 Task: Design an algorithm for matrix inversion.
Action: Mouse moved to (84, 66)
Screenshot: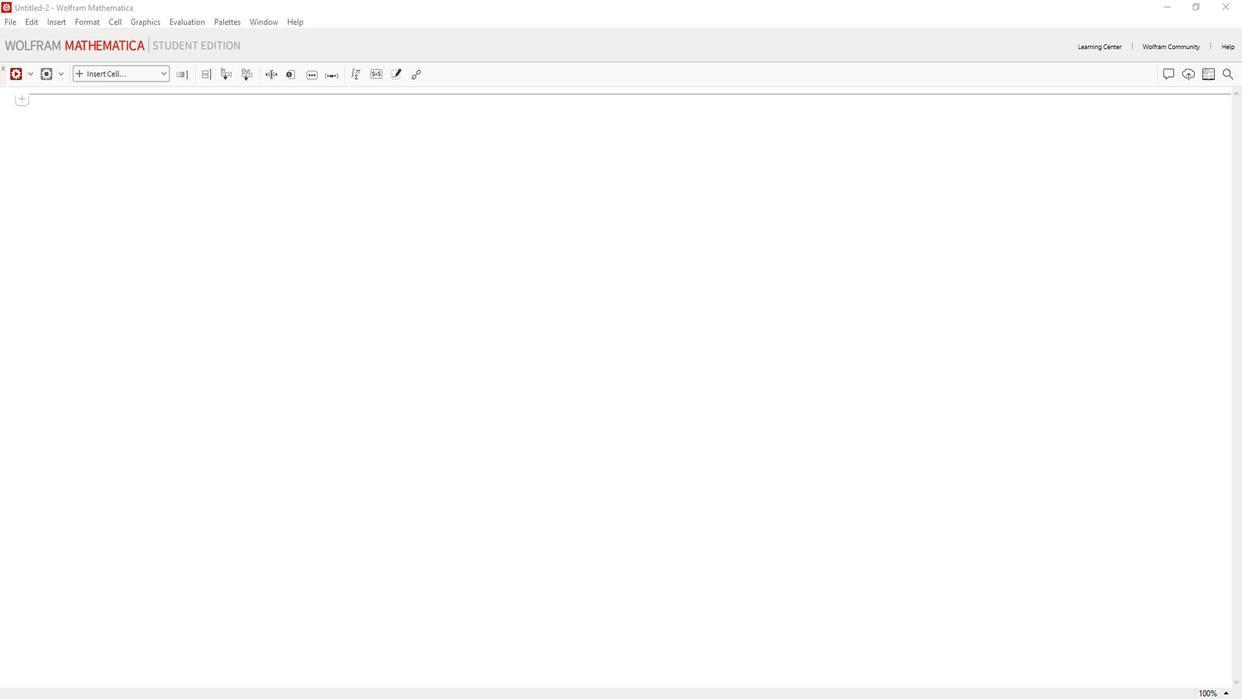 
Action: Mouse pressed left at (84, 66)
Screenshot: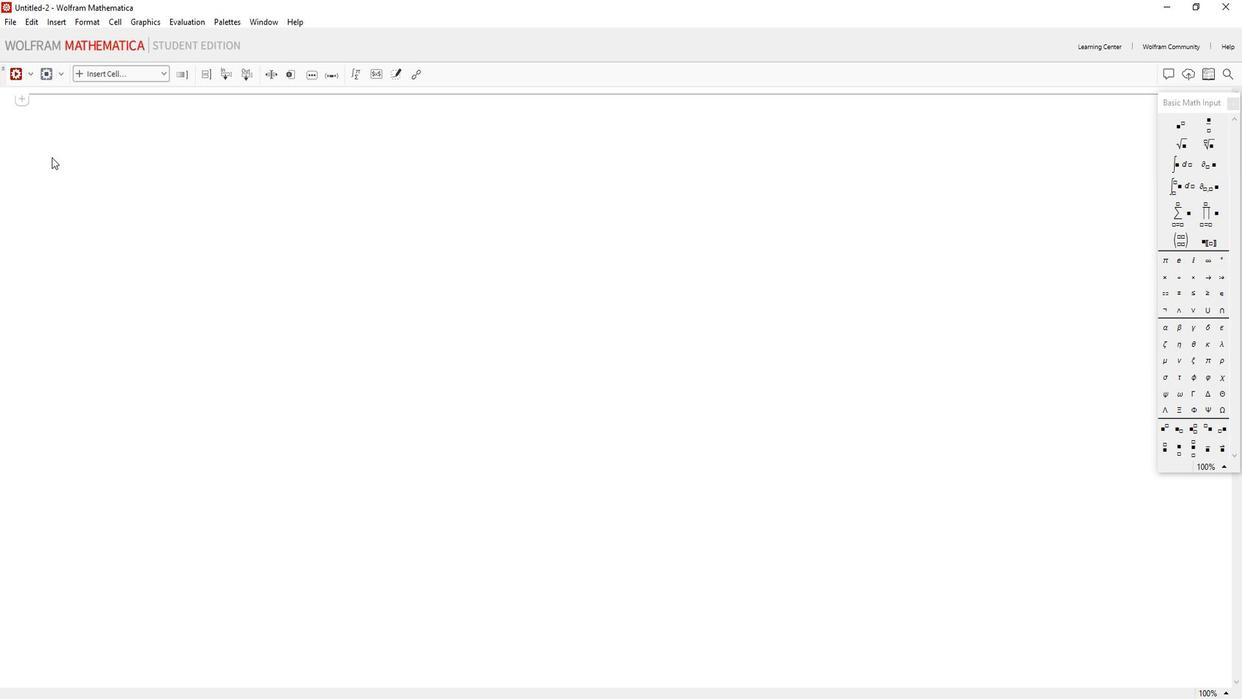 
Action: Mouse moved to (144, 121)
Screenshot: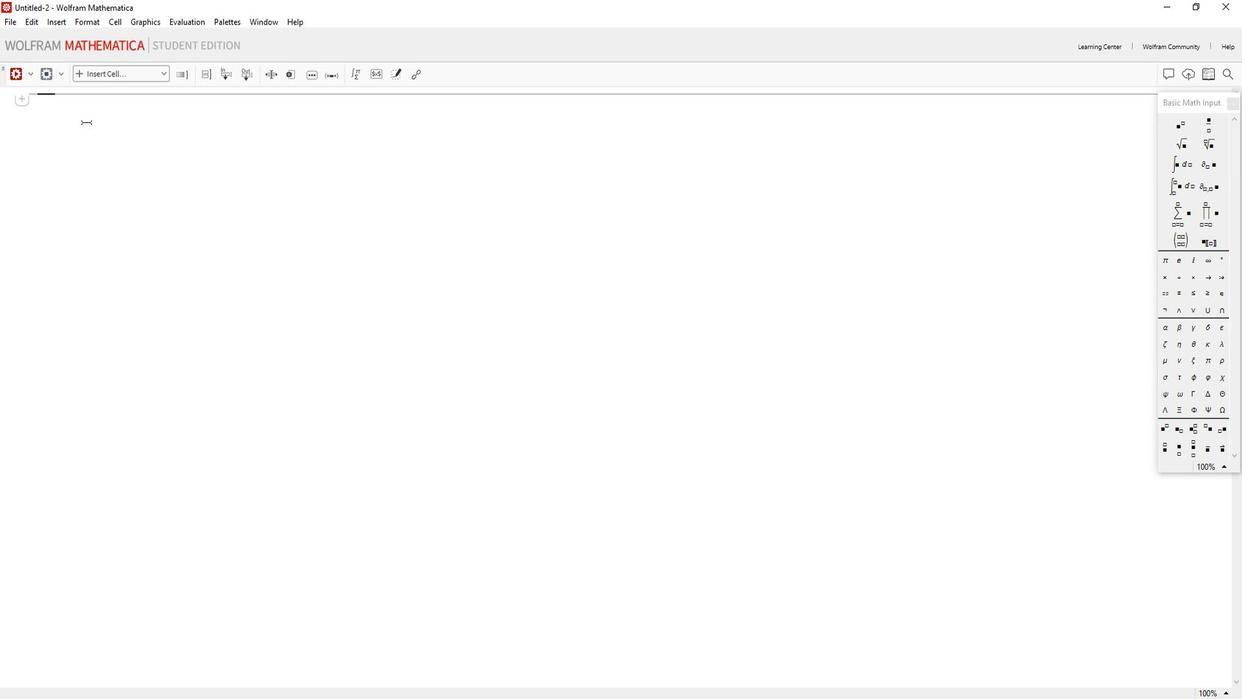 
Action: Mouse pressed left at (144, 121)
Screenshot: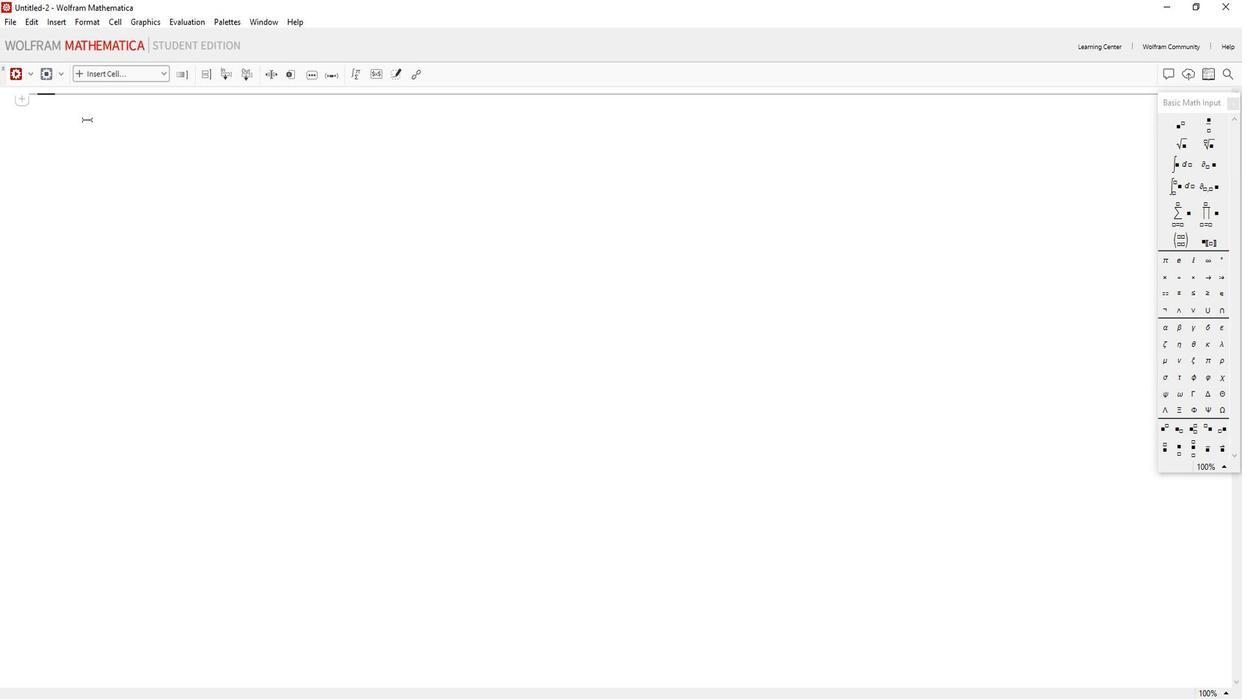 
Action: Mouse moved to (156, 79)
Screenshot: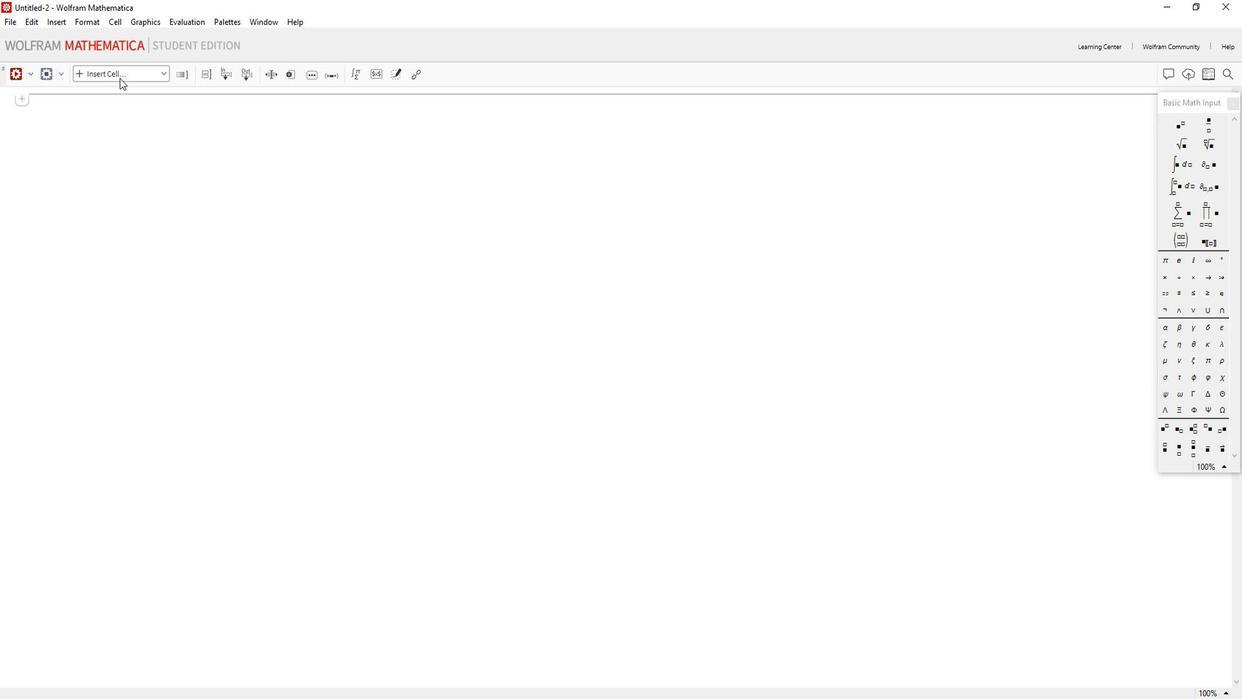 
Action: Mouse pressed left at (156, 79)
Screenshot: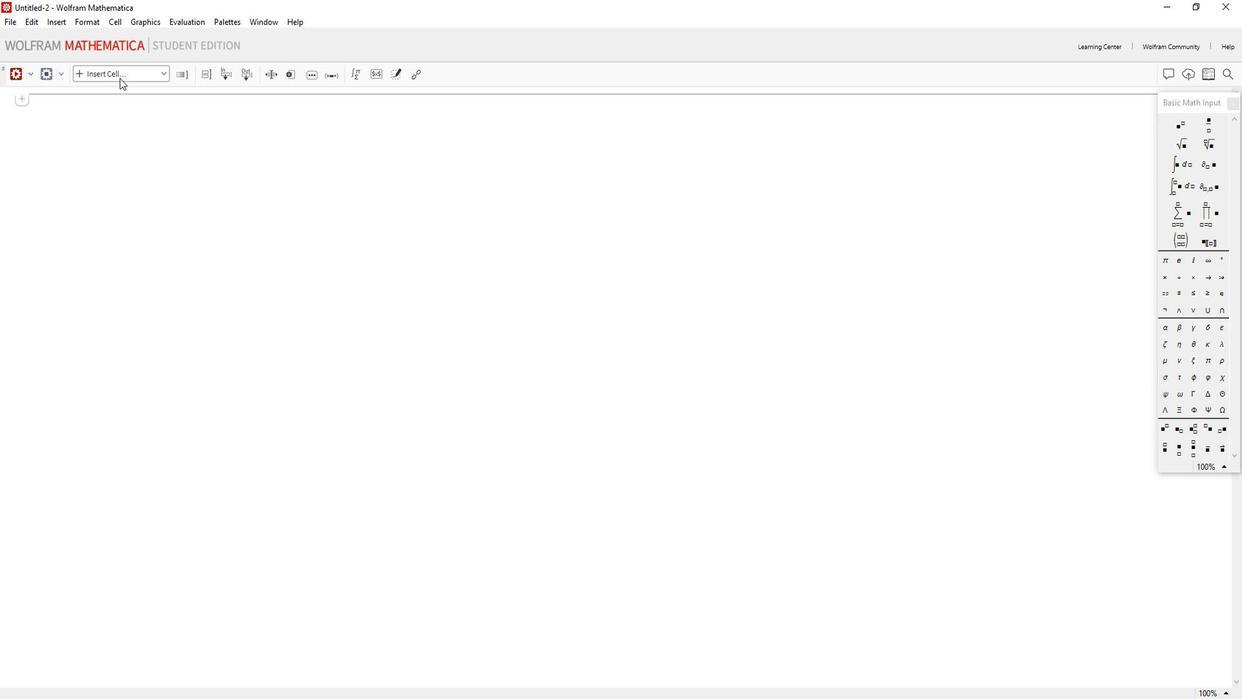
Action: Mouse moved to (154, 233)
Screenshot: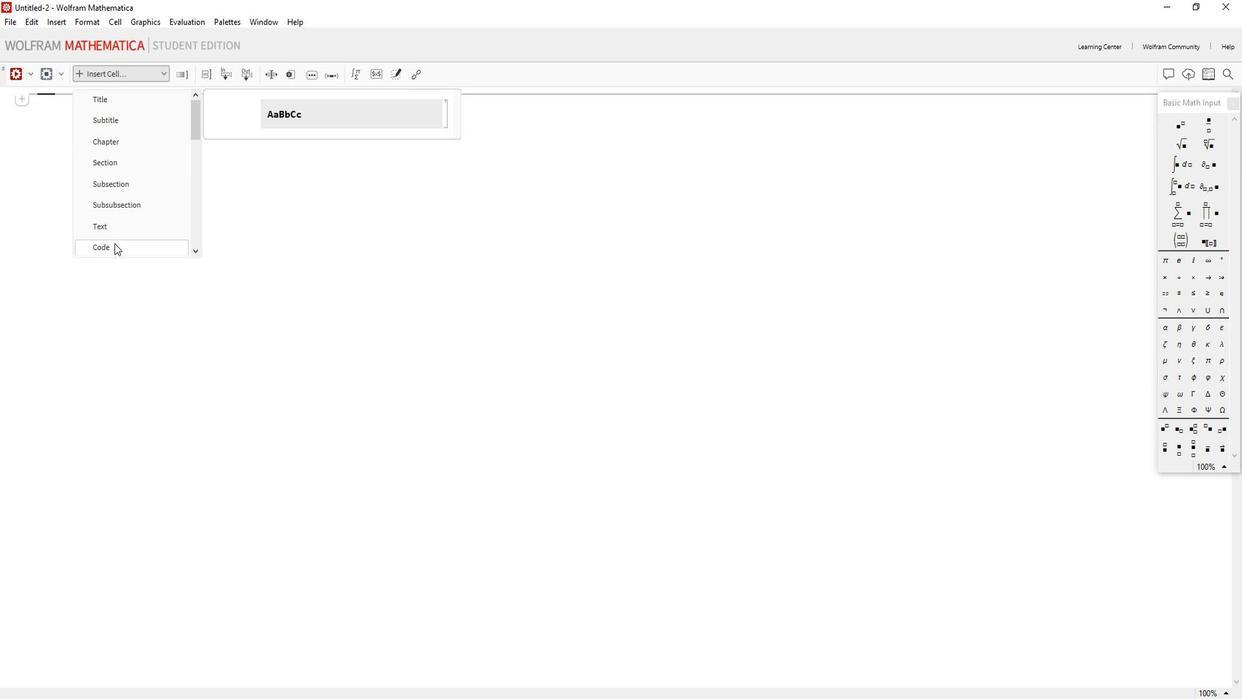 
Action: Mouse pressed left at (154, 233)
Screenshot: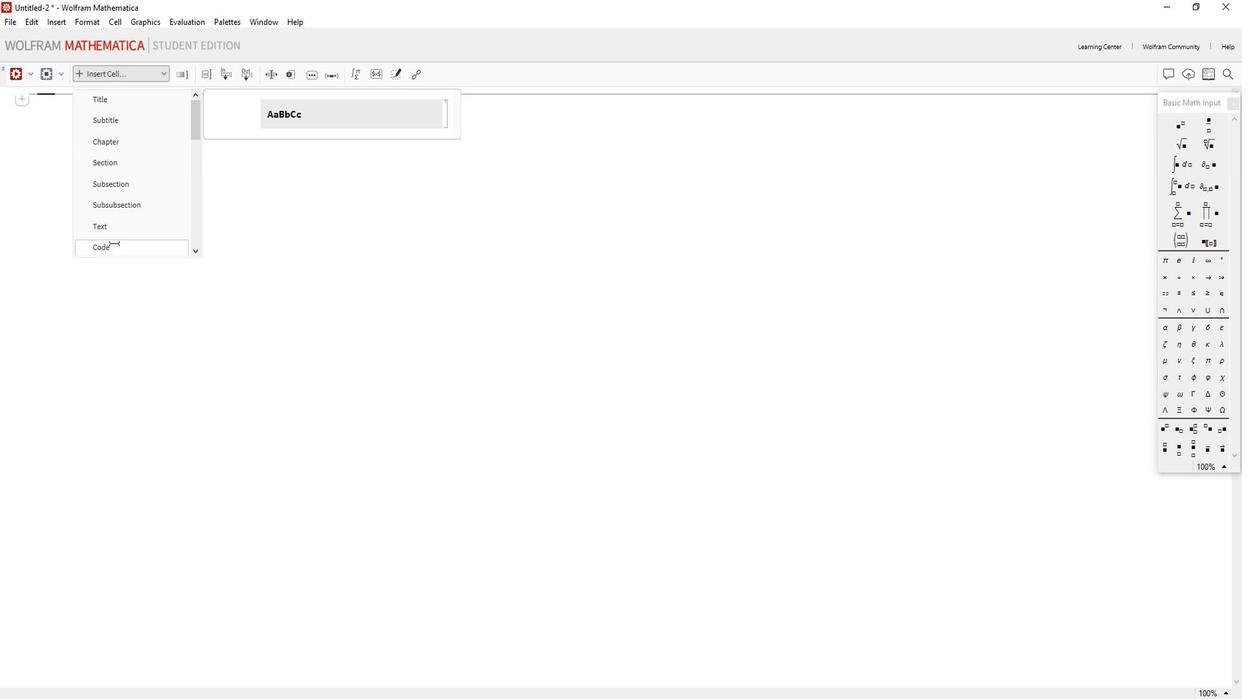 
Action: Key pressed matrix<Key.caps_lock>I<Key.caps_lock>nvrse[mat<Key.shift>_<Key.right><Key.space><Key.shift>:=<Key.caps_lock>M<Key.caps_lock>od<Key.down><Key.enter>[<Key.shift>{augmented<Key.enter>,<Key.space>n,<Key.space>pivo<Key.down><Key.enter><Key.right>,<Key.space>n=<Key.caps_lock>L<Key.caps_lock>ength]<Key.backspace>[mat];<Key.enter><Key.space><Key.space>ar<Key.backspace>ugmented<Key.enter><Key.space>=<Key.space><Key.caps_lock>J<Key.caps_lock>oim<Key.backspace><Key.shift>{<Key.backspace>n[mat,<Key.caps_lock>I<Key.caps_lock>dentit<Key.enter>[n],2];<Key.enter><Key.caps_lock>D<Key.caps_lock>o[pivot<Key.caps_lock>P<Key.caps_lock>os=<Key.caps_lock>F<Key.caps_lock>irst<Key.caps_lock>P<Key.caps_lock>os<Key.enter>[<Key.caps_lock>A<Key.caps_lock>bs[aug<Key.enter>[[l<Key.backspace>k;;<Key.left><Key.left><Key.space><Key.right><Key.right><Key.right><Key.left>n,<Key.space>k]]],<Key.caps_lock>M<Key.caps_lock>ax];<Key.enter><Key.space><Key.caps_lock>I<Key.caps_lock>f[<Key.caps_lock>M<Key.caps_lock>issing<Key.caps_lock>Q<Key.caps_lock>[pivi<Key.backspace>ot<Key.caps_lock>P<Key.caps_lock><Key.enter>],<Key.space><Key.caps_lock>P<Key.caps_lock>rint[<Key.shift>"<Key.caps_lock>M<Key.caps_lock>atrix<Key.space>s<Key.space>s<Key.backspace><Key.backspace><Key.backspace>is<Key.space>singular,<Key.space>inerse<Key.space><Key.backspace><Key.backspace><Key.backspace><Key.backspace><Key.backspace>verse<Key.space>does<Key.space>not<Key.space>exist<Key.shift>"[<Key.backspace>];<Key.enter><Key.space><Key.caps_lock>R<Key.caps_lock>eturn[];];<Key.enter>pivot=pivot<Key.caps_lock>P<Key.caps_lock>od<Key.backspace>s[[1]][<Key.backspace>+k-1;<Key.enter><Key.caps_lock>I<Key.caps_lock>f<Key.space>[<Key.backspace><Key.backspace>[pivt<Key.backspace>ot<Key.space>=<Key.space>pivot<Key.caps_lock>P<Key.caps_lock>os[[1]]<Key.backspace><Key.backspace><Key.backspace><Key.backspace><Key.backspace><Key.backspace><Key.backspace><Key.backspace><Key.backspace><Key.backspace><Key.backspace><Key.backspace><Key.backspace><Key.backspace><Key.backspace><Key.backspace><Key.space>
Screenshot: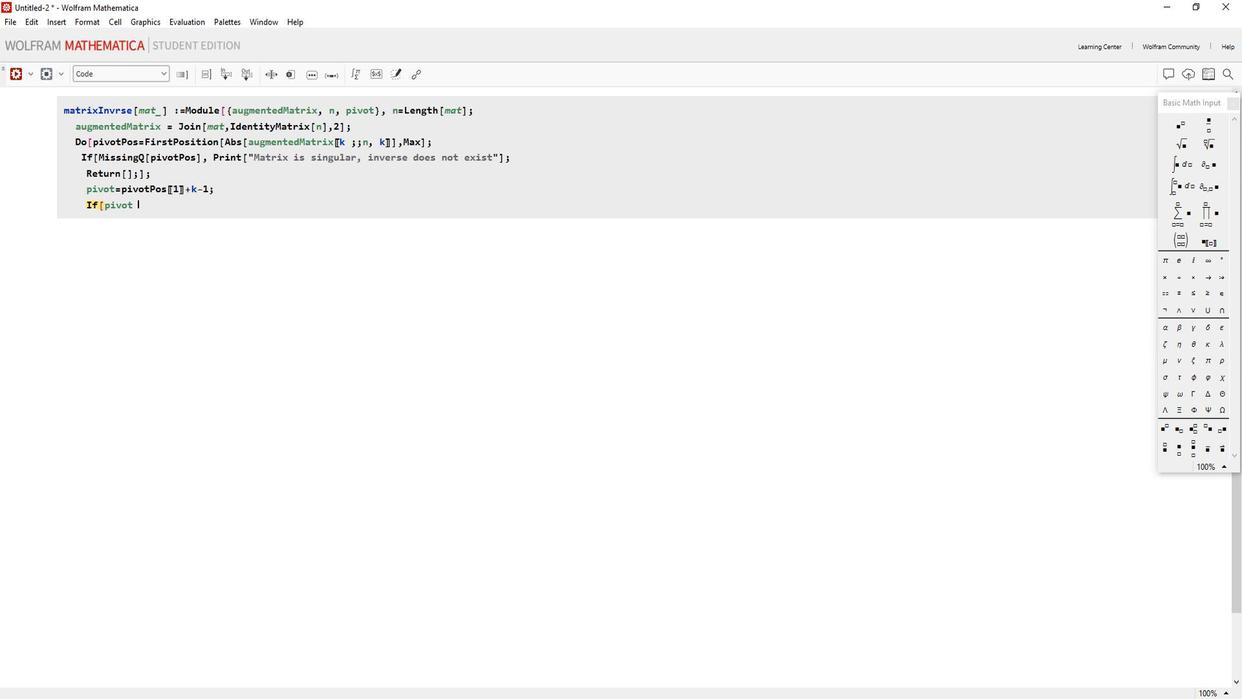 
Action: Mouse moved to (552, 277)
Screenshot: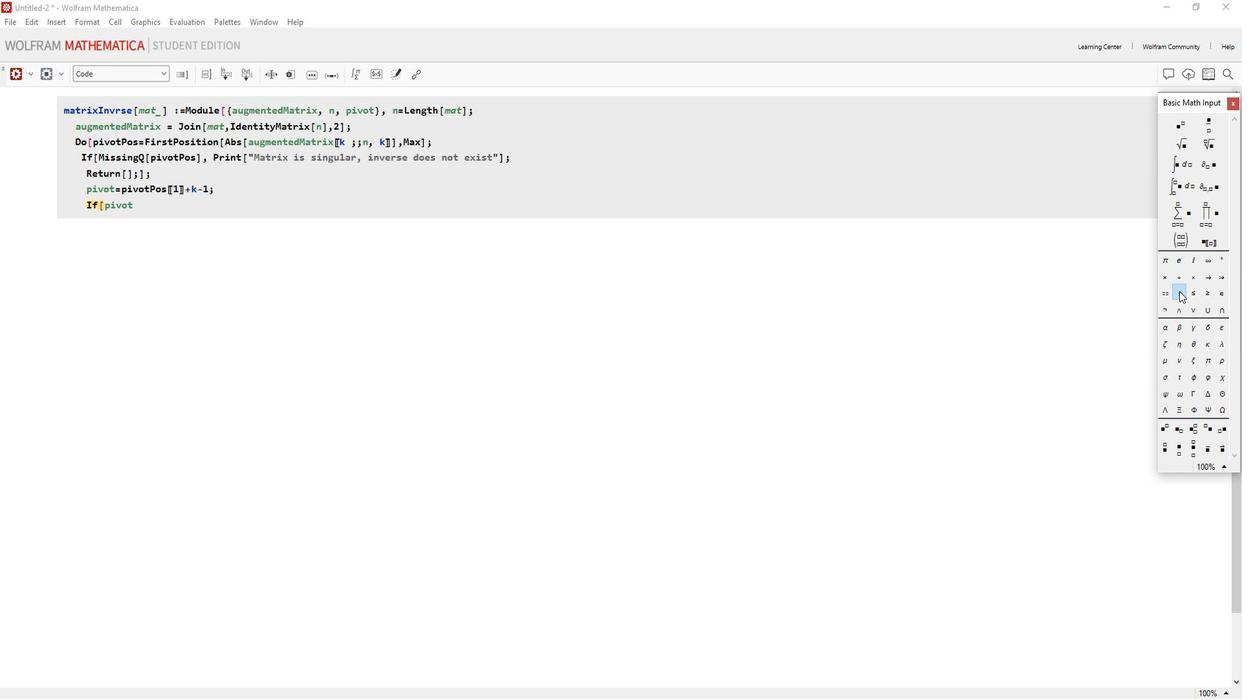
Action: Mouse pressed left at (552, 277)
Screenshot: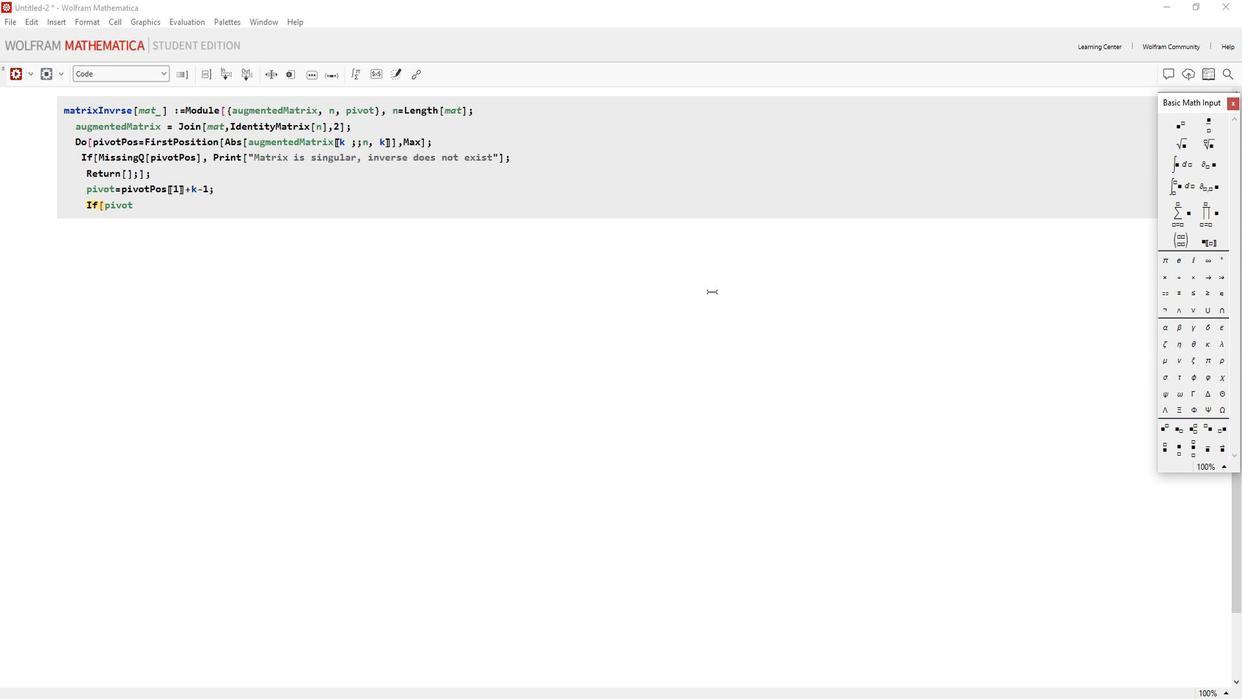 
Action: Mouse moved to (179, 198)
Screenshot: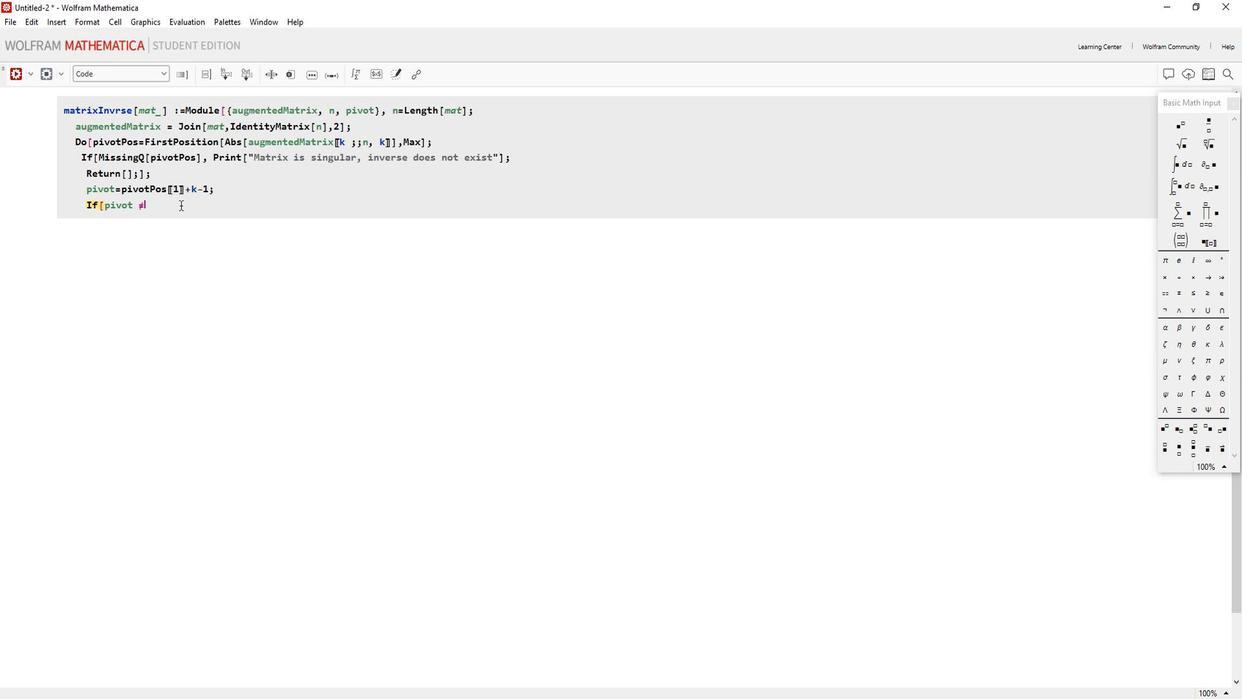 
Action: Mouse pressed left at (179, 198)
Screenshot: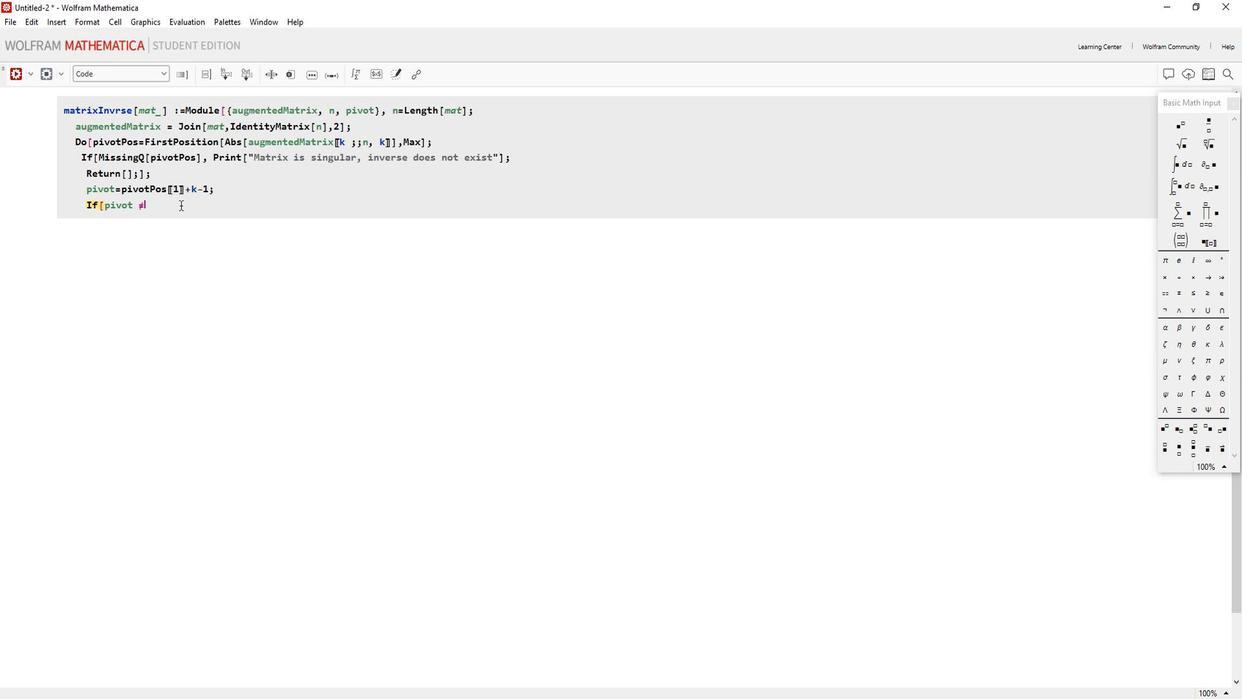
Action: Mouse moved to (179, 197)
Screenshot: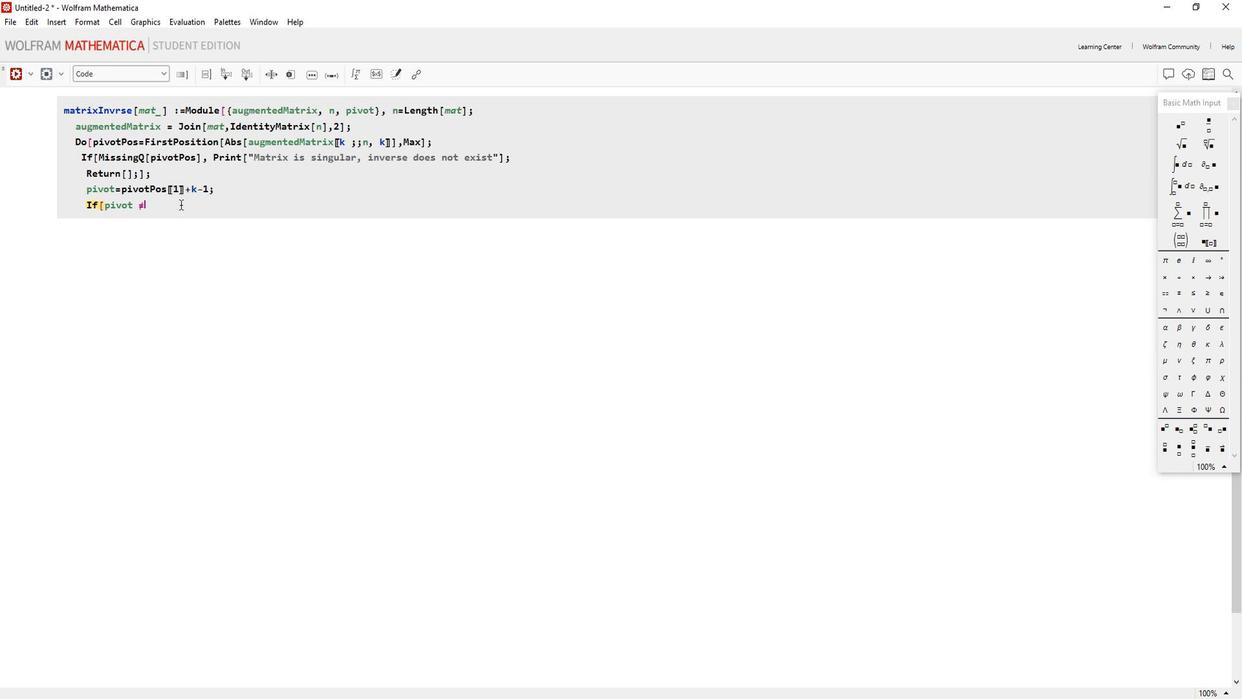 
Action: Key pressed <Key.space>k,<Key.space>augmented<Key.enter>[
Screenshot: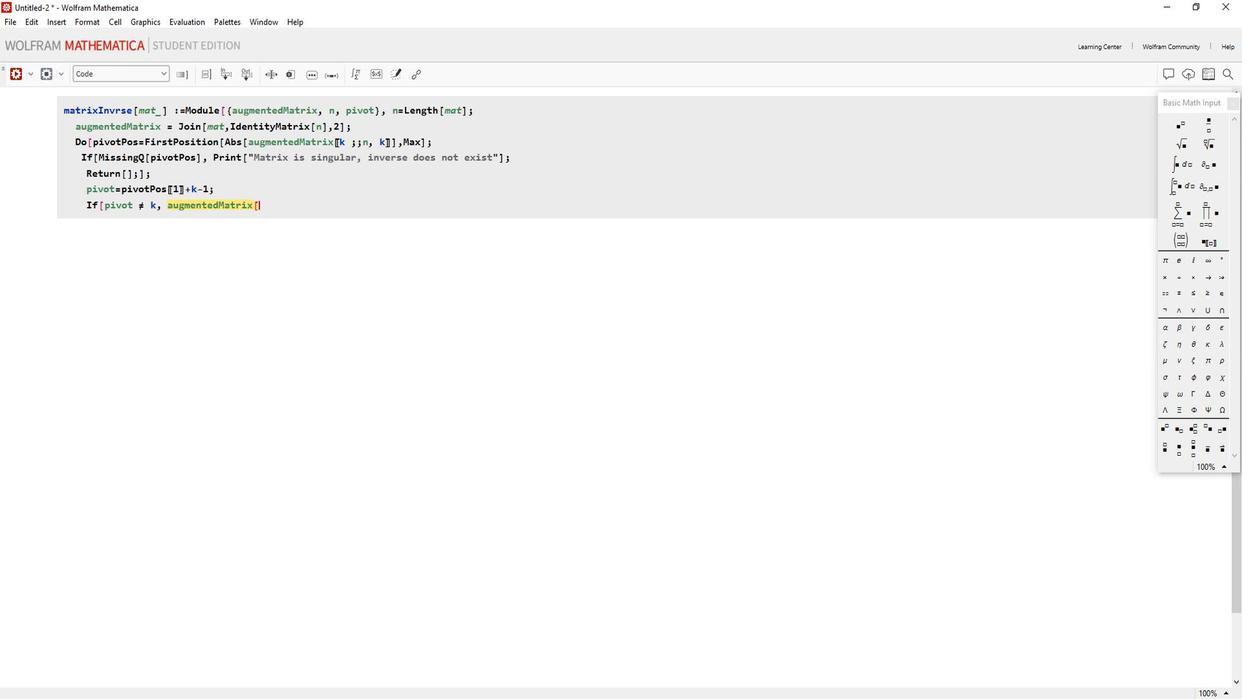 
Action: Mouse moved to (179, 197)
Screenshot: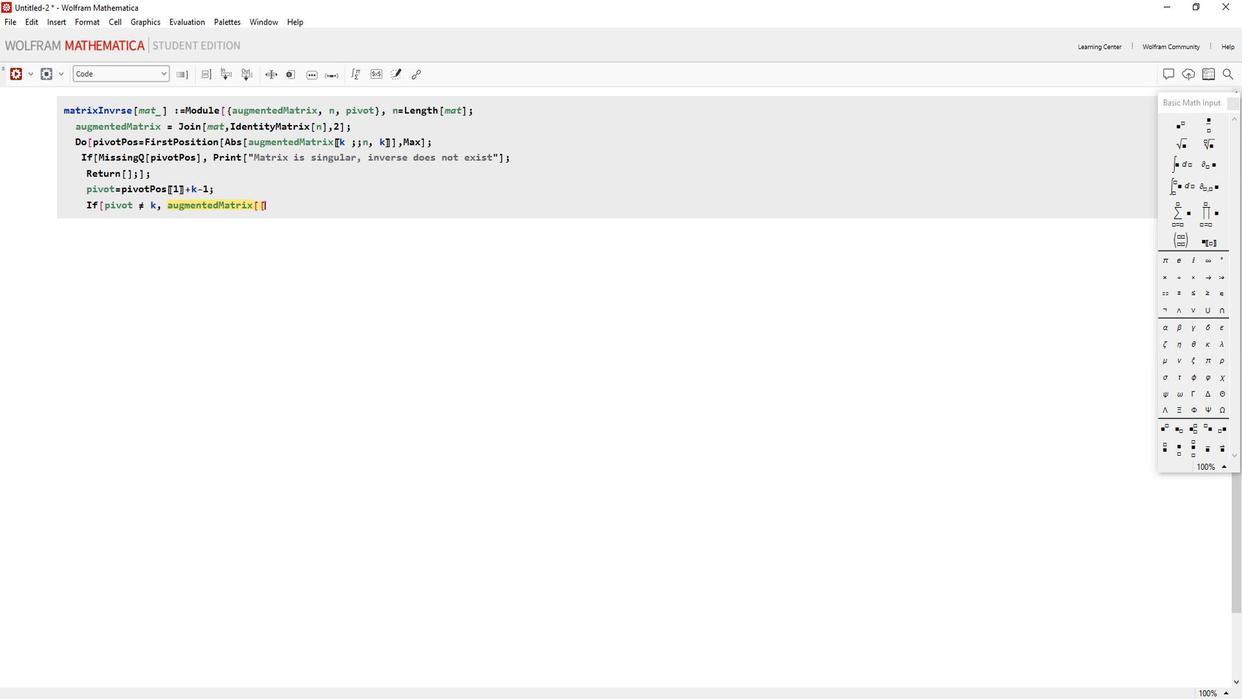 
Action: Key pressed [<Key.shift>{k,pivot<Key.shift>}]]=augemented<Key.caps_lock>M<Key.caps_lock>a<Key.backspace><Key.backspace><Key.backspace><Key.backspace><Key.backspace><Key.backspace><Key.backspace><Key.backspace><Key.backspace>met<Key.enter>[[<Key.shift>{pivot,k<Key.shift>}]];];<Key.enter>augmented<Key.caps_lock>M<Key.caps_lock>a<Key.enter>[[k]]/==<Key.backspace>augementedm<Key.backspace><Key.caps_lock>M<Key.caps_lock>atrix<Key.backspace><Key.backspace><Key.backspace><Key.backspace><Key.backspace><Key.backspace><Key.backspace><Key.backspace><Key.backspace><Key.backspace><Key.backspace><Key.backspace><Key.backspace><Key.backspace><Key.backspace>ugment<Key.caps_lock><Key.enter><Key.caps_lock>m<Key.caps_lock>ATR<Key.backspace><Key.backspace><Key.backspace><Key.backspace><Key.shift><Key.shift><Key.shift><Key.shift><Key.shift><Key.shift><Key.shift><Key.shift><Key.shift><Key.shift><Key.shift><Key.shift><Key.shift><Key.shift><Key.shift><Key.shift><Key.shift><Key.shift><Key.shift><Key.shift><Key.shift><Key.shift><Key.shift><Key.shift><Key.shift><Key.shift><Key.shift><Key.shift><Key.shift><Key.shift><Key.shift><Key.shift><Key.shift><Key.shift><Key.shift><Key.shift><Key.shift><Key.shift><Key.shift><Key.shift><Key.shift><Key.shift><Key.shift><Key.shift><Key.shift><Key.shift><Key.shift><Key.shift><Key.shift><Key.shift><Key.shift><Key.shift><Key.shift><Key.shift><Key.shift><Key.shift><Key.shift><Key.shift><Key.shift><Key.shift><Key.shift><Key.shift><Key.shift><Key.shift><Key.shift><Key.shift><Key.shift><Key.shift><Key.shift><Key.shift><Key.shift><Key.shift><Key.shift><Key.shift><Key.shift><Key.shift><Key.shift><Key.shift><Key.shift><Key.shift><Key.shift><Key.shift><Key.shift><Key.shift><Key.shift><Key.shift><Key.shift><Key.shift><Key.shift><Key.shift><Key.shift><Key.shift><Key.shift><Key.shift><Key.shift><Key.shift><Key.shift><Key.shift><Key.shift><Key.shift><Key.shift><Key.shift><Key.shift><Key.shift><Key.shift><Key.shift><Key.shift><Key.shift><Key.shift><Key.shift><Key.shift><Key.shift><Key.shift><Key.shift><Key.shift><Key.shift><Key.shift><Key.shift><Key.shift><Key.shift><Key.shift><Key.shift><Key.shift><Key.shift><Key.shift><Key.shift><Key.shift><Key.shift><Key.shift><Key.shift><Key.shift><Key.shift><Key.shift><Key.shift><Key.shift><Key.shift><Key.shift><Key.shift><Key.shift><Key.shift><Key.shift><Key.shift><Key.shift><Key.shift><Key.shift><Key.shift><Key.shift><Key.shift><Key.shift><Key.shift><Key.shift><Key.shift><Key.shift><Key.shift><Key.shift><Key.shift><Key.shift><Key.shift><Key.shift><Key.shift><Key.shift><Key.shift><Key.shift><Key.shift><Key.shift><Key.shift><Key.shift><Key.shift><Key.shift><Key.shift><Key.shift><Key.shift><Key.shift><Key.shift>{{K,<Key.space>K<Key.shift>]];<Key.left><Key.left><Key.left><Key.left><Key.left><Key.left><Key.left><Key.backspace><Key.backspace>[[<Key.right><Key.right><Key.right><Key.right><Key.right><Key.right><Key.right><Key.right><Key.right><Key.right><Key.left><Key.enter><Key.caps_lock>d<Key.caps_lock>O[<Key.backspace><Key.backspace><Key.caps_lock><Key.backspace><Key.caps_lock><Key.caps_lock><Key.caps_lock>D<Key.caps_lock>o[augmen<Key.enter>[[j]]-<Key.shift>+<Key.backspace>=augem<Key.enter><Key.shift><Key.shift>{{<Key.backspace><Key.backspace>[[j,<Key.space>k]]*su<Key.backspace><Key.backspace>augmen<Key.enter>[[k]],<Key.shift>{j,<Key.caps_lock>D<Key.caps_lock>eltete<Key.caps_lock>C<Key.caps_lock>a<Key.backspace><Key.backspace><Key.backspace><Key.backspace><Key.backspace><Key.backspace>ete<Key.caps_lock>C<Key.caps_lock>a<Key.enter>[<Key.caps_lock>R<Key.caps_lock>ange[n],k]<Key.shift>}],<Key.space><Key.shift>{k,<Key.space>n<Key.shift>}];<Key.enter><Key.caps_lock>I<Key.caps_lock>n<Key.enter><Key.backspace>nver<Key.enter><Key.space><Key.backspace>=<Key.space>aug<Key.enter>[<Key.caps_lock>A<Key.caps_lock>llm<Key.backspace>,<Key.space>n+1;;<Key.space>-1]];<Key.enter><Key.caps_lock>I<Key.caps_lock>nverse<Key.caps_lock>M<Key.caps_lock>atrix]<Key.enter><Key.enter>mt<Key.backspace>t<Key.backspace>at<Key.space>=<Key.space><Key.shift>{{1,2,m3<Key.shift>},<Key.space><Key.shift>{4,5,6<Key.shift><Key.shift><Key.shift><Key.shift><Key.shift><Key.shift><Key.shift><Key.shift><Key.shift><Key.shift><Key.shift><Key.shift><Key.shift><Key.shift><Key.shift>},<Key.shift>{7,8,10<Key.shift>}}]<Key.backspace>;
Screenshot: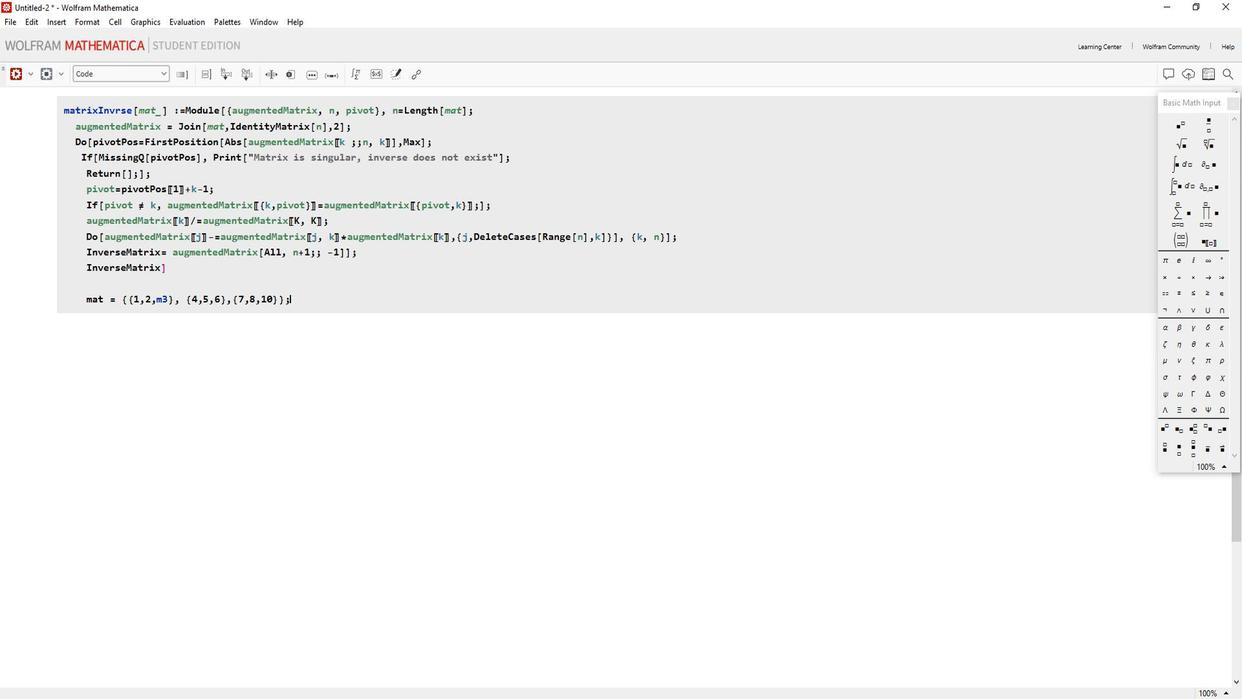 
Action: Mouse moved to (172, 280)
Screenshot: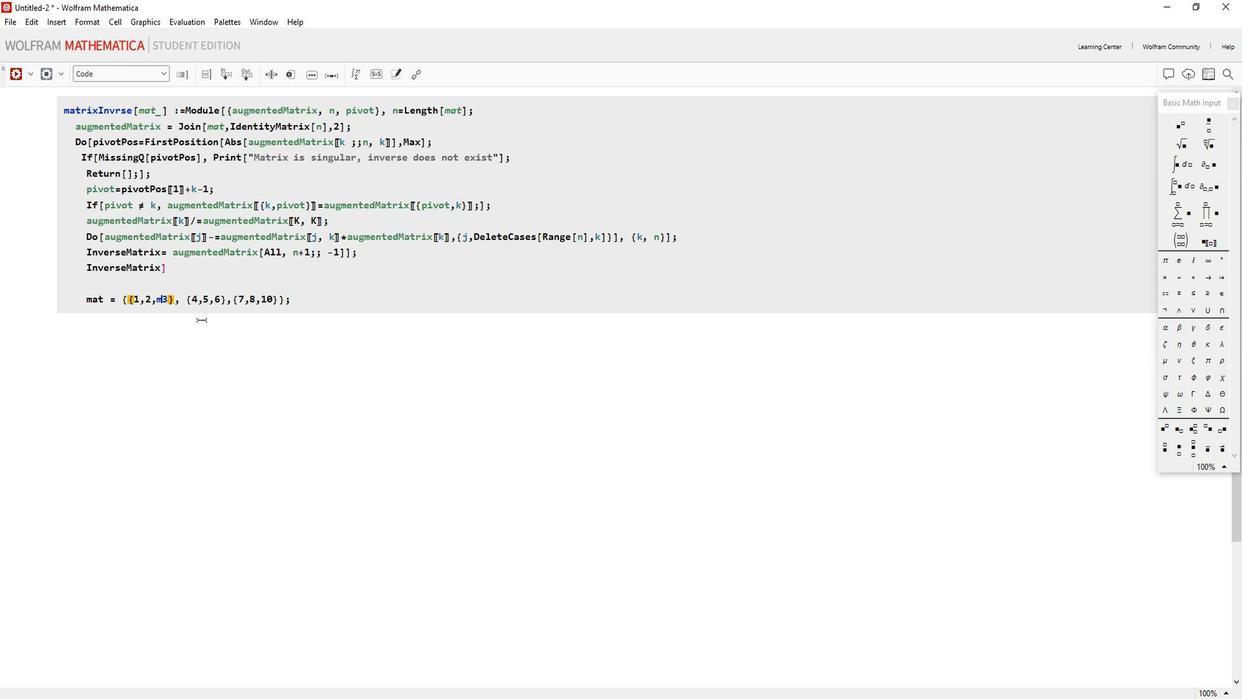
Action: Mouse pressed left at (172, 280)
Screenshot: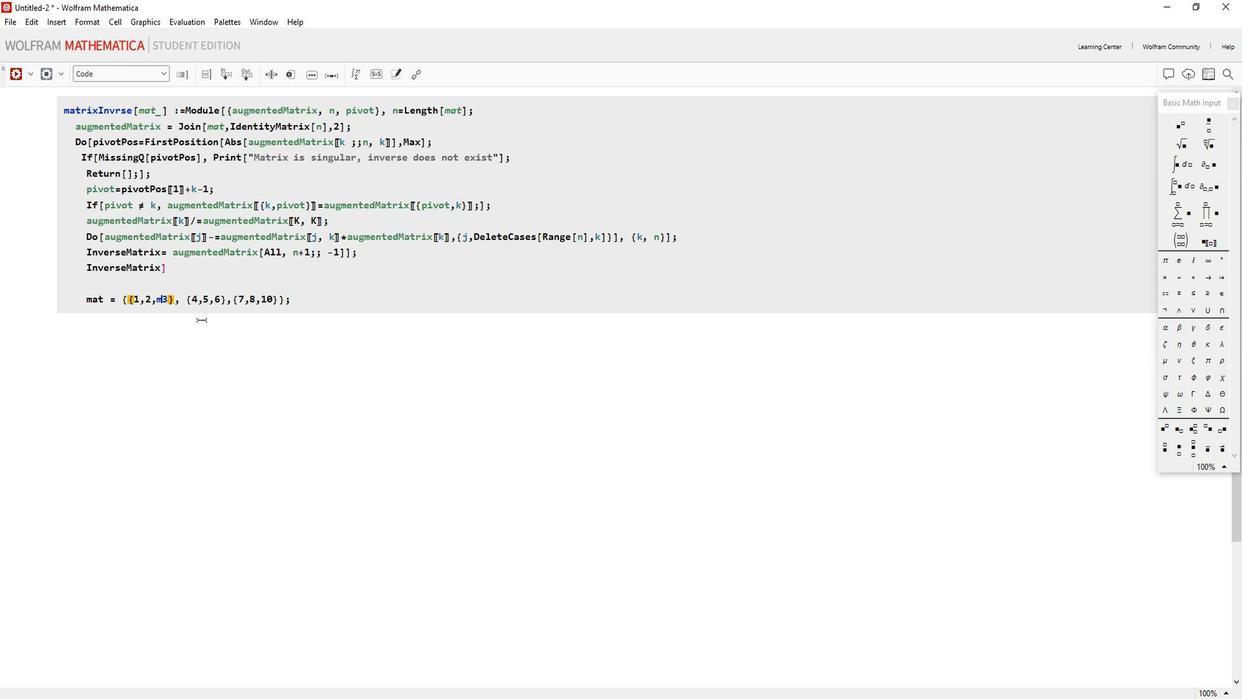 
Action: Mouse moved to (190, 297)
Screenshot: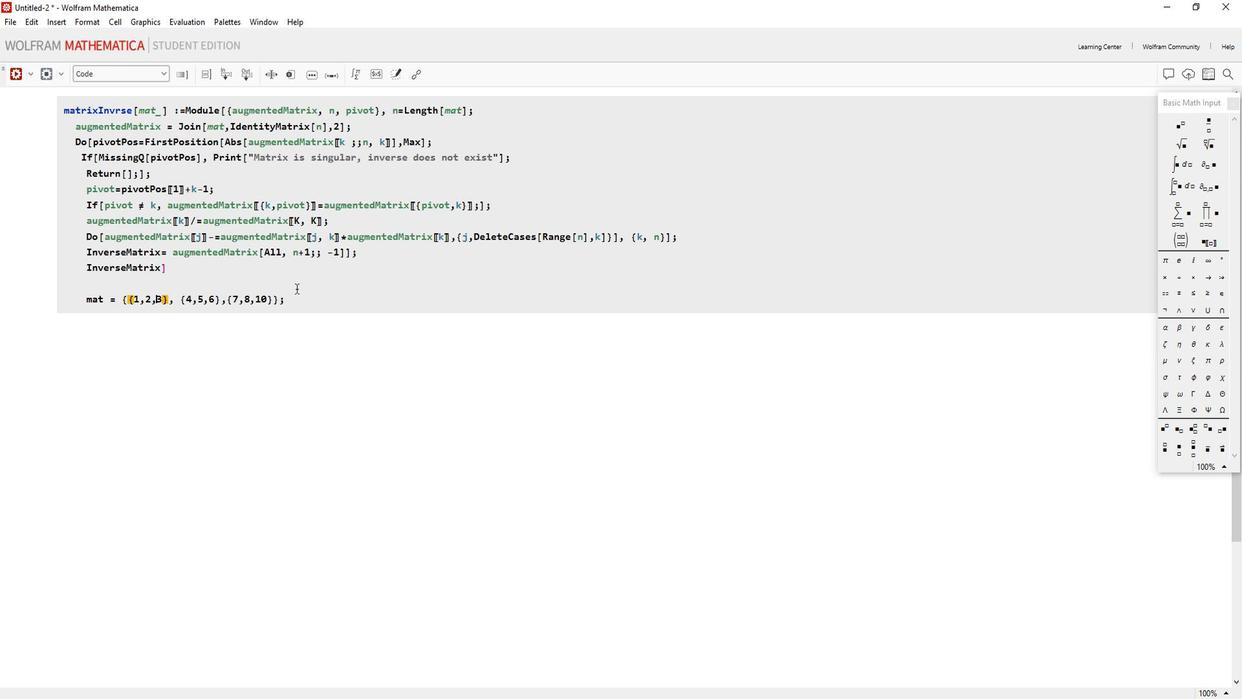 
Action: Key pressed <Key.backspace>
Screenshot: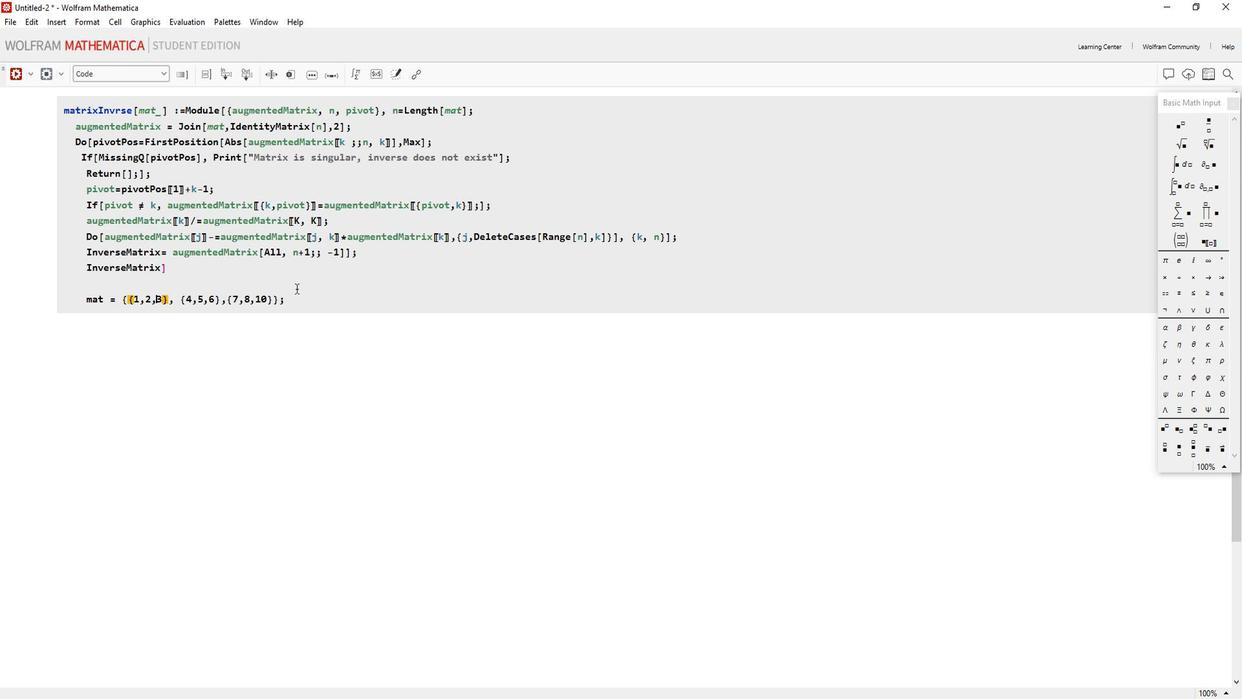 
Action: Mouse moved to (233, 274)
Screenshot: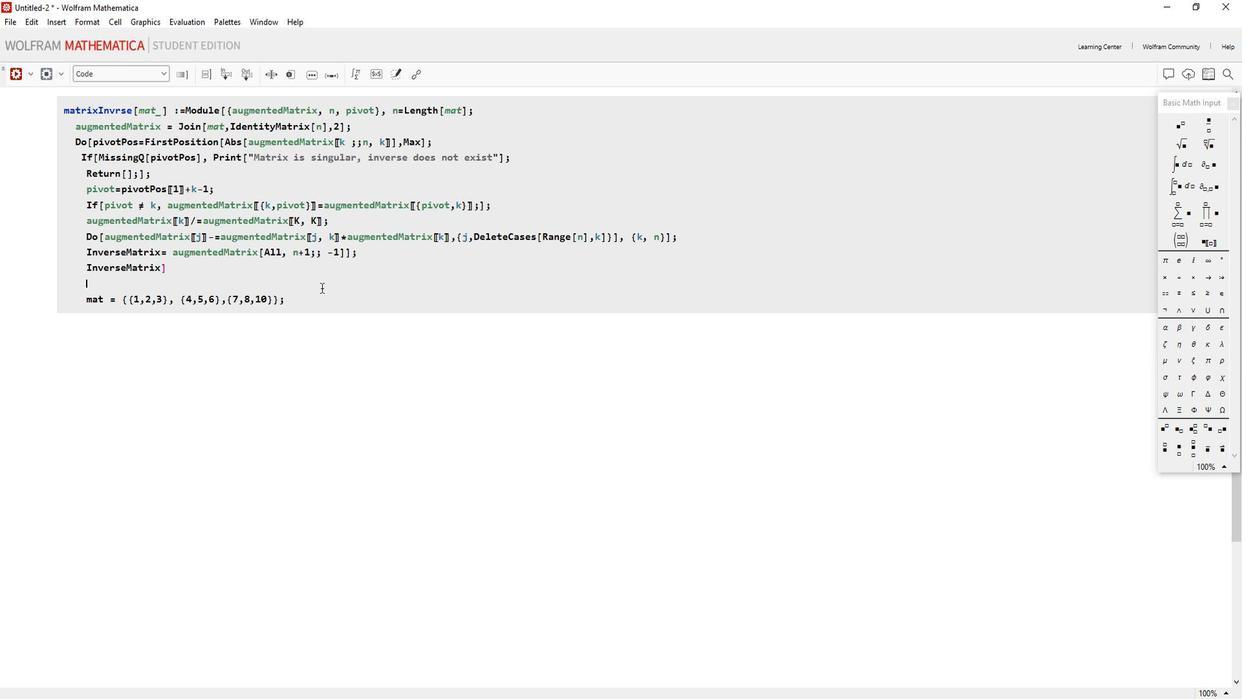 
Action: Mouse pressed left at (233, 274)
Screenshot: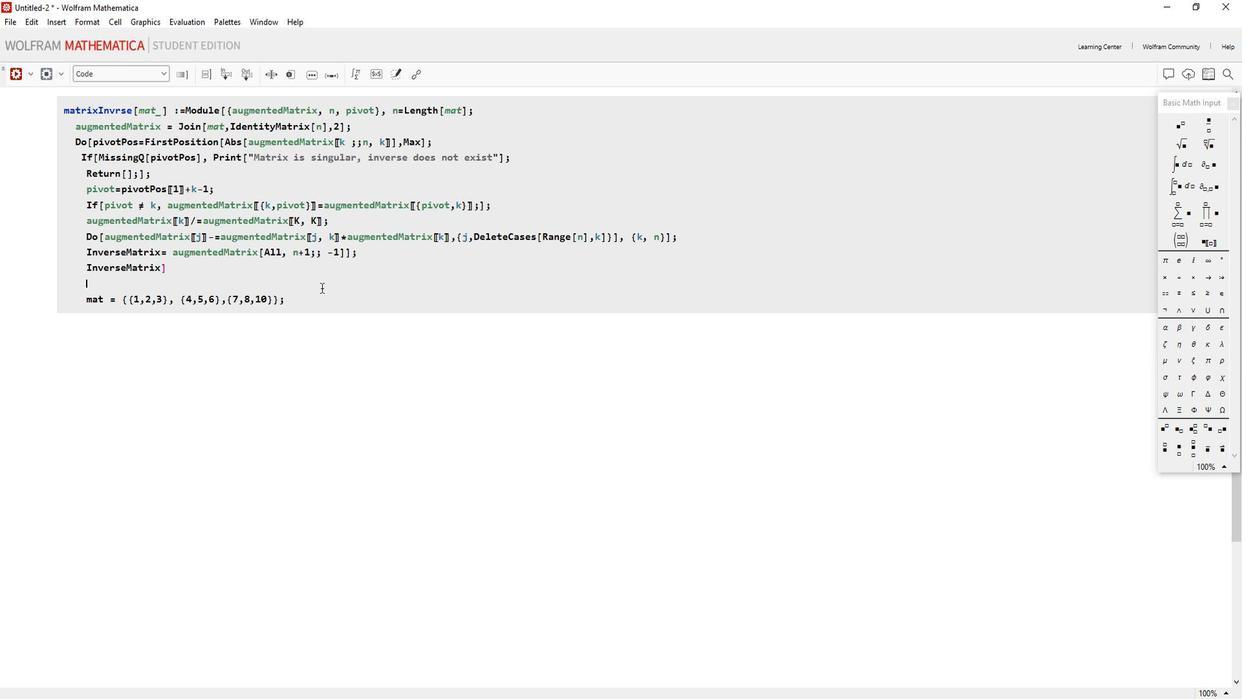 
Action: Mouse moved to (230, 282)
Screenshot: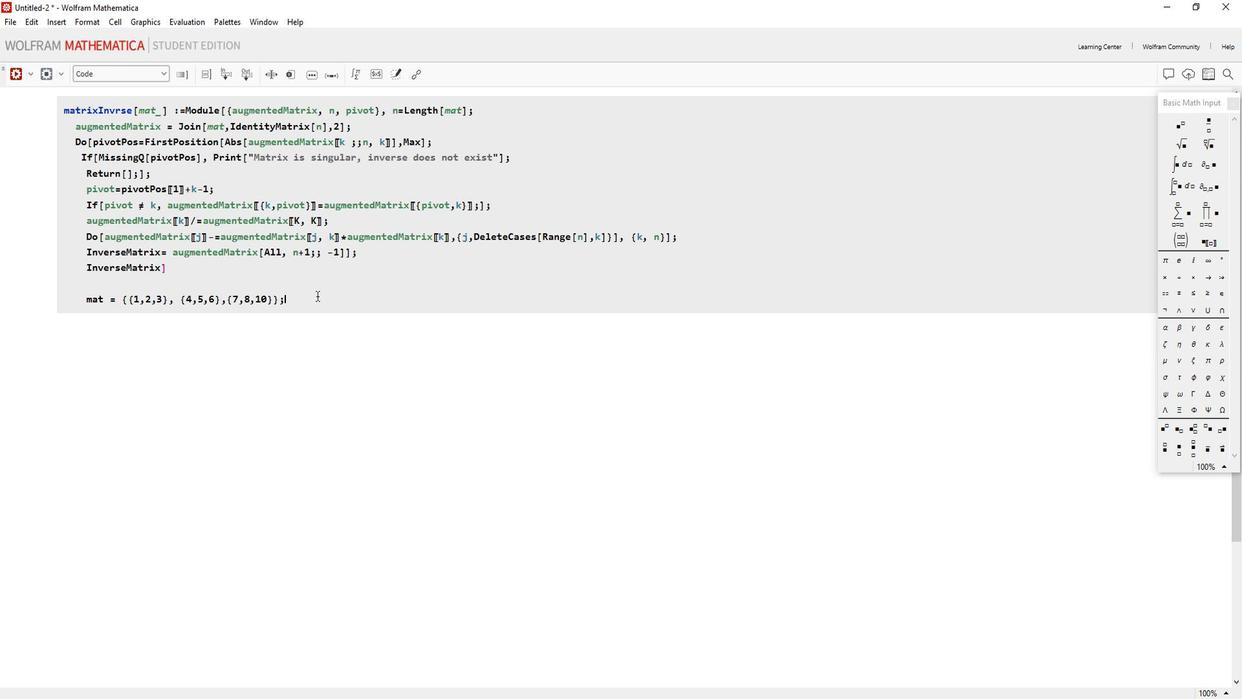 
Action: Mouse pressed left at (230, 282)
Screenshot: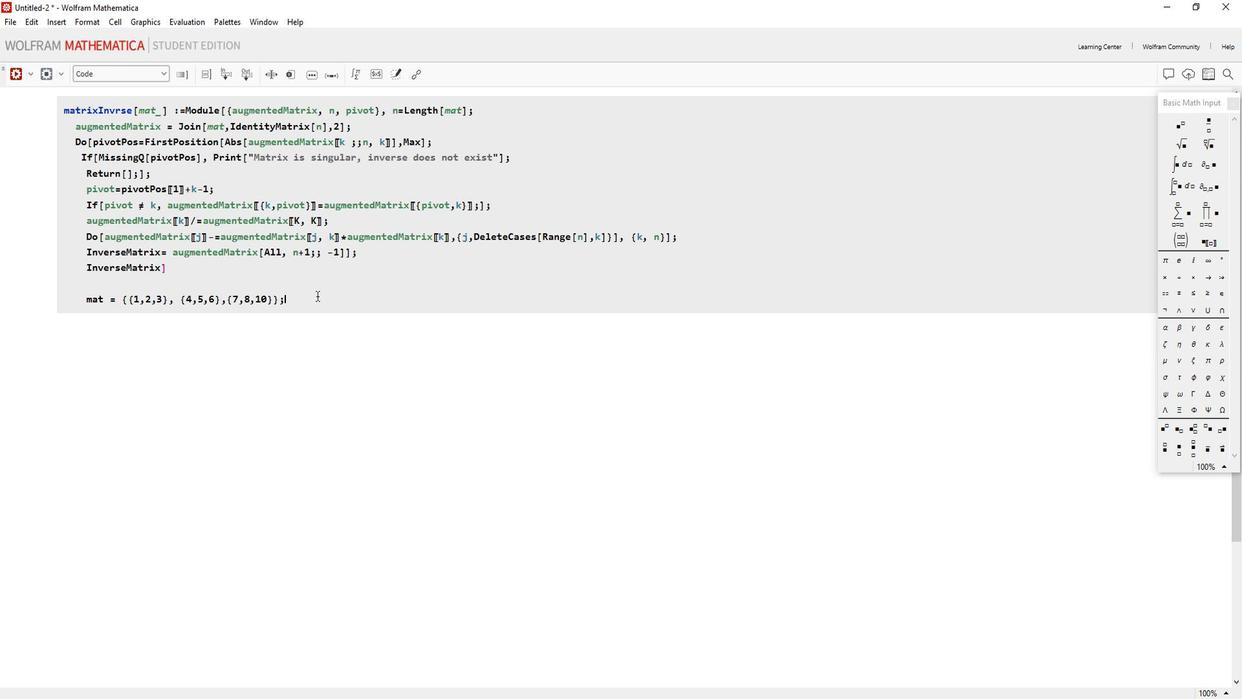 
Action: Key pressed <Key.enter>inverse<Key.caps_lock>M<Key.caps_lock>at<Key.space>=<Key.space>matr<Key.enter>[mat];<Key.enter><Key.caps_lock>P<Key.caps_lock>rint[<Key.shift>"<Key.caps_lock>O<Key.caps_lock>riginal<Key.space><Key.caps_lock>M<Key.caps_lock>atrix<Key.shift>:<Key.space><Key.shift>",<Key.caps_lock>,<Key.backspace><Key.shift><Key.caps_lock><Key.caps_lock>M<Key.caps_lock>atrix<Key.caps_lock>F<Key.caps_lock>orm[mat]];<Key.enter><Key.caps_lock>P<Key.caps_lock>rint[<Key.shift>"<Key.caps_lock>I<Key.caps_lock>nverse<Key.space><Key.caps_lock>M<Key.caps_lock>atrix;<Key.backspace><Key.shift>:<Key.space><Key.shift>:<Key.backspace><Key.shift>",<Key.caps_lock>M<Key.caps_lock>atrix<Key.caps_lock>F<Key.caps_lock>orm[inverse<Key.caps_lock>M<Key.caps_lock>a<Key.enter><Key.backspace><Key.backspace><Key.backspace><Key.backspace><Key.backspace><Key.backspace><Key.backspace>e<Key.backspace><Key.backspace><Key.backspace><Key.backspace><Key.backspace><Key.backspace><Key.backspace><Key.caps_lock><Key.caps_lock>inverse<Key.caps_lock>M<Key.caps_lock>at]];
Screenshot: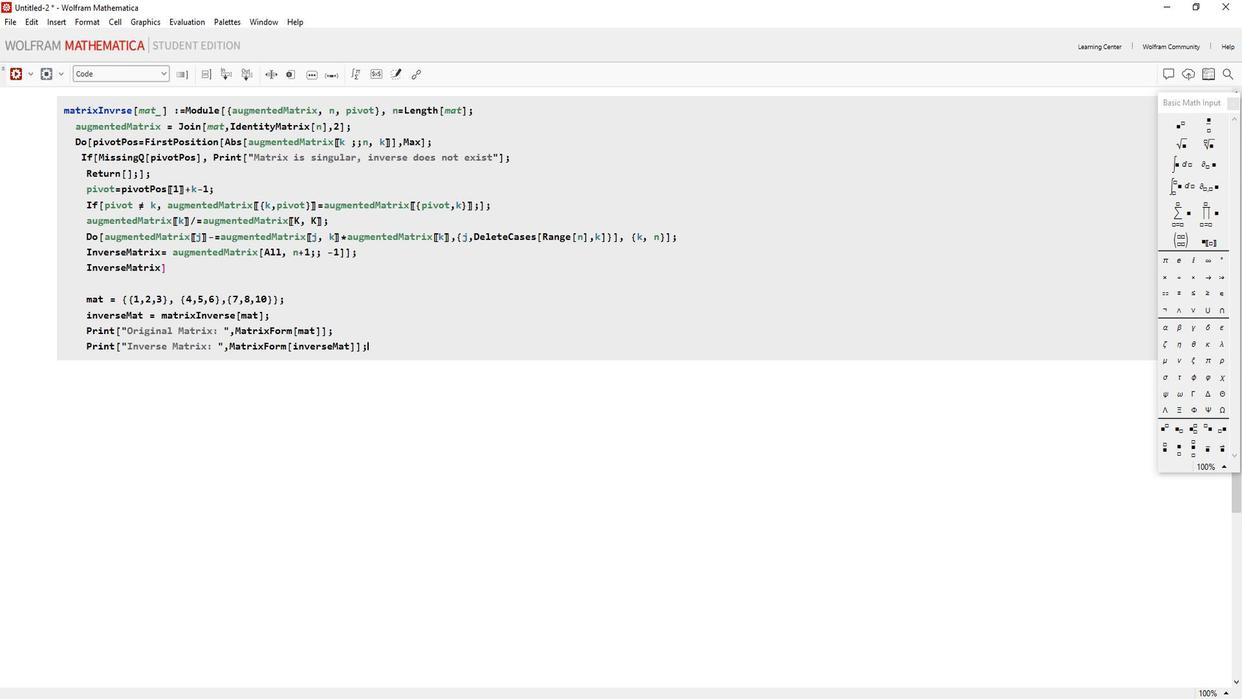 
Action: Mouse moved to (271, 324)
Screenshot: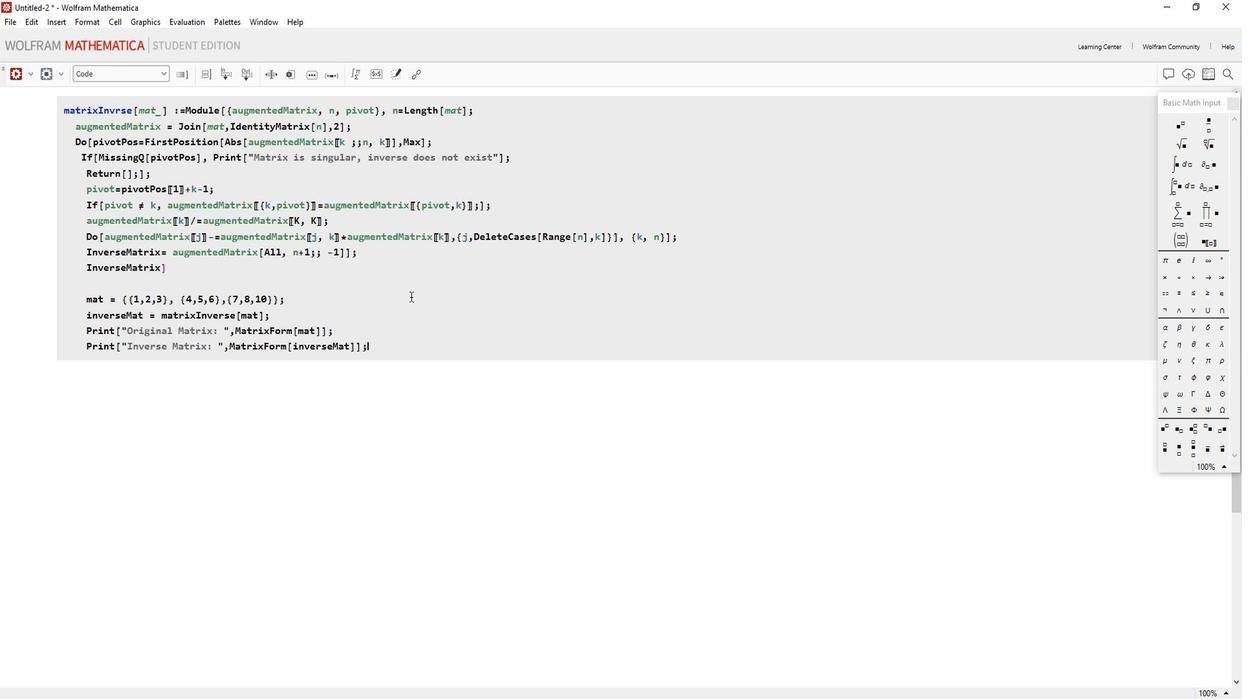 
Action: Mouse pressed left at (271, 324)
Screenshot: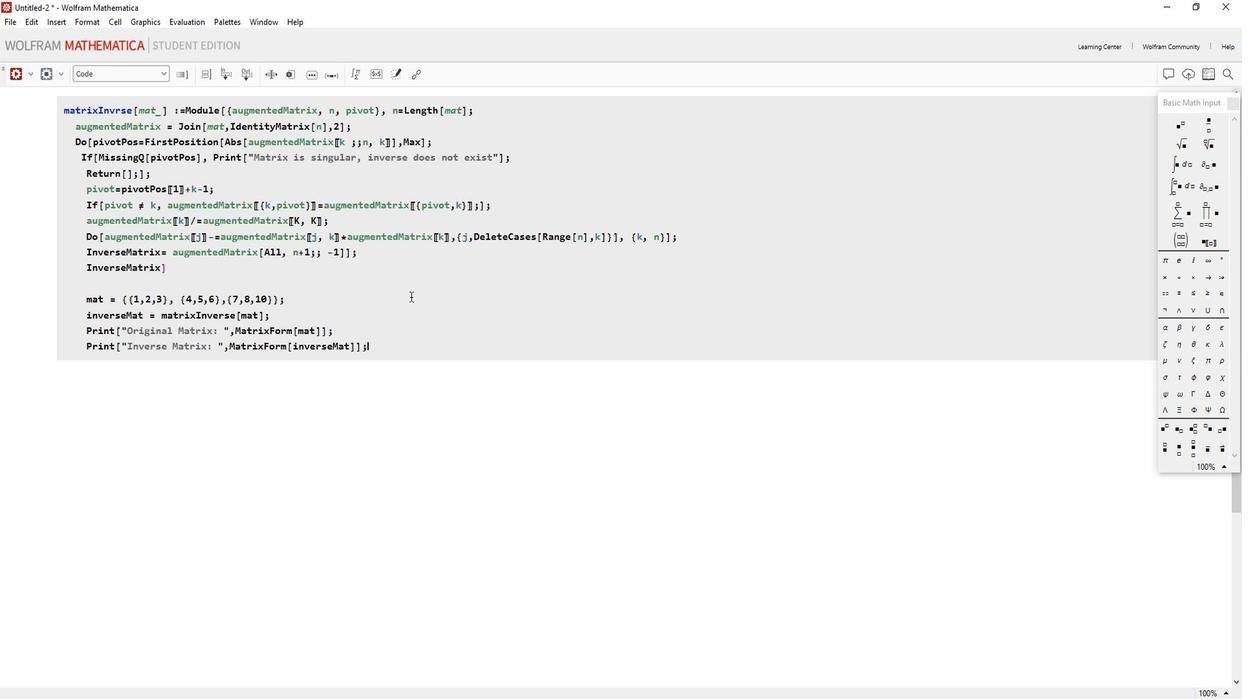 
Action: Mouse moved to (181, 107)
Screenshot: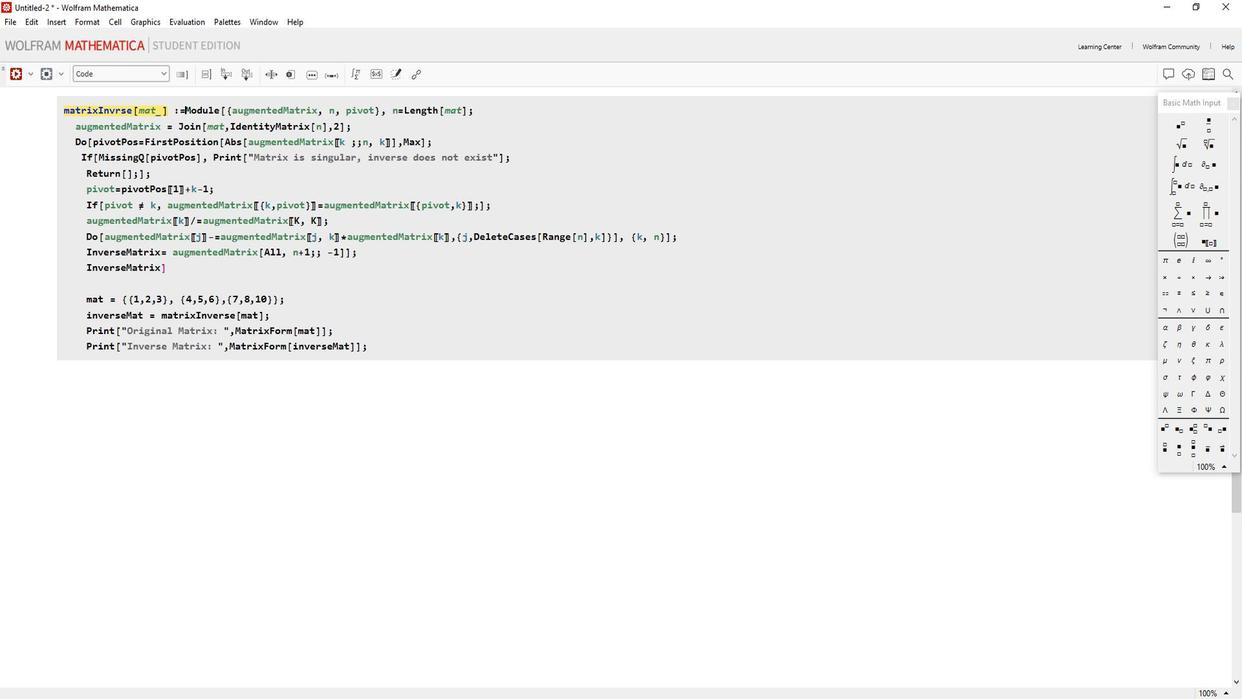 
Action: Mouse pressed left at (181, 107)
Screenshot: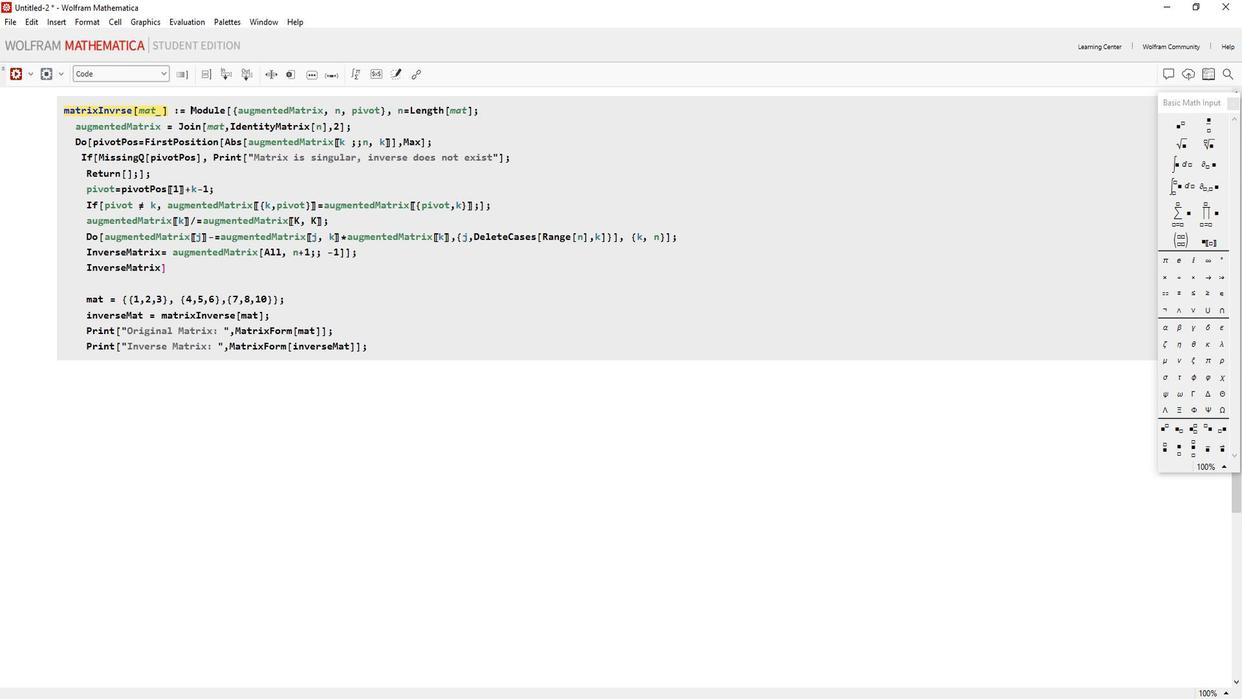 
Action: Mouse moved to (185, 121)
Screenshot: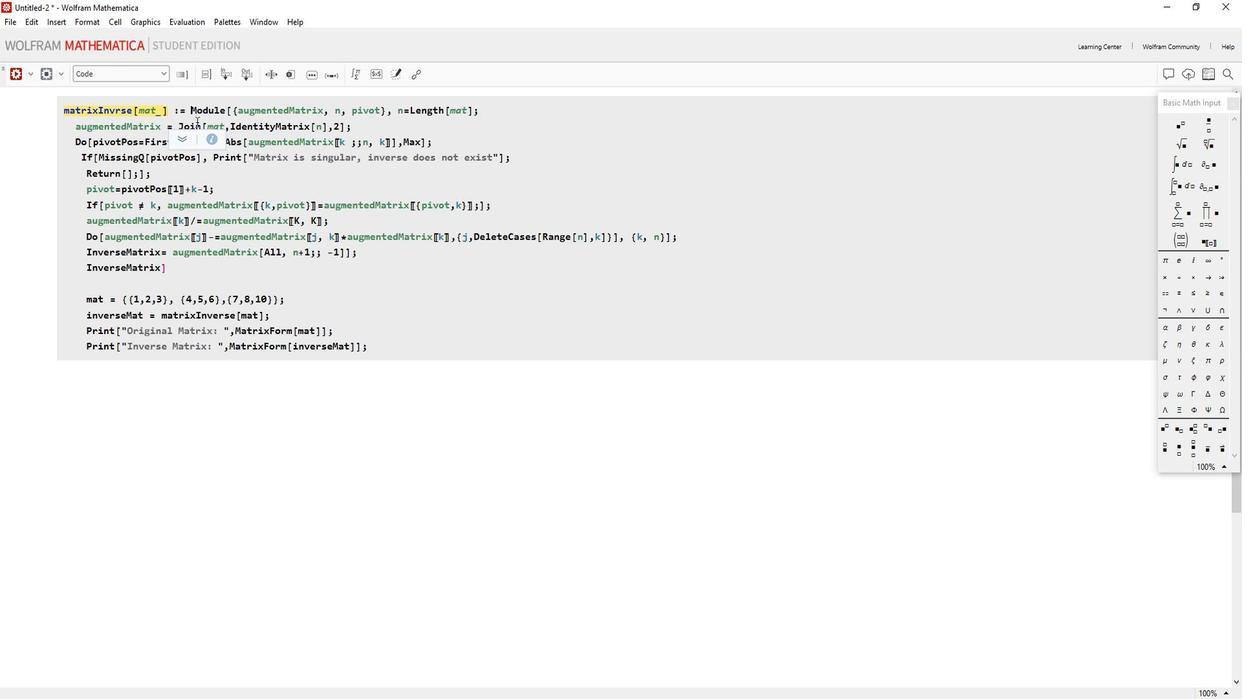 
Action: Key pressed <Key.space>
Screenshot: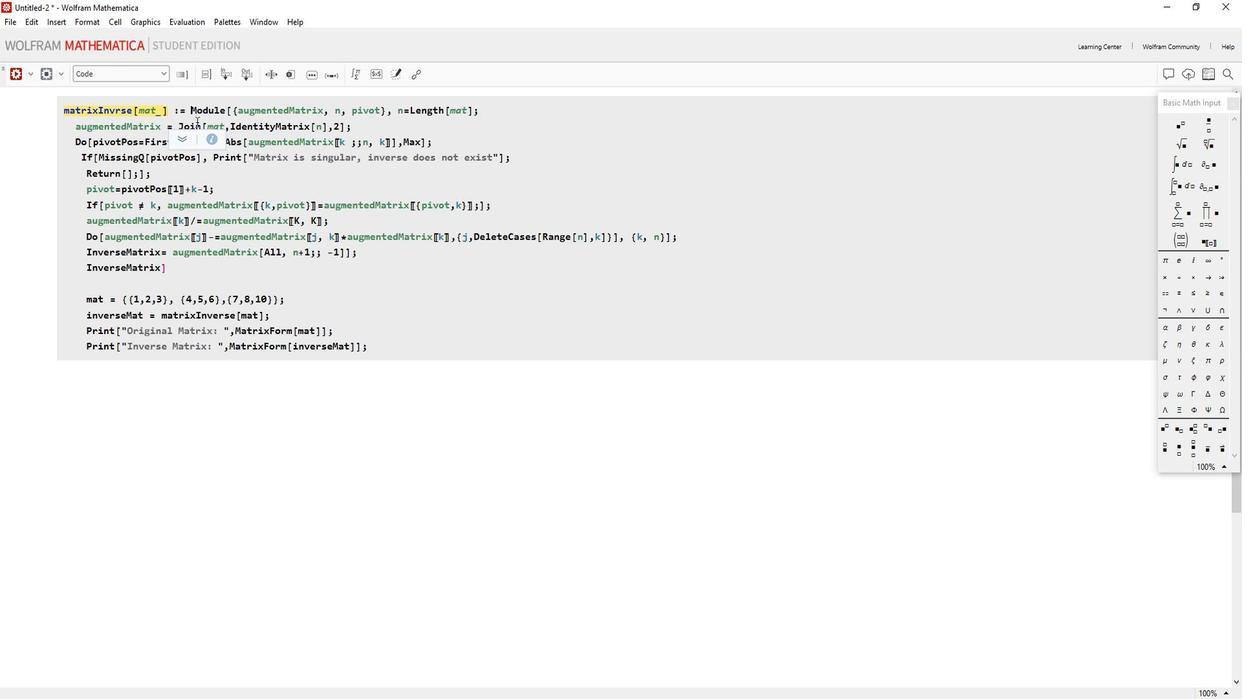 
Action: Mouse moved to (306, 117)
Screenshot: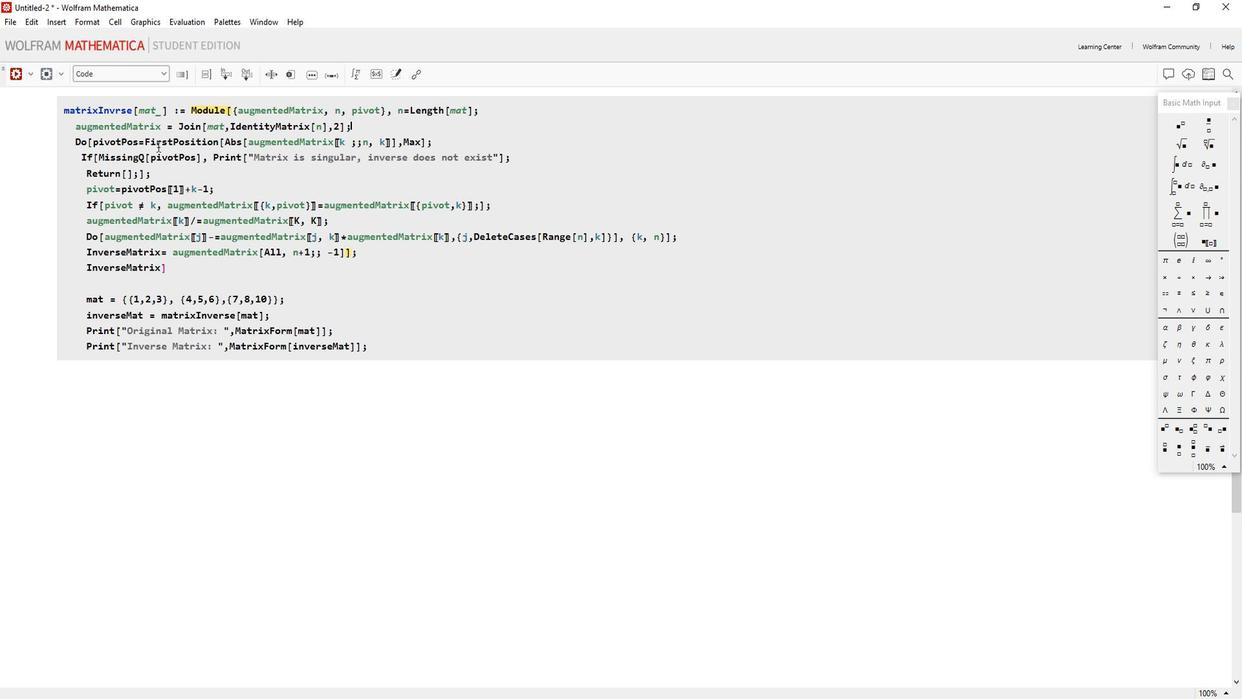 
Action: Mouse pressed left at (306, 117)
Screenshot: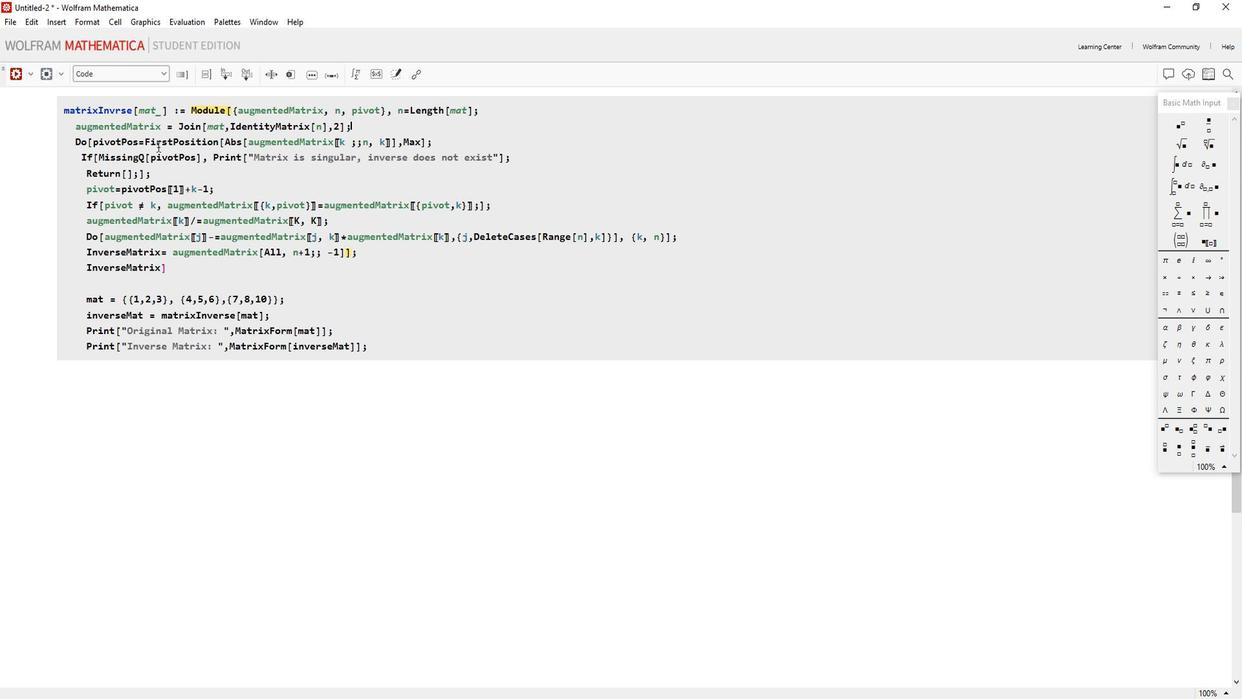 
Action: Mouse moved to (161, 121)
Screenshot: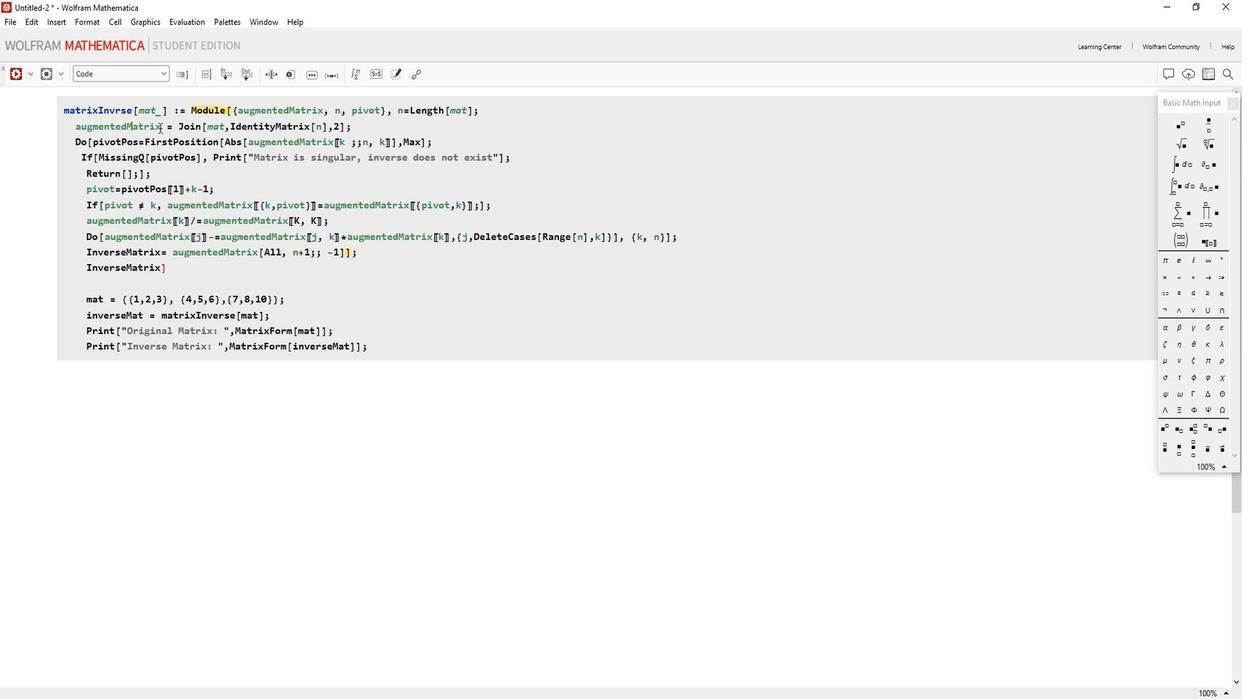 
Action: Mouse pressed left at (161, 121)
Screenshot: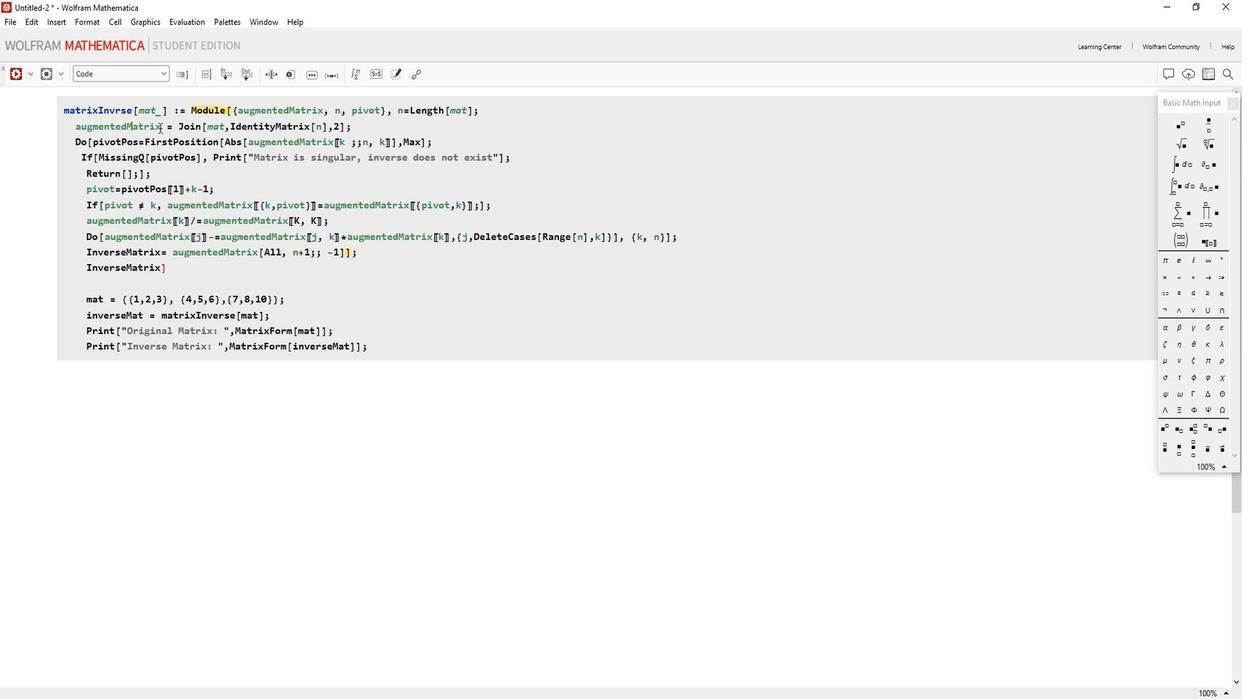 
Action: Mouse moved to (253, 126)
Screenshot: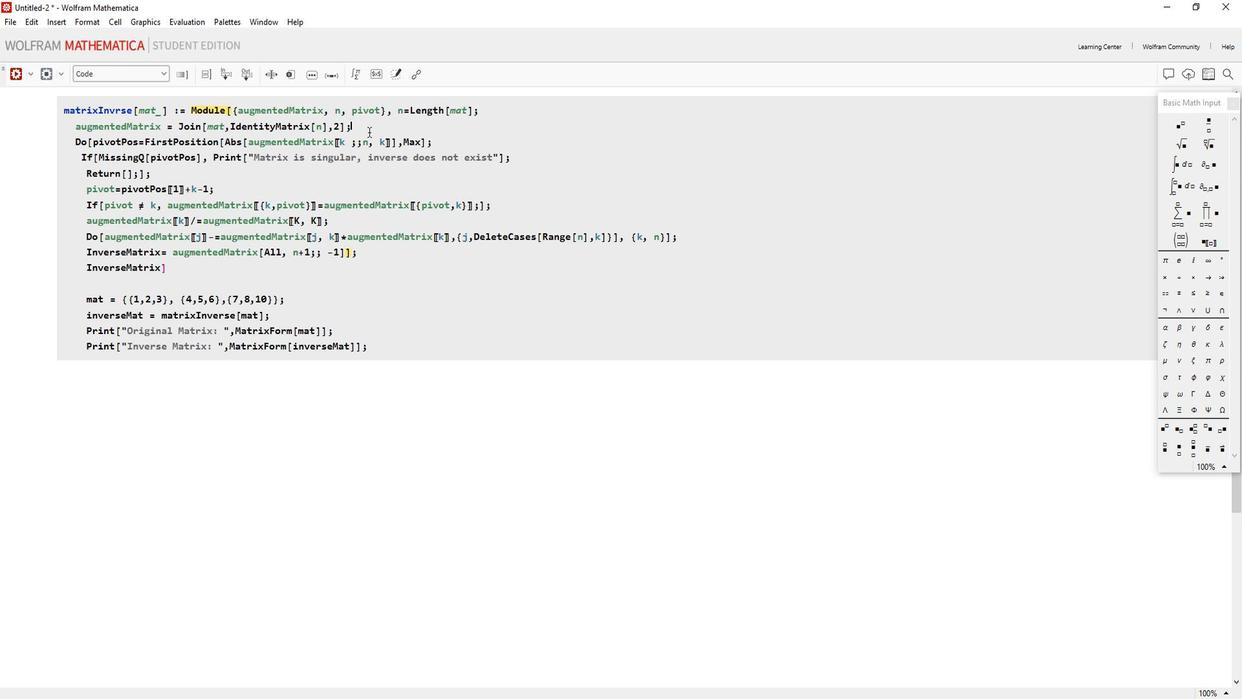 
Action: Mouse pressed left at (253, 126)
Screenshot: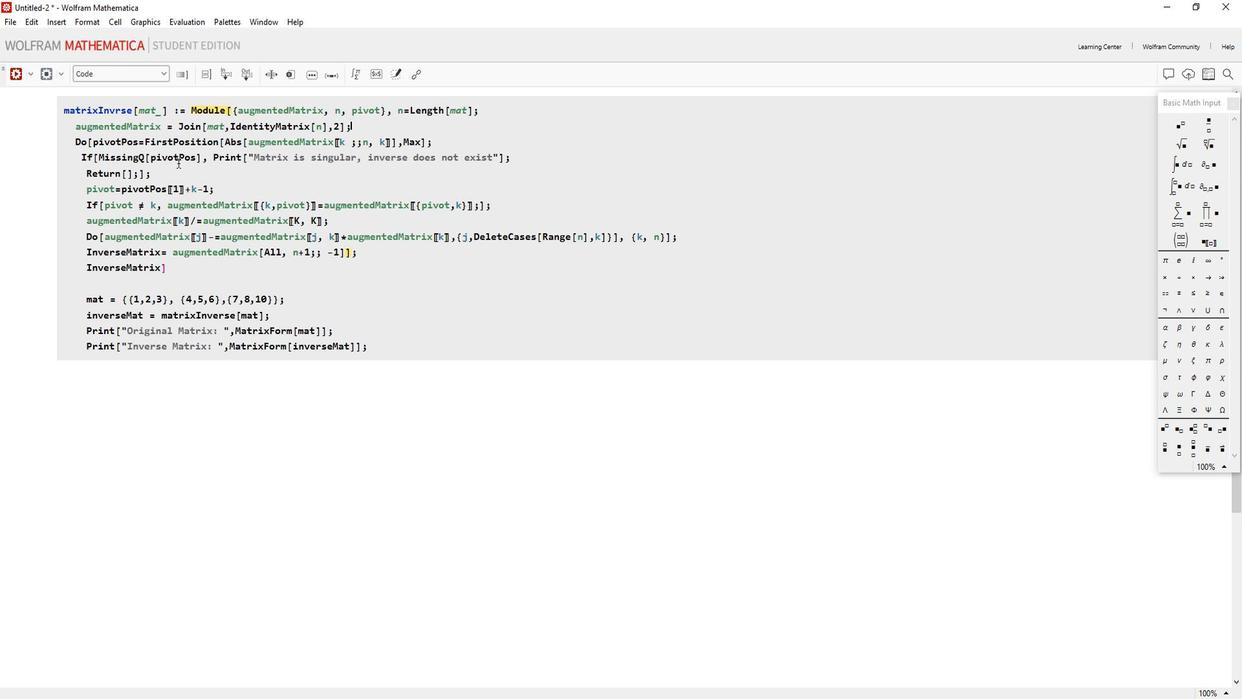 
Action: Mouse moved to (256, 139)
Screenshot: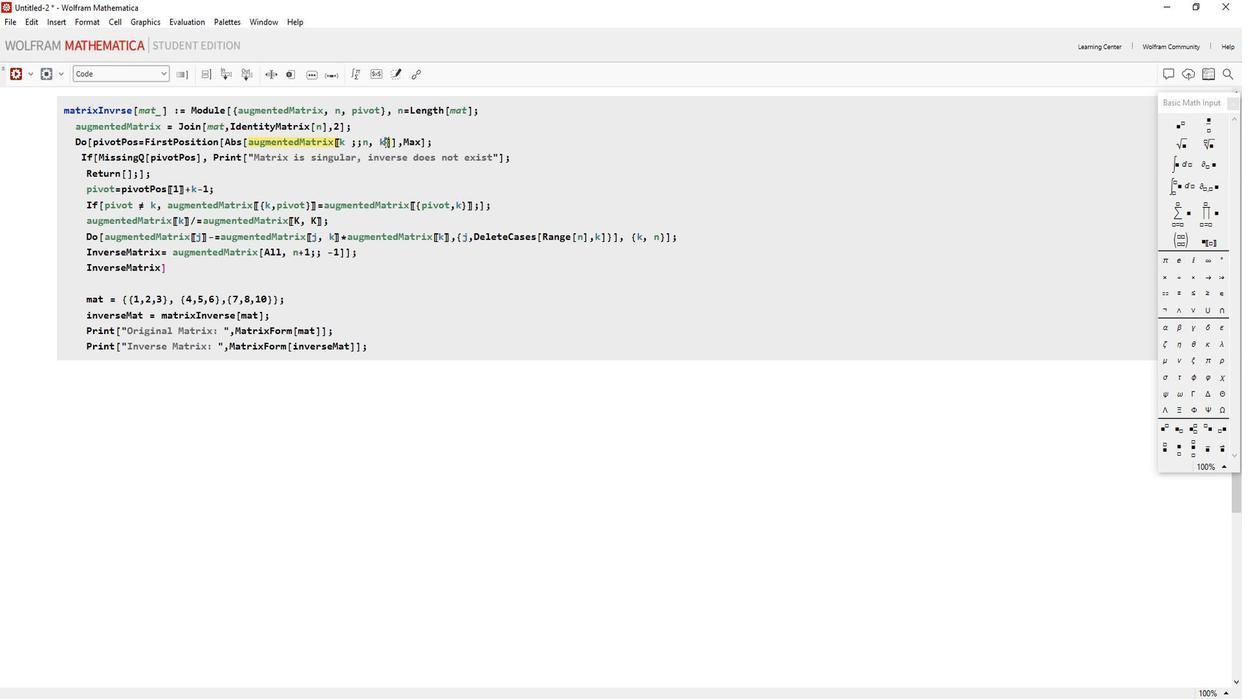 
Action: Mouse pressed left at (256, 139)
Screenshot: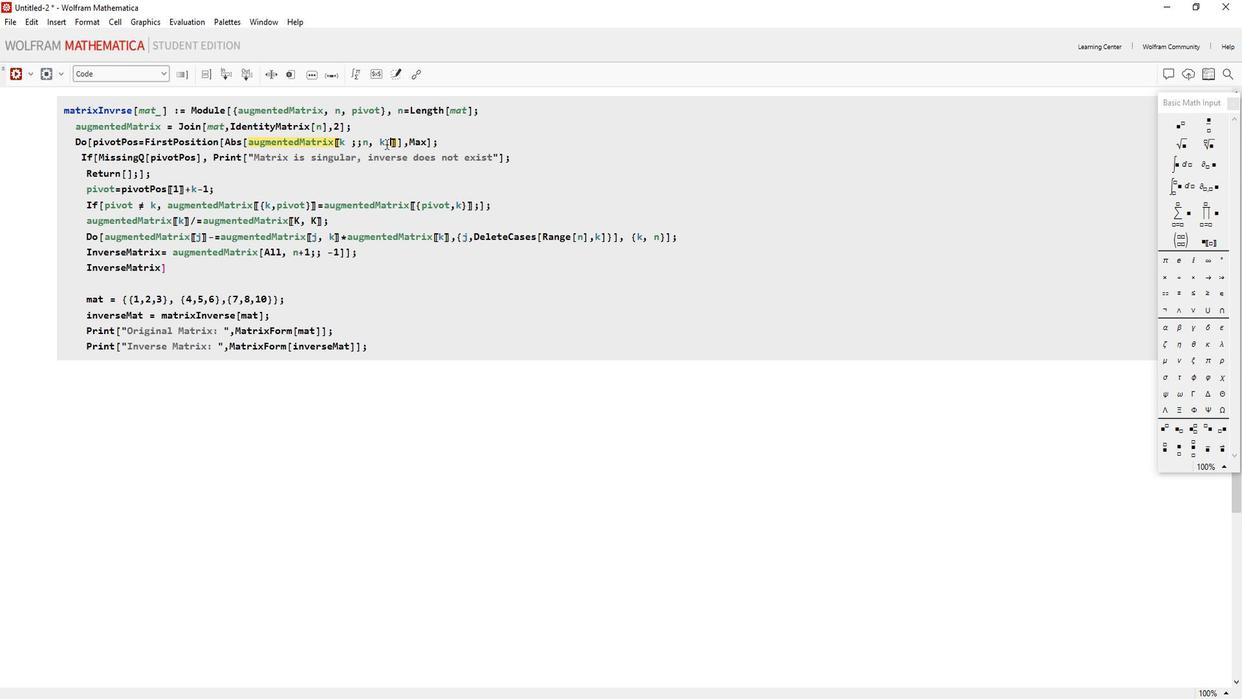 
Action: Key pressed <Key.space>
Screenshot: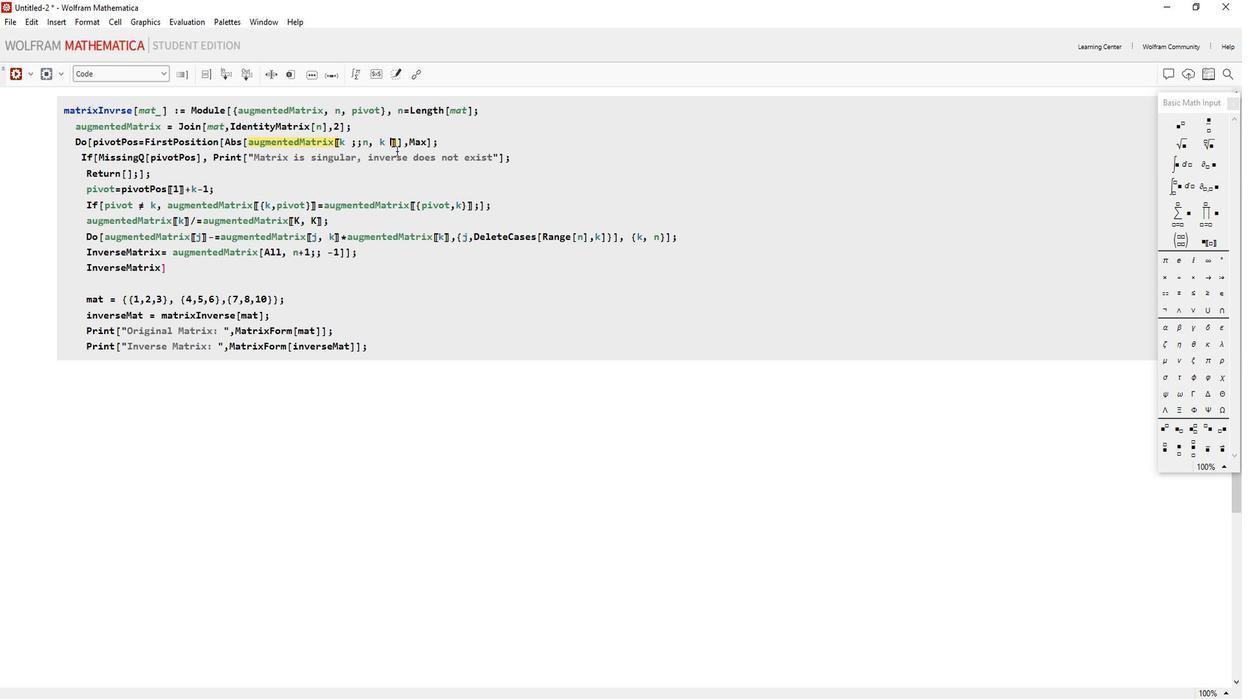 
Action: Mouse moved to (285, 137)
Screenshot: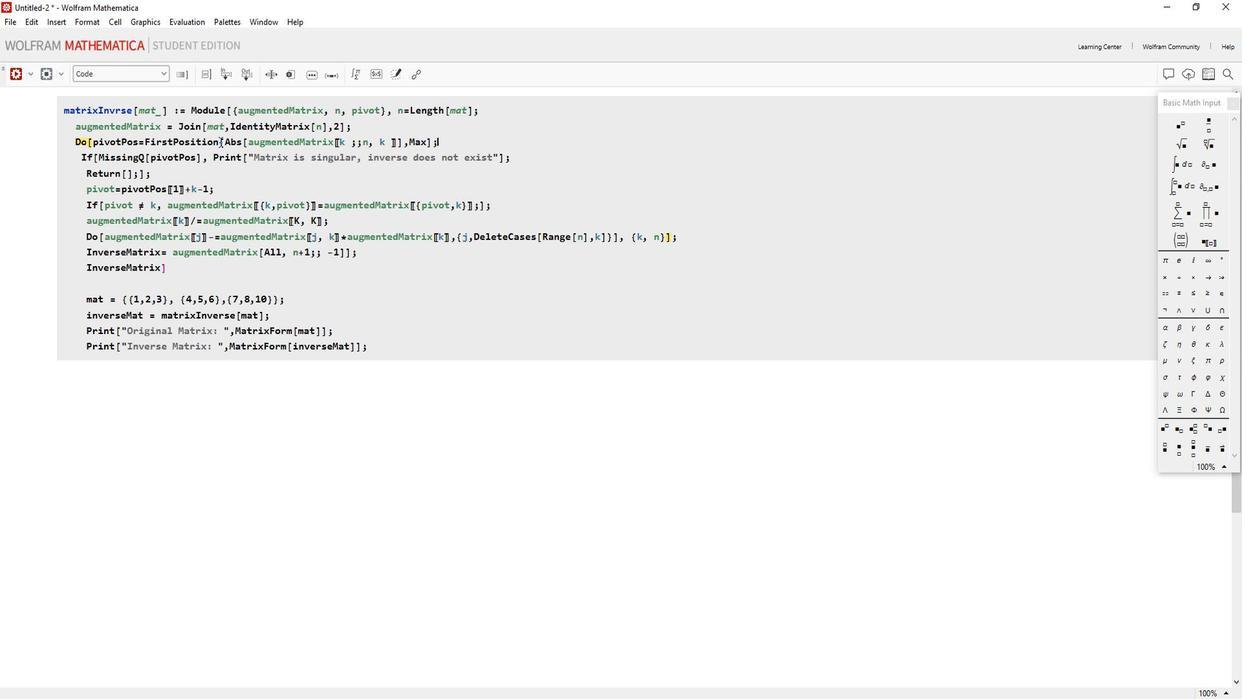 
Action: Mouse pressed left at (285, 137)
Screenshot: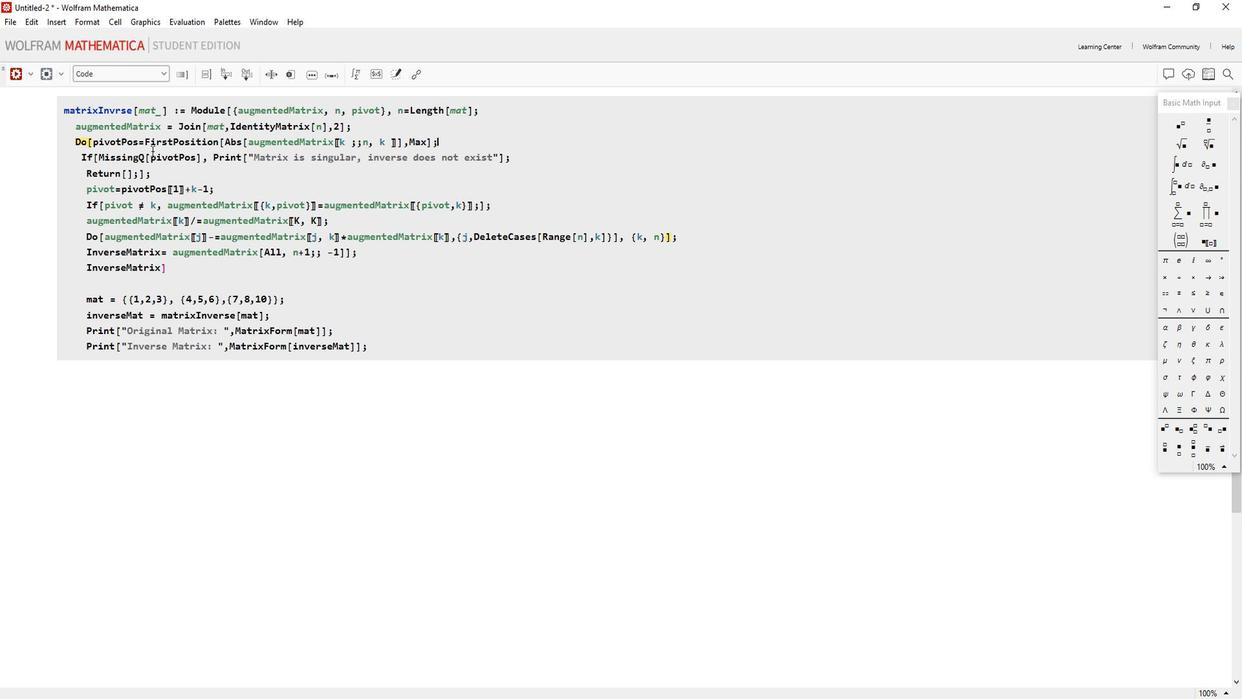 
Action: Mouse moved to (314, 153)
Screenshot: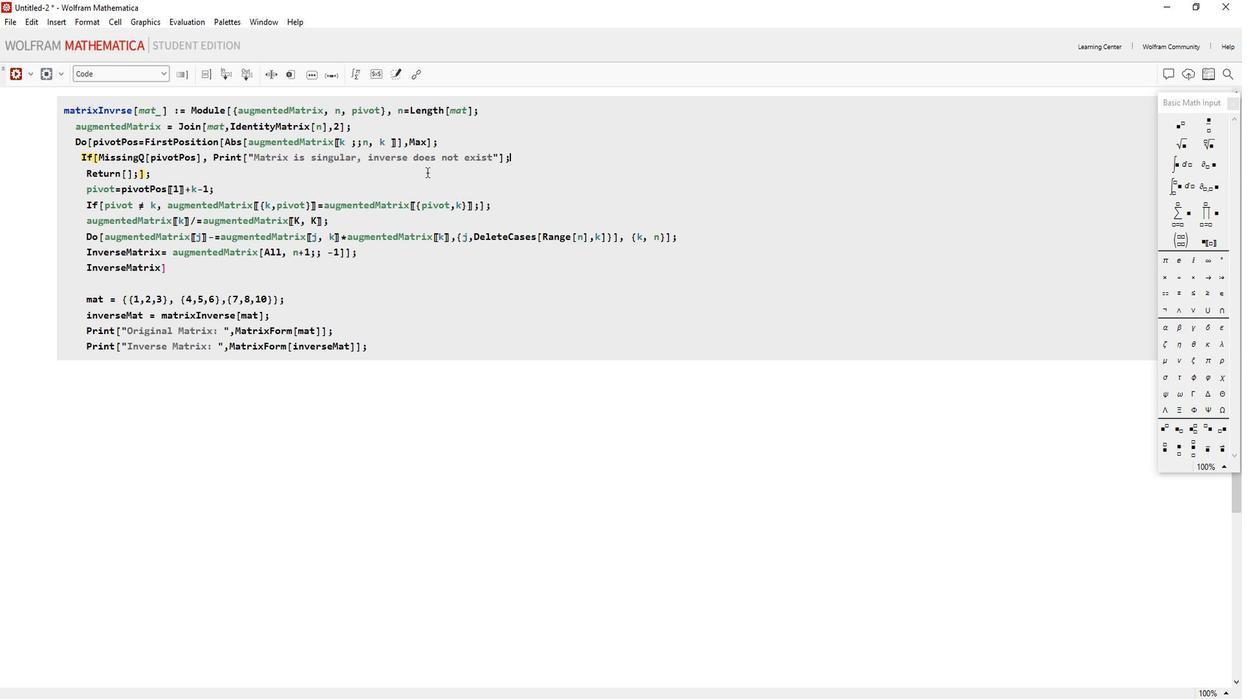 
Action: Mouse pressed left at (314, 153)
Screenshot: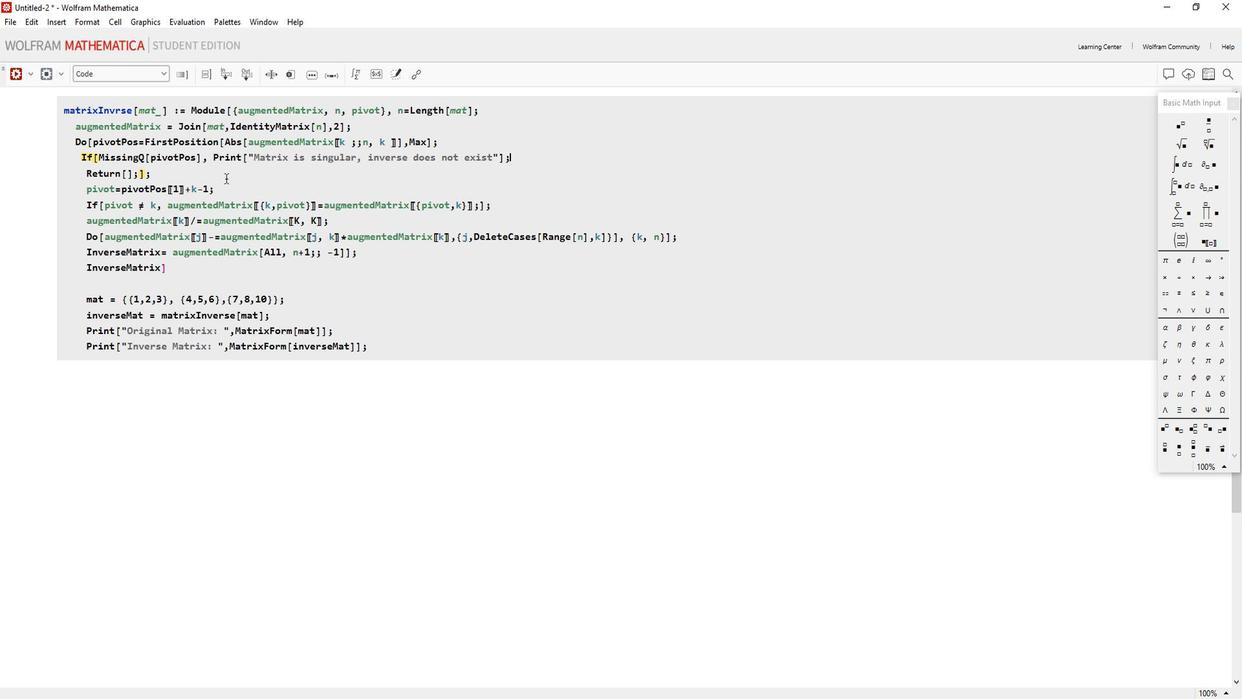 
Action: Mouse moved to (185, 176)
Screenshot: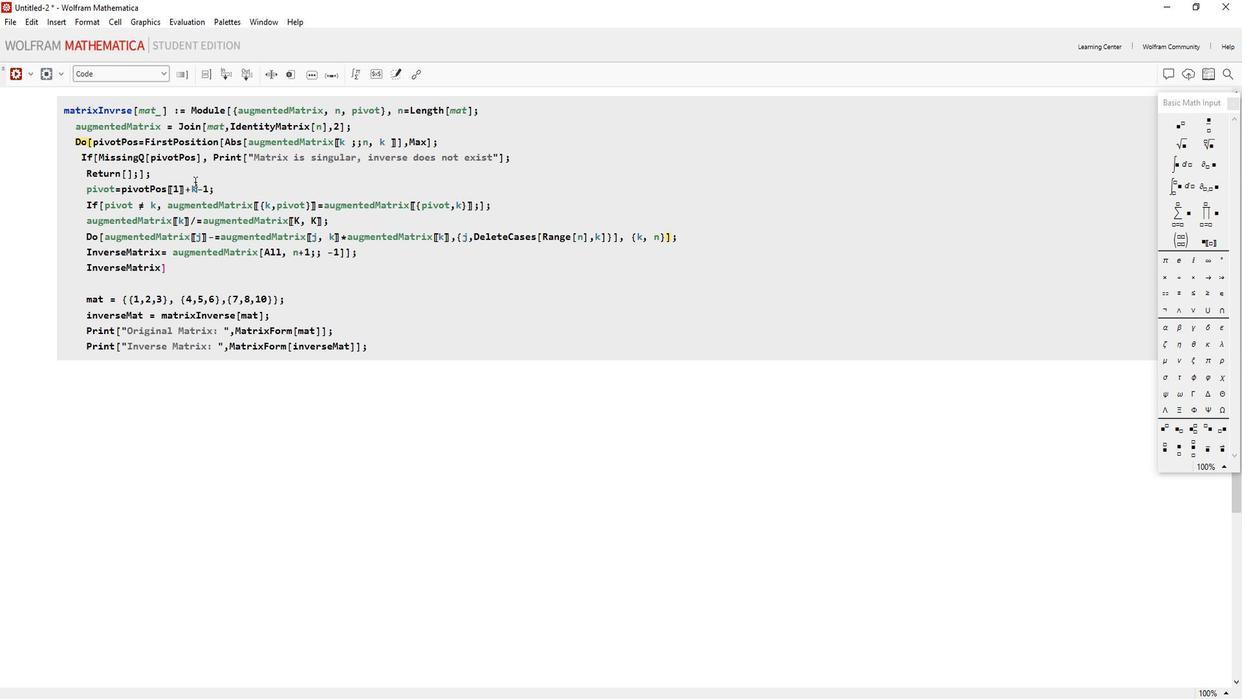 
Action: Mouse pressed left at (185, 176)
Screenshot: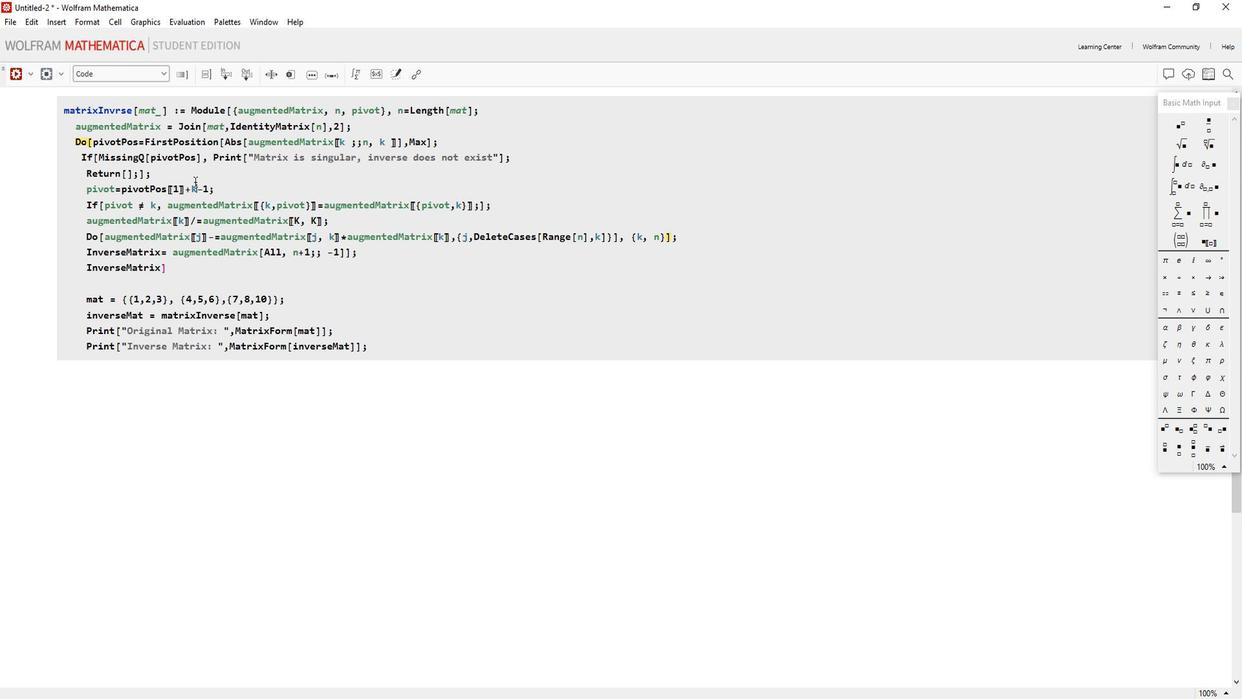 
Action: Mouse moved to (182, 181)
Screenshot: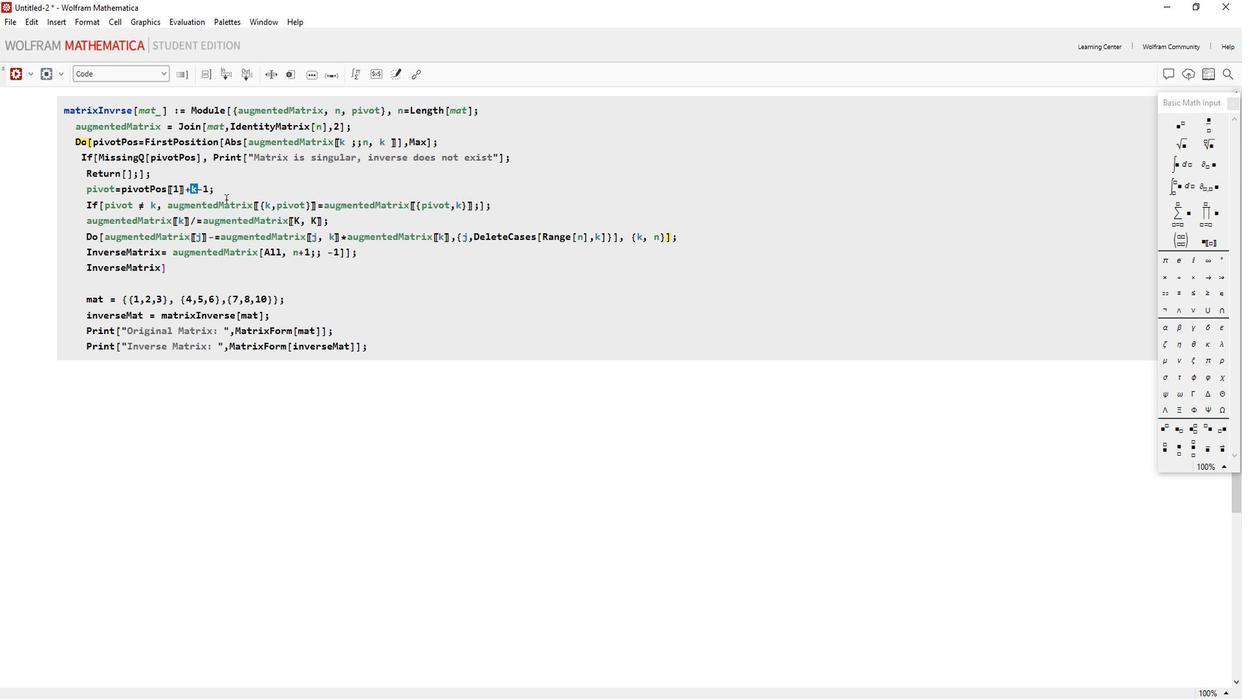 
Action: Mouse pressed left at (182, 181)
Screenshot: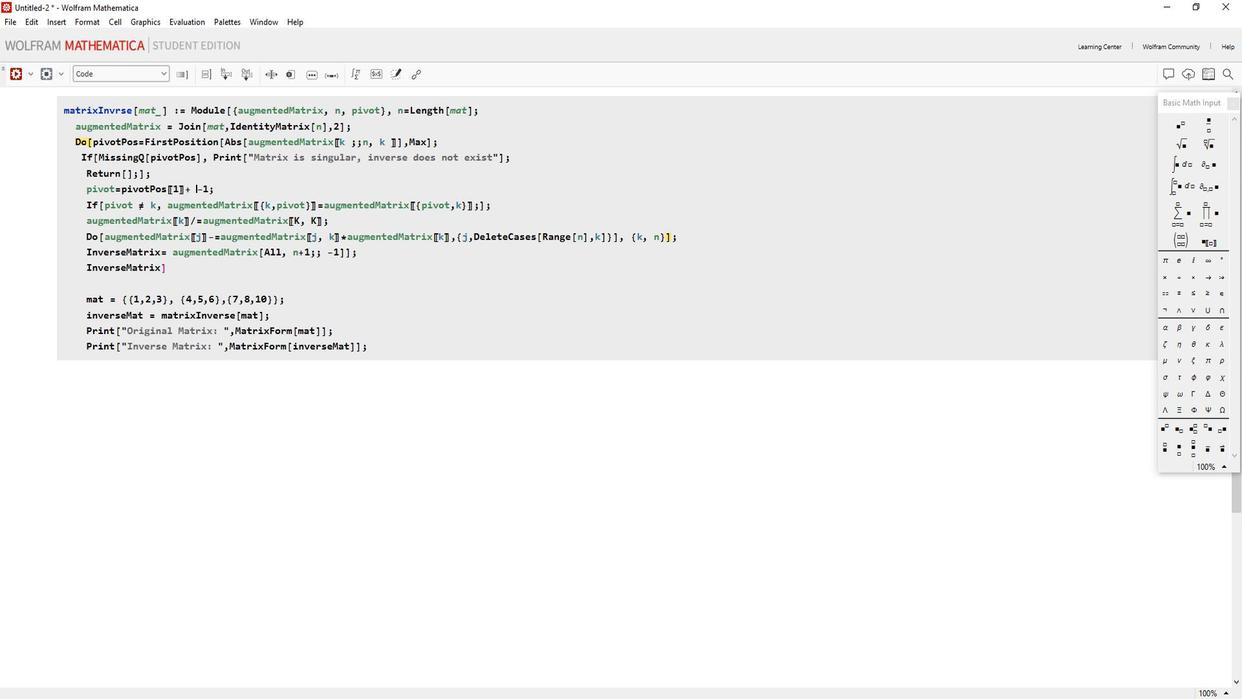 
Action: Mouse moved to (192, 190)
Screenshot: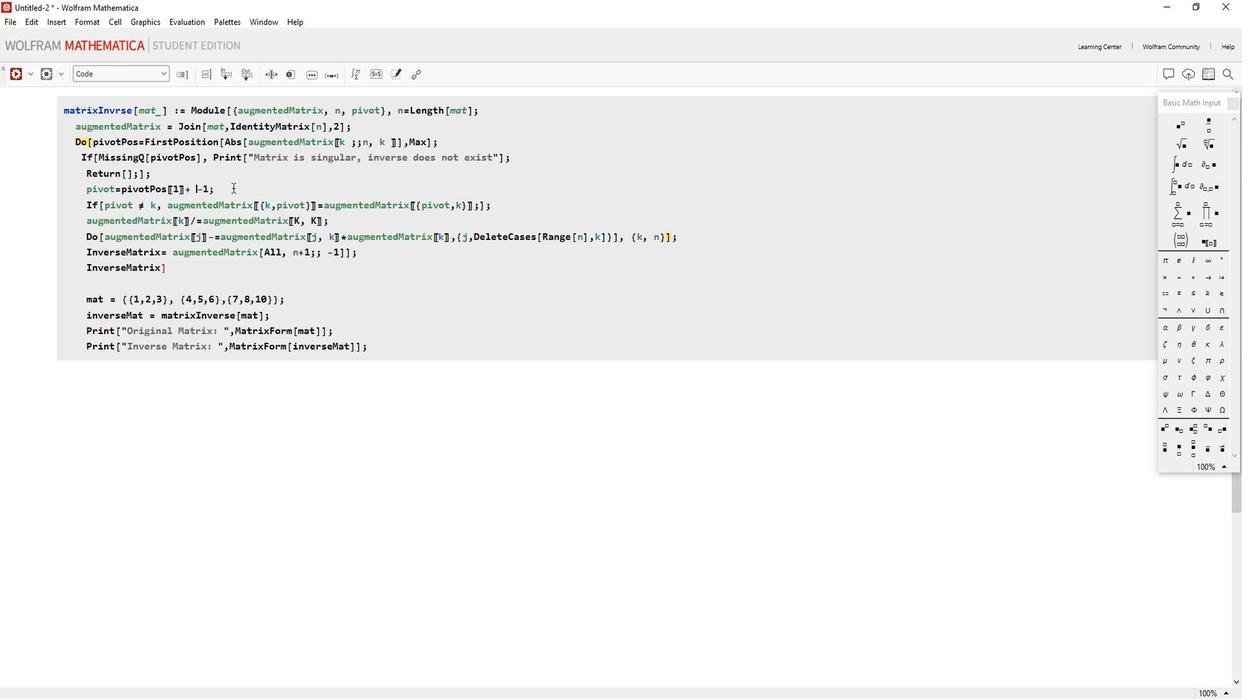 
Action: Key pressed <Key.space>
Screenshot: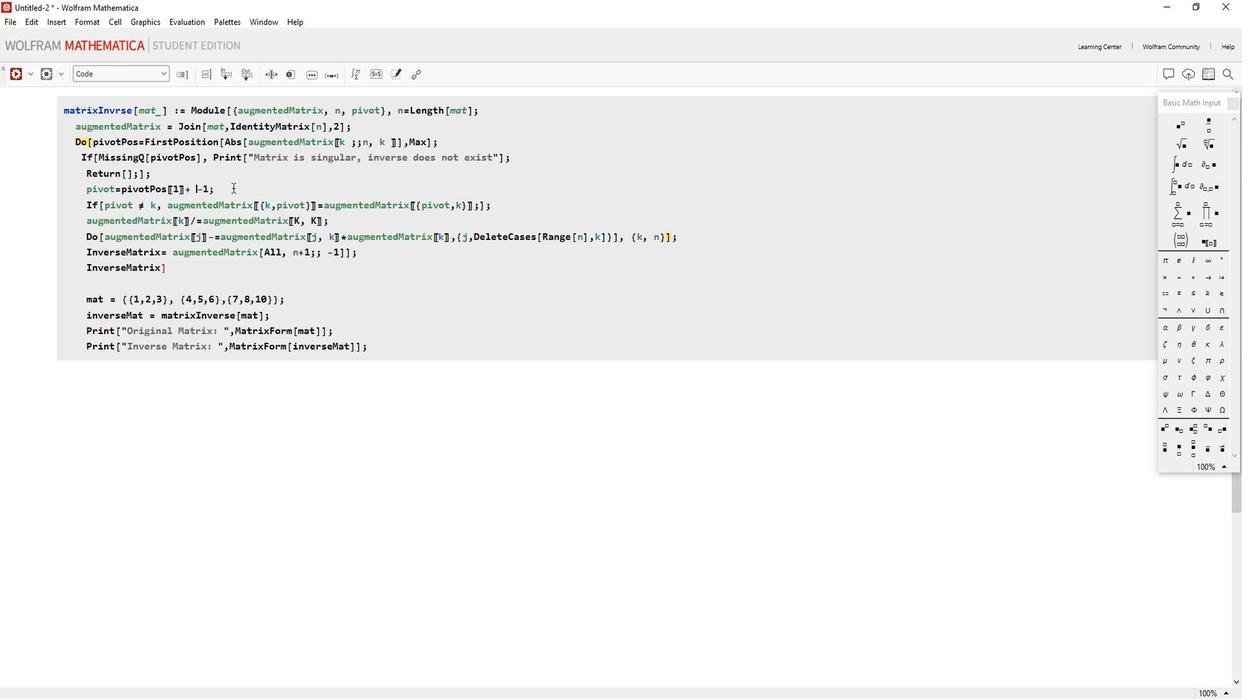 
Action: Mouse moved to (199, 181)
Screenshot: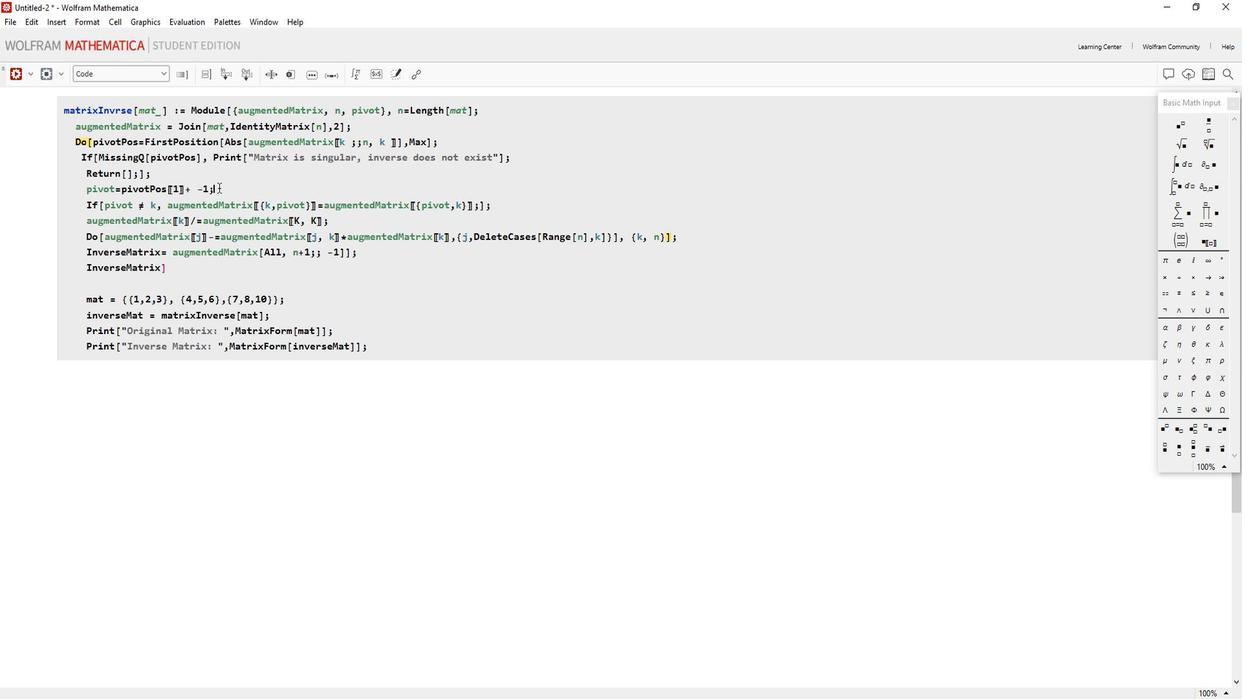 
Action: Mouse pressed left at (199, 181)
Screenshot: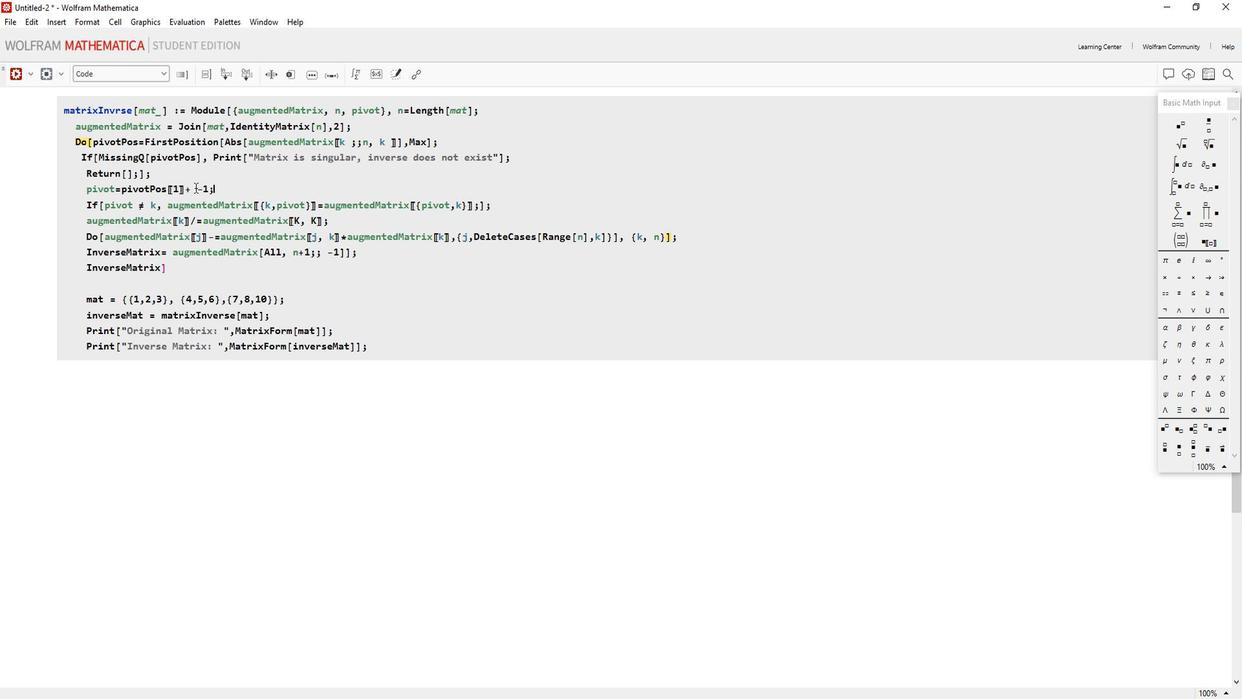 
Action: Mouse moved to (185, 181)
Screenshot: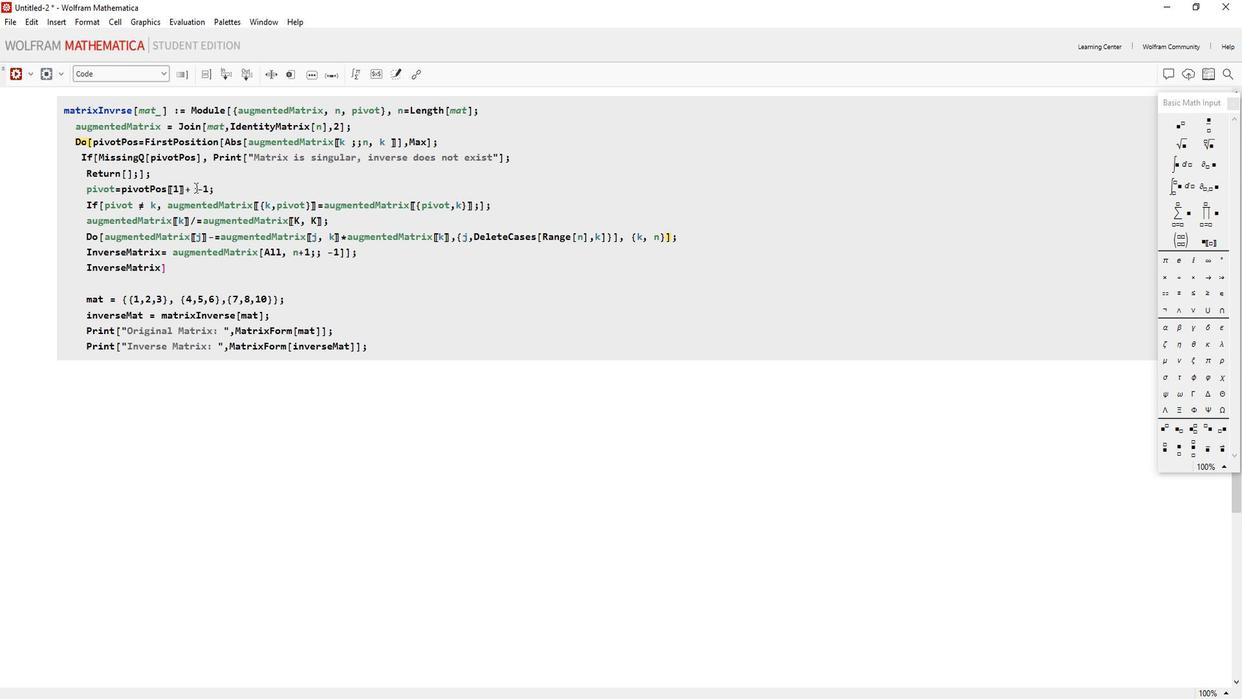 
Action: Mouse pressed left at (185, 181)
Screenshot: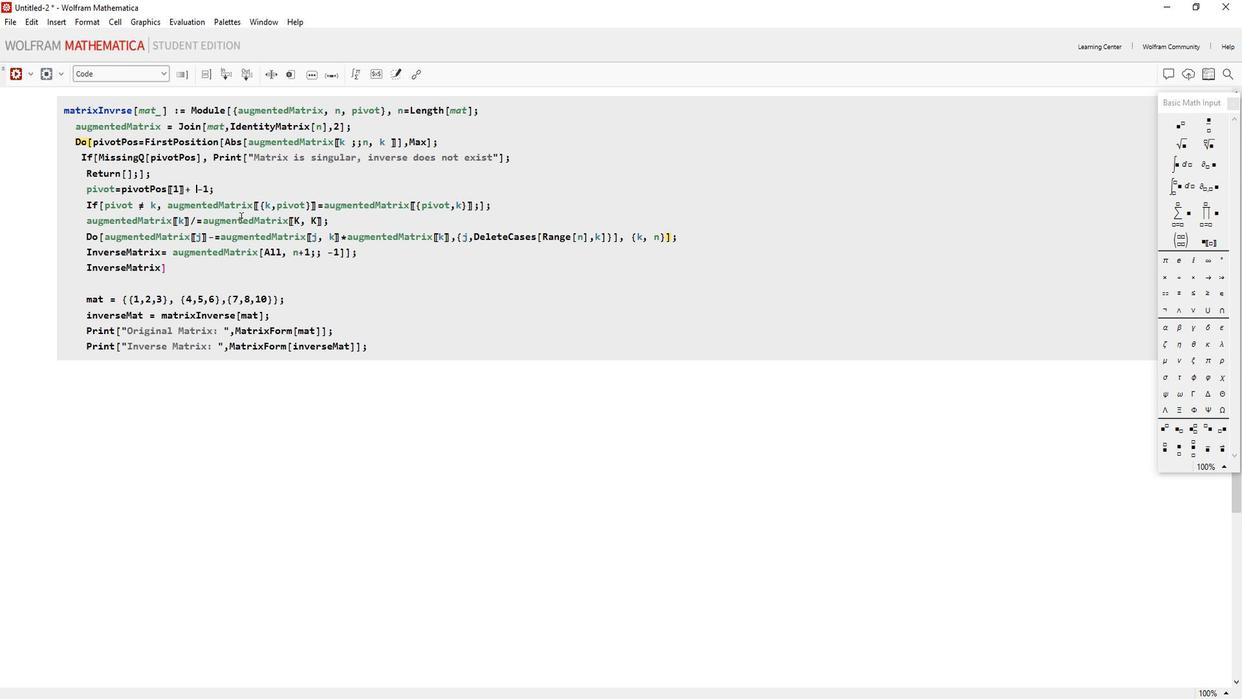 
Action: Mouse moved to (201, 209)
Screenshot: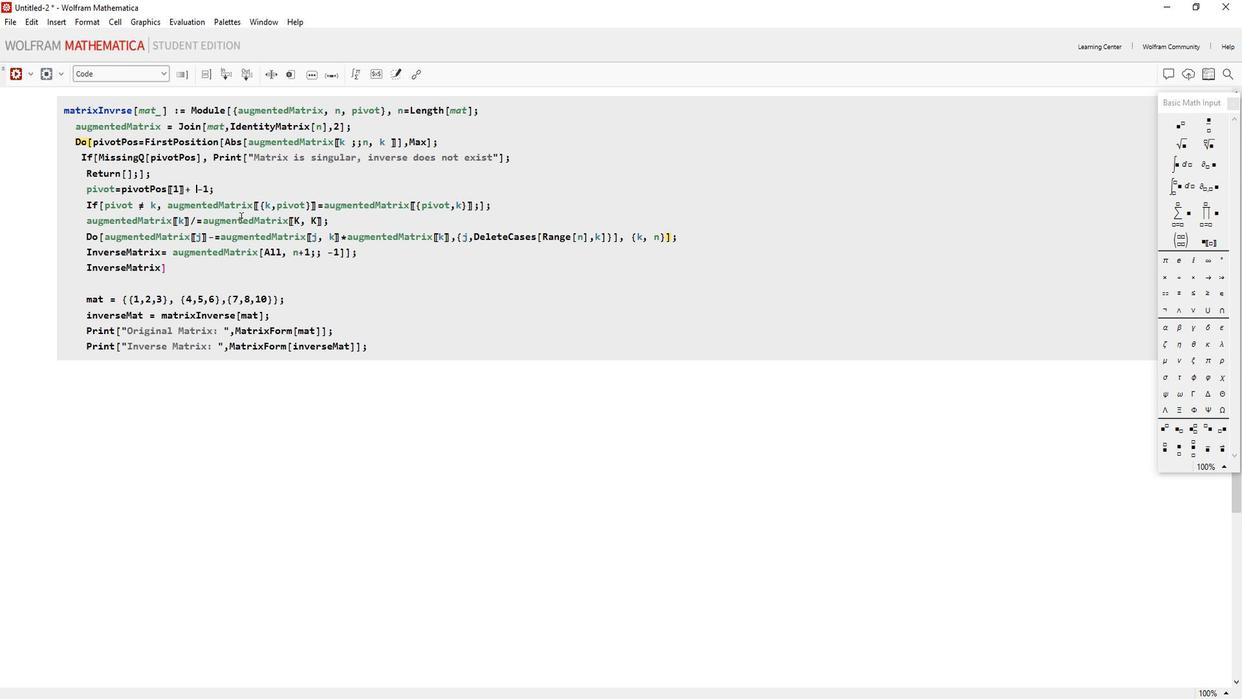 
Action: Key pressed k
Screenshot: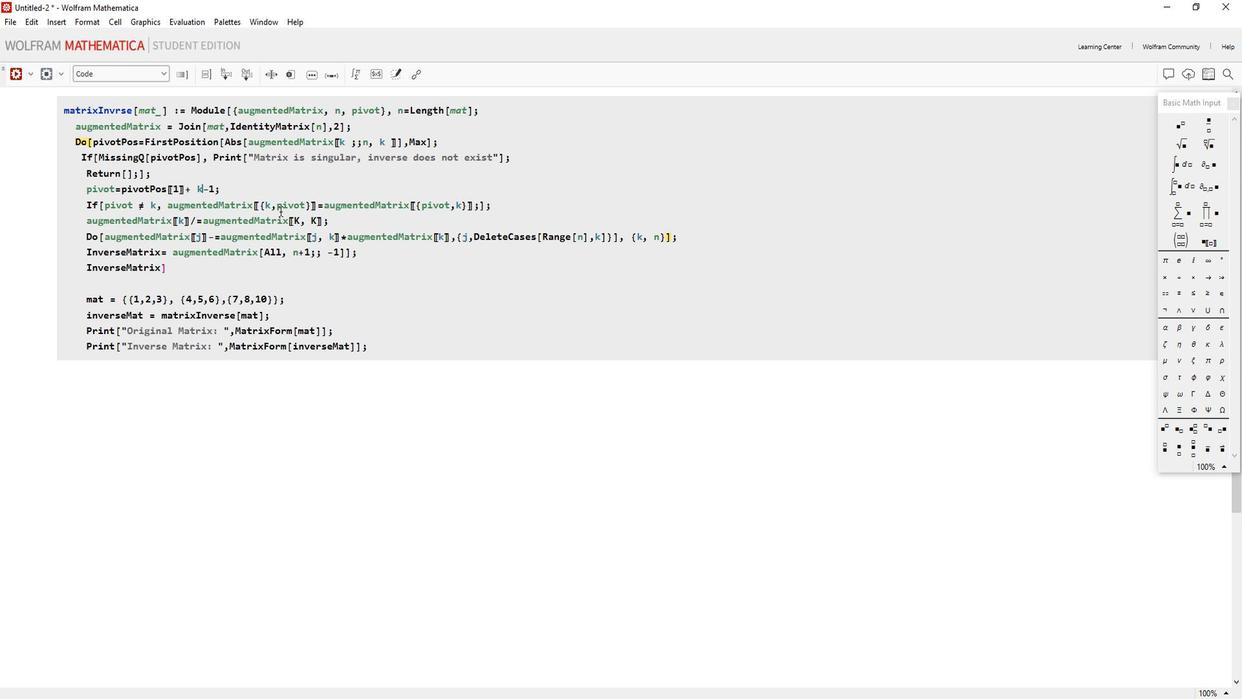 
Action: Mouse moved to (214, 179)
Screenshot: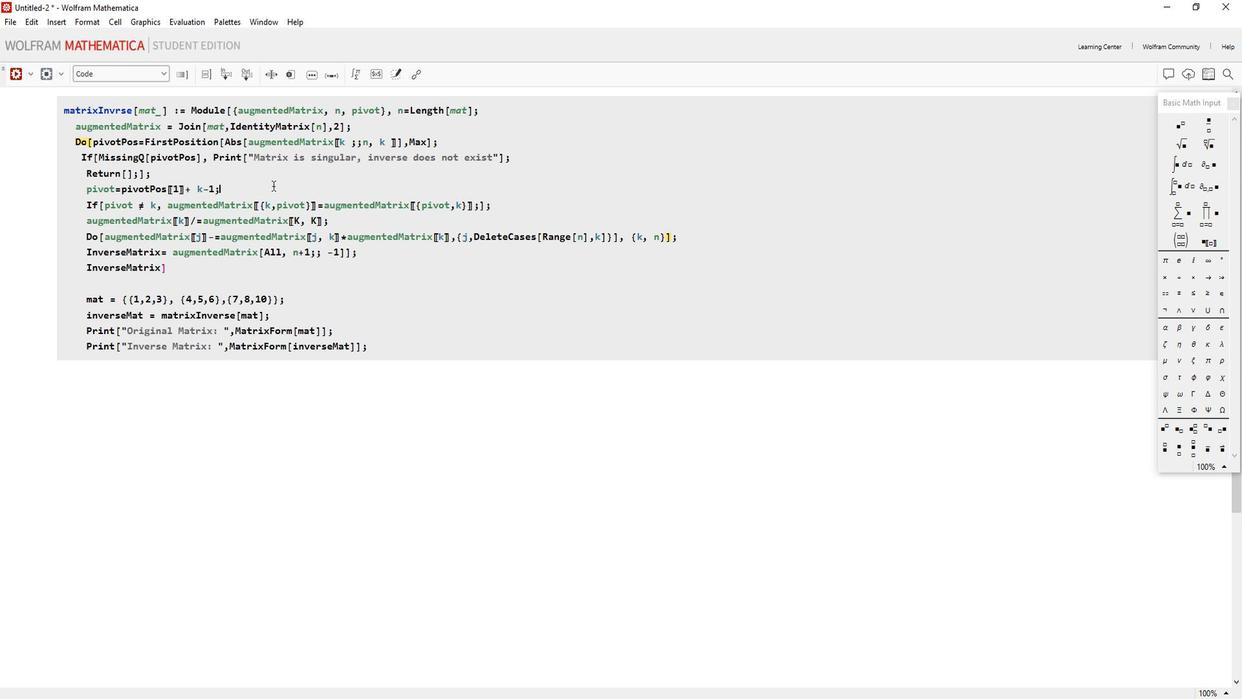 
Action: Mouse pressed left at (214, 179)
Screenshot: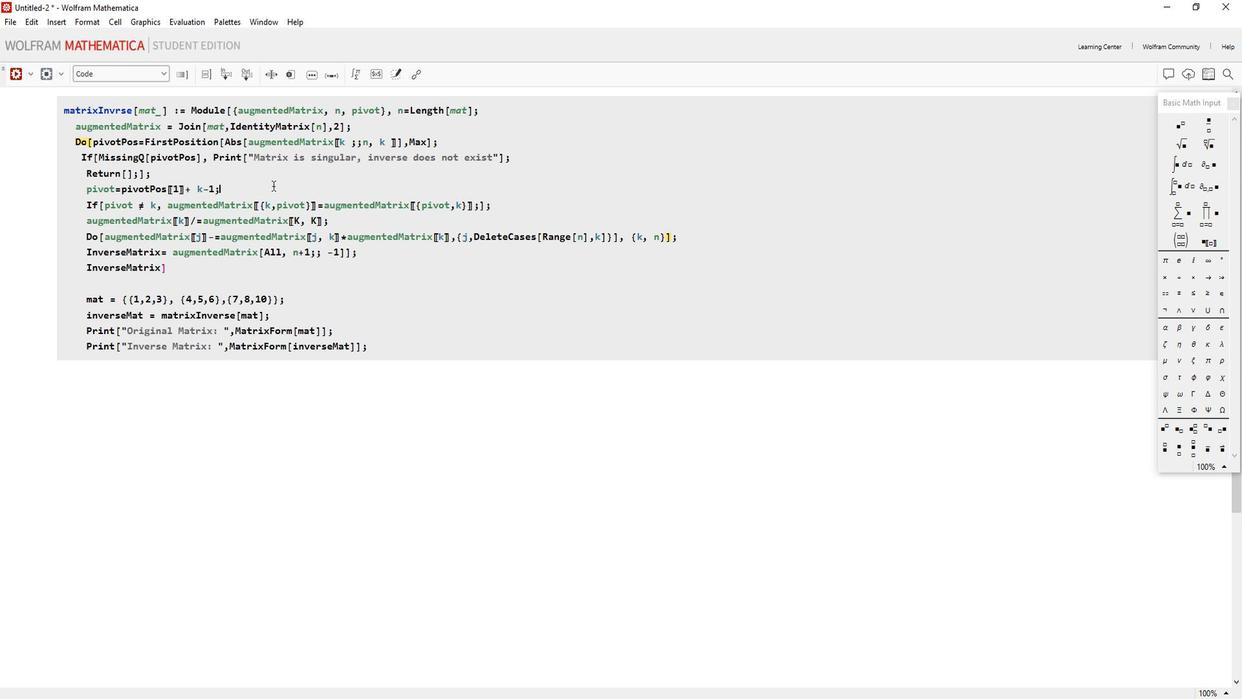
Action: Mouse moved to (296, 198)
Screenshot: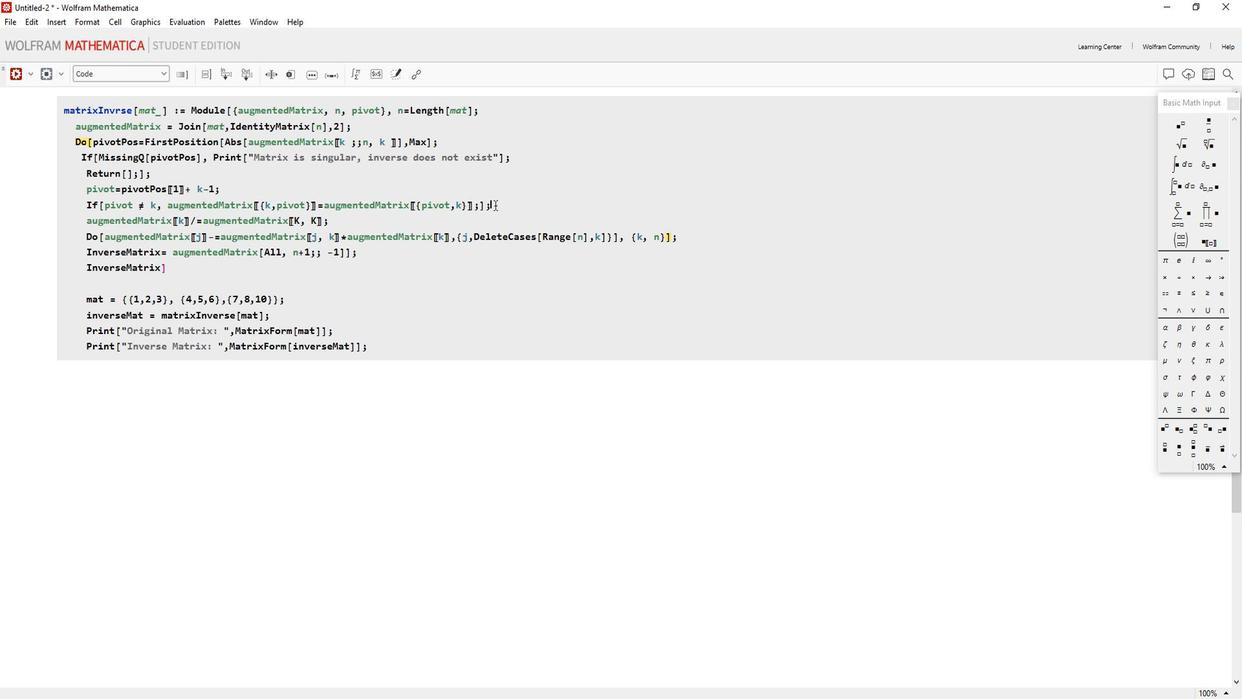 
Action: Mouse pressed left at (296, 198)
Screenshot: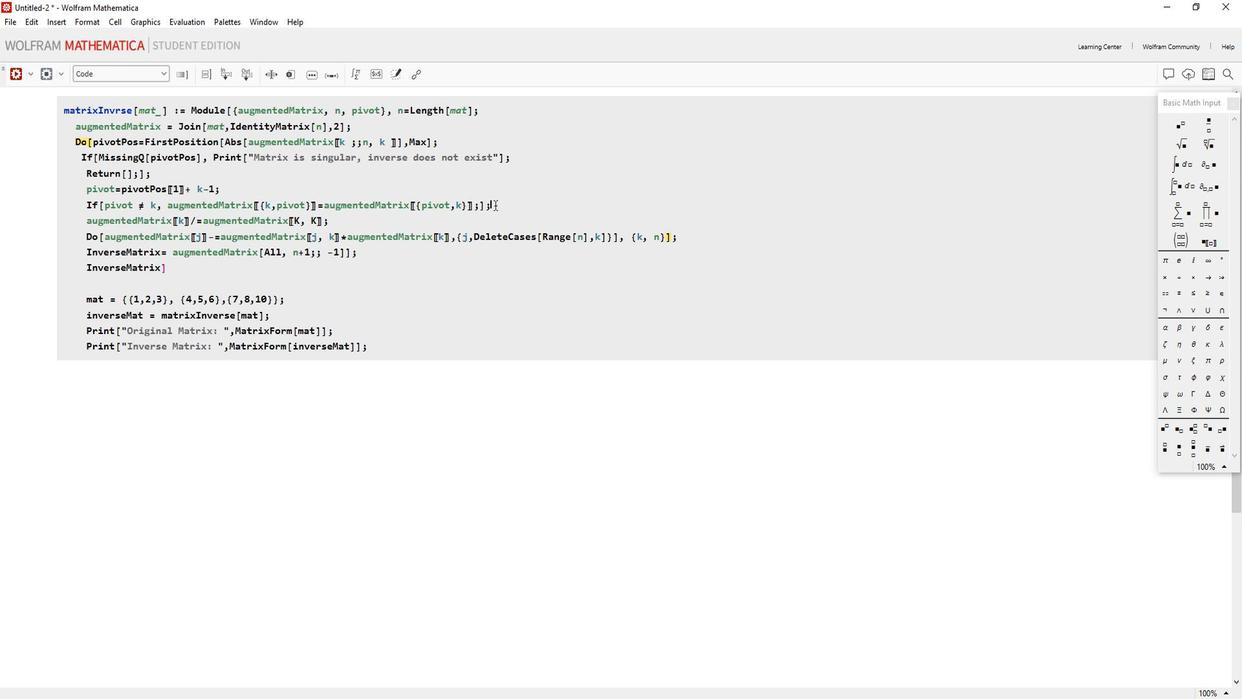 
Action: Mouse moved to (218, 224)
Screenshot: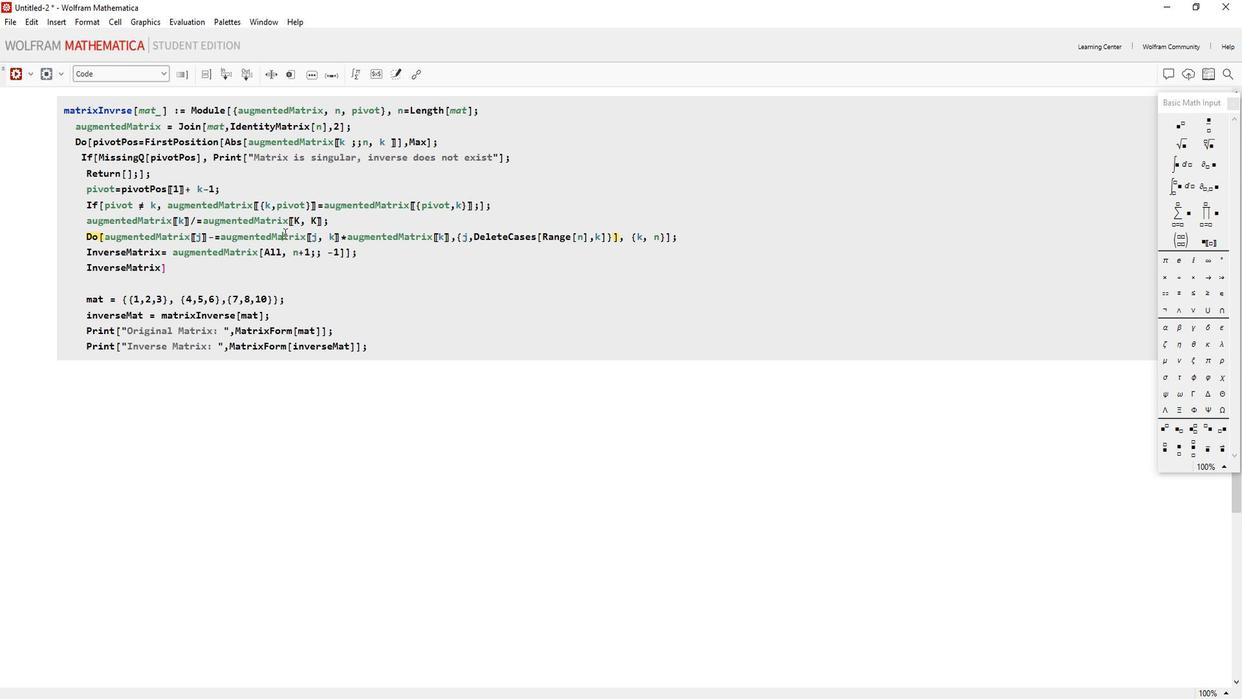 
Action: Mouse pressed left at (218, 224)
Screenshot: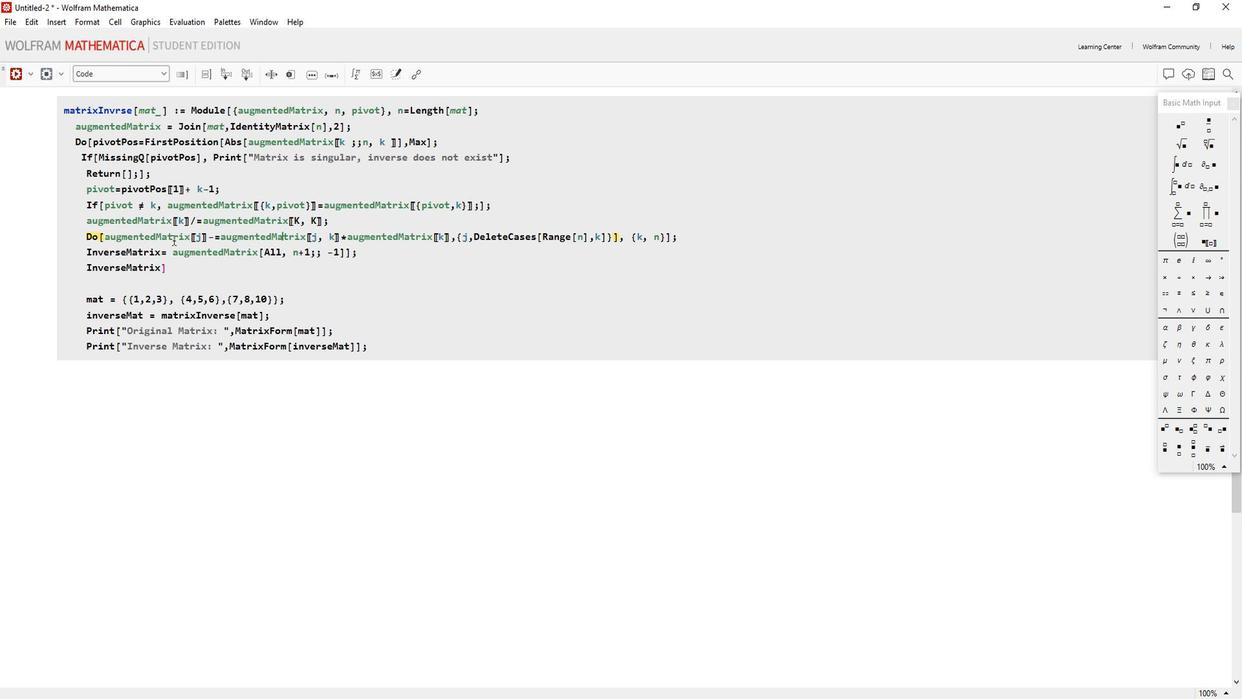 
Action: Mouse moved to (157, 214)
Screenshot: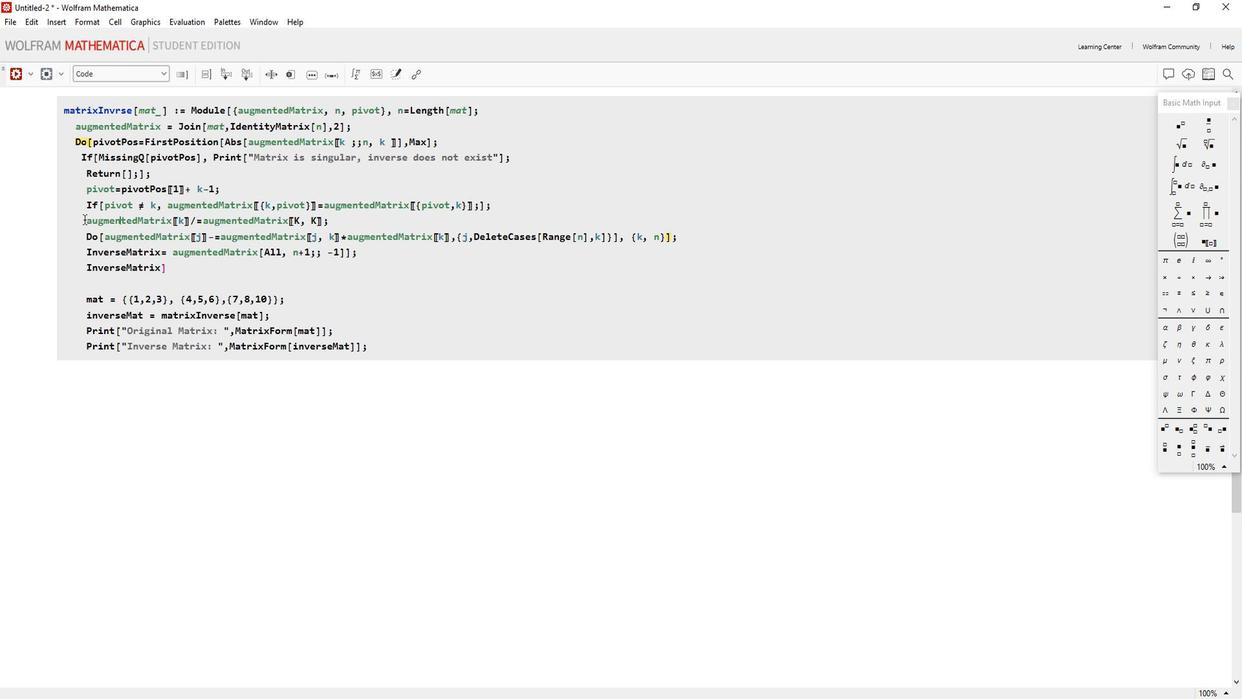 
Action: Mouse pressed left at (157, 214)
Screenshot: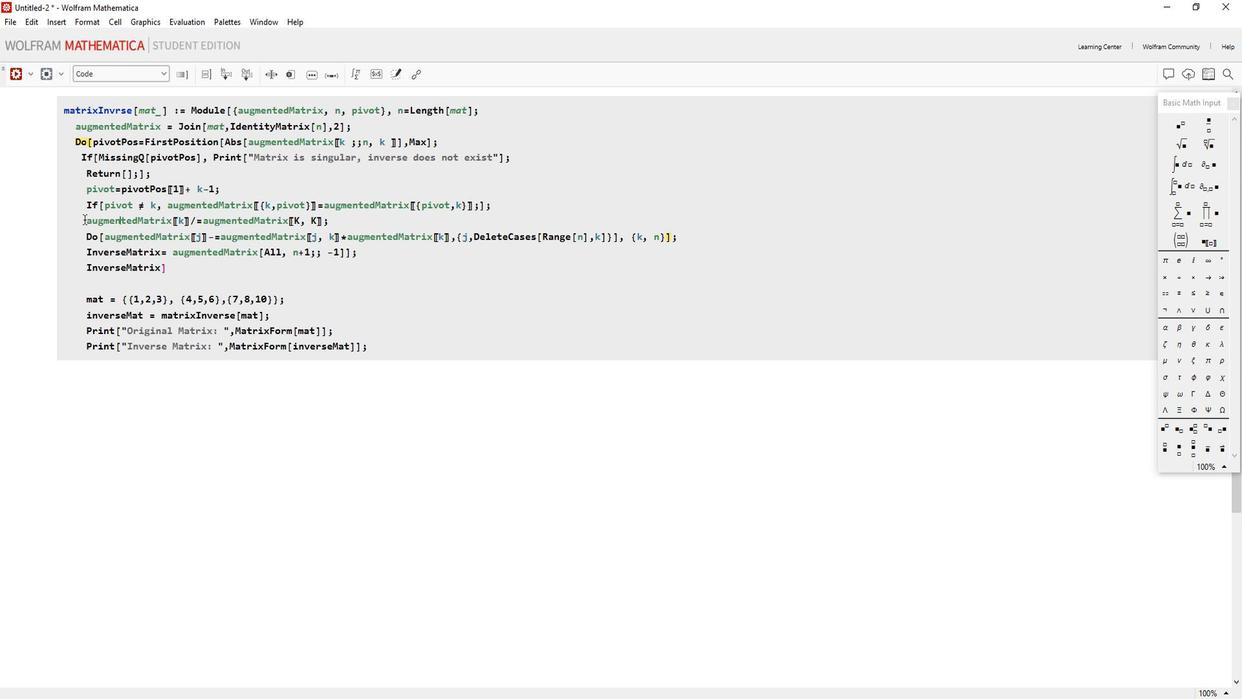 
Action: Mouse moved to (245, 215)
Screenshot: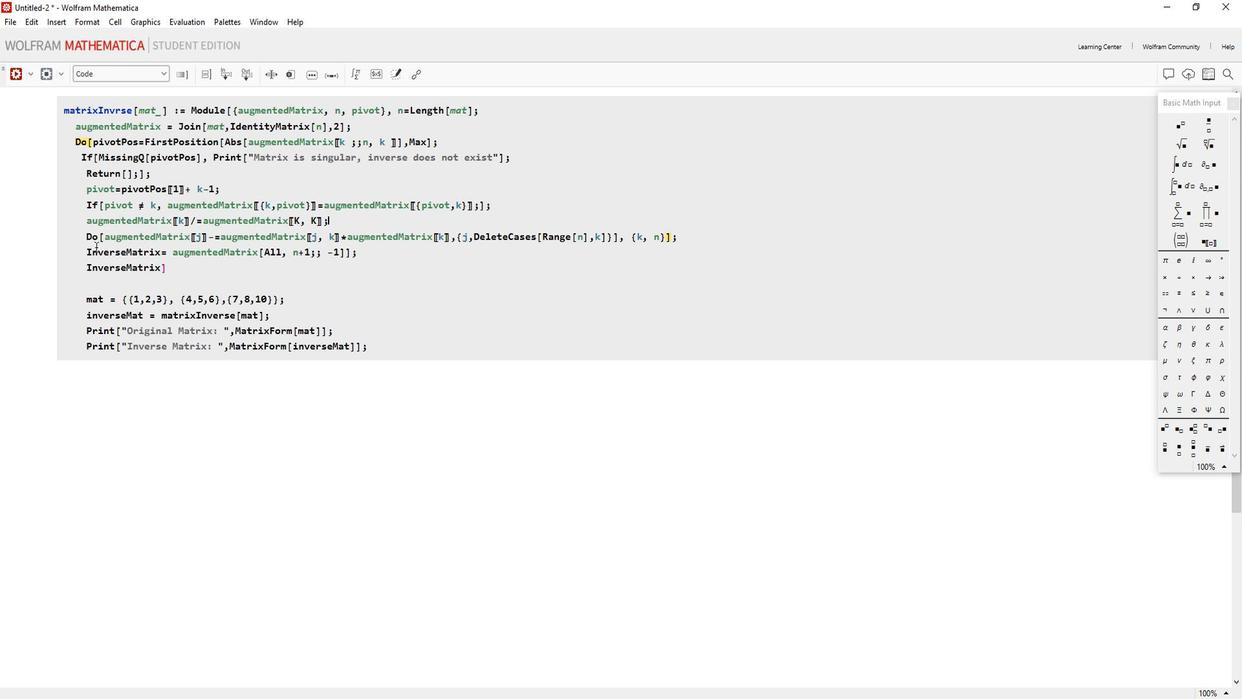 
Action: Mouse pressed left at (245, 215)
Screenshot: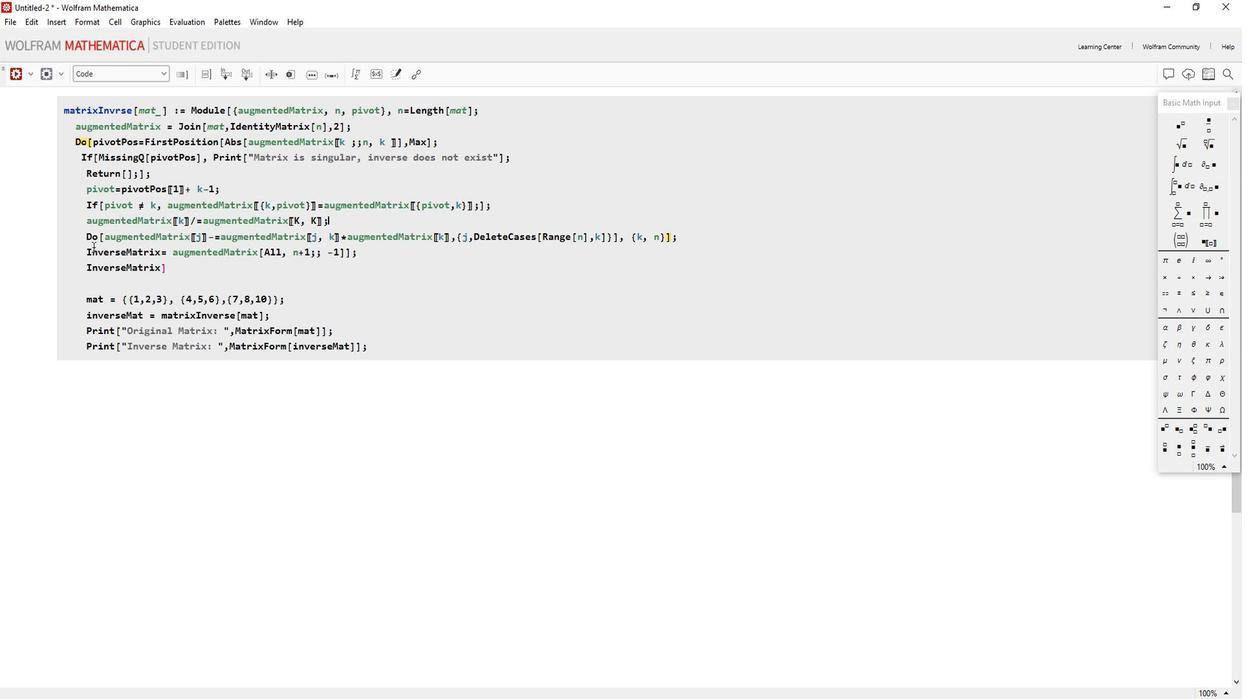 
Action: Mouse moved to (369, 226)
Screenshot: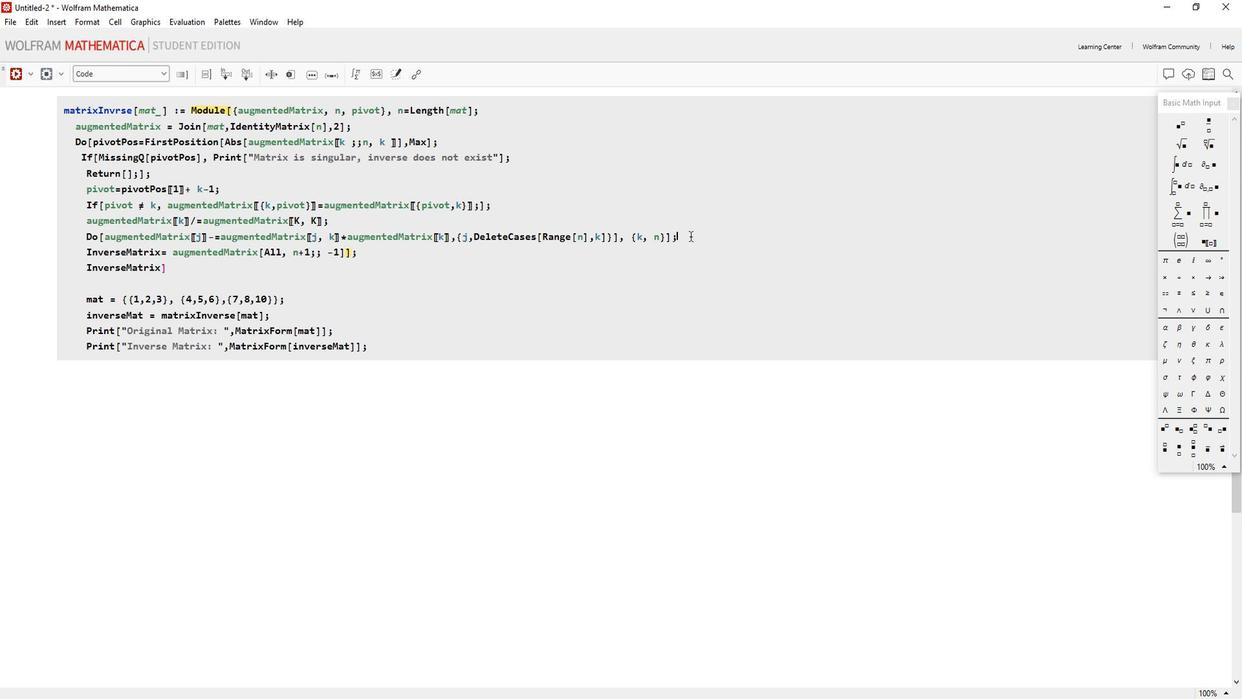 
Action: Mouse pressed left at (369, 226)
Screenshot: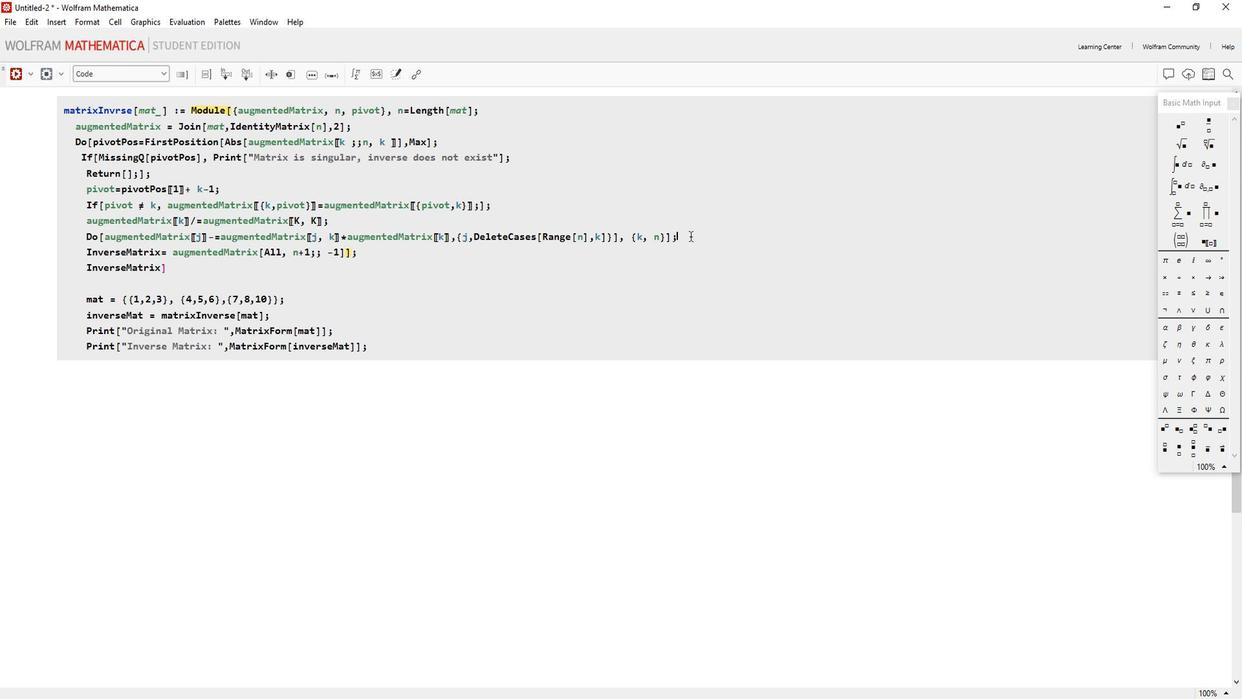 
Action: Mouse moved to (211, 242)
Screenshot: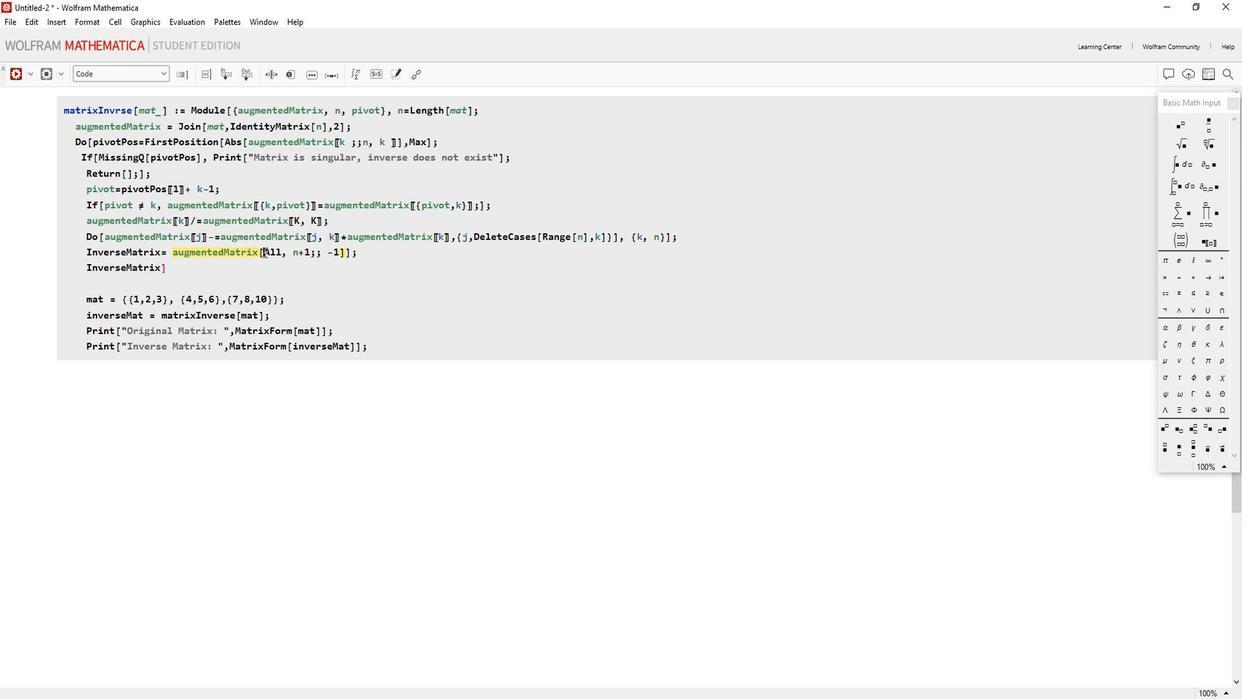 
Action: Mouse pressed left at (211, 242)
Screenshot: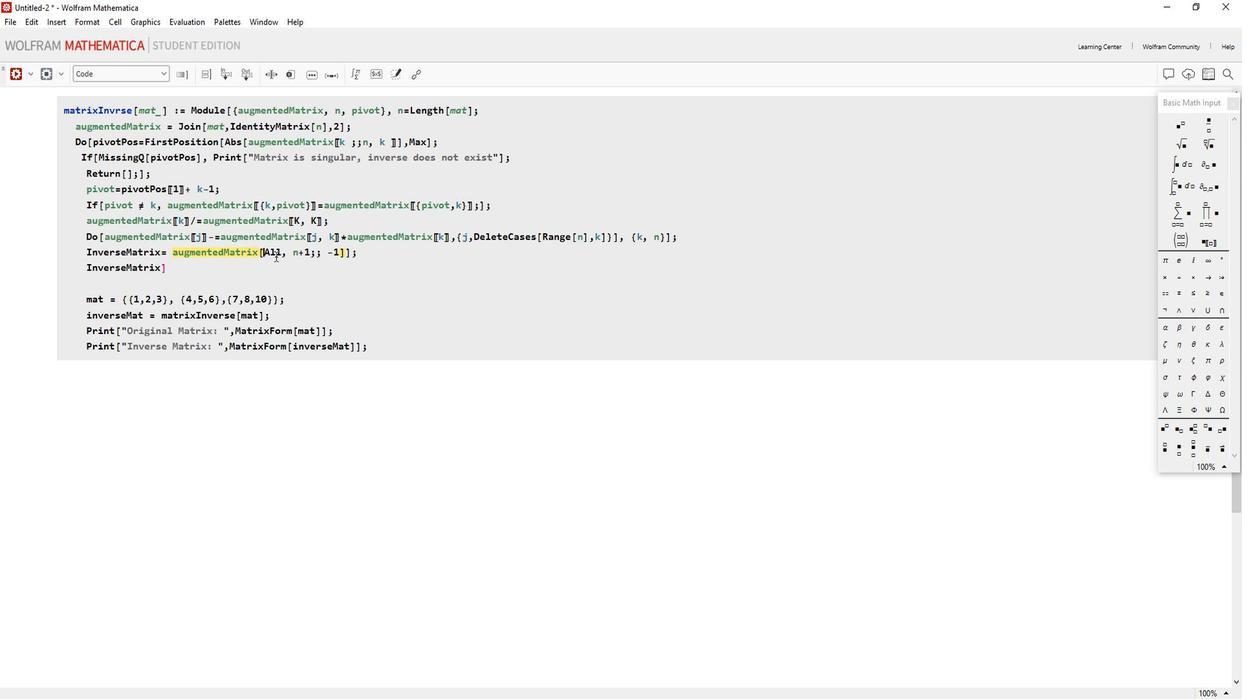 
Action: Mouse moved to (215, 245)
Screenshot: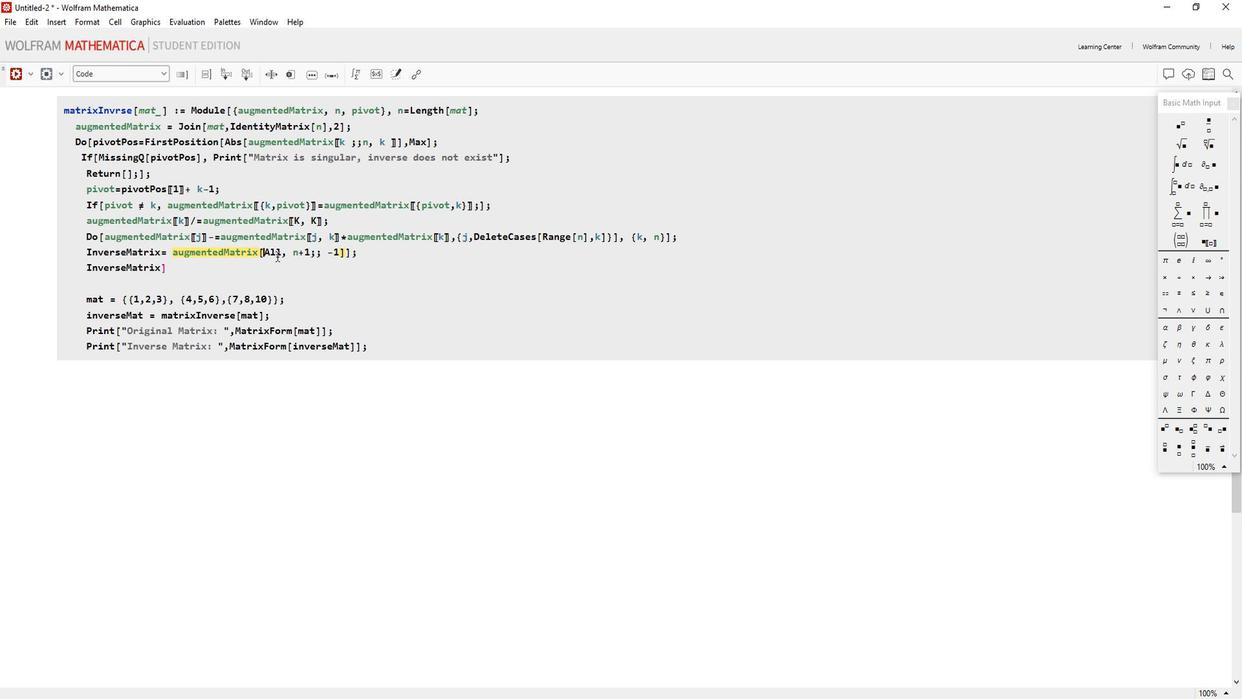 
Action: Key pressed [
Screenshot: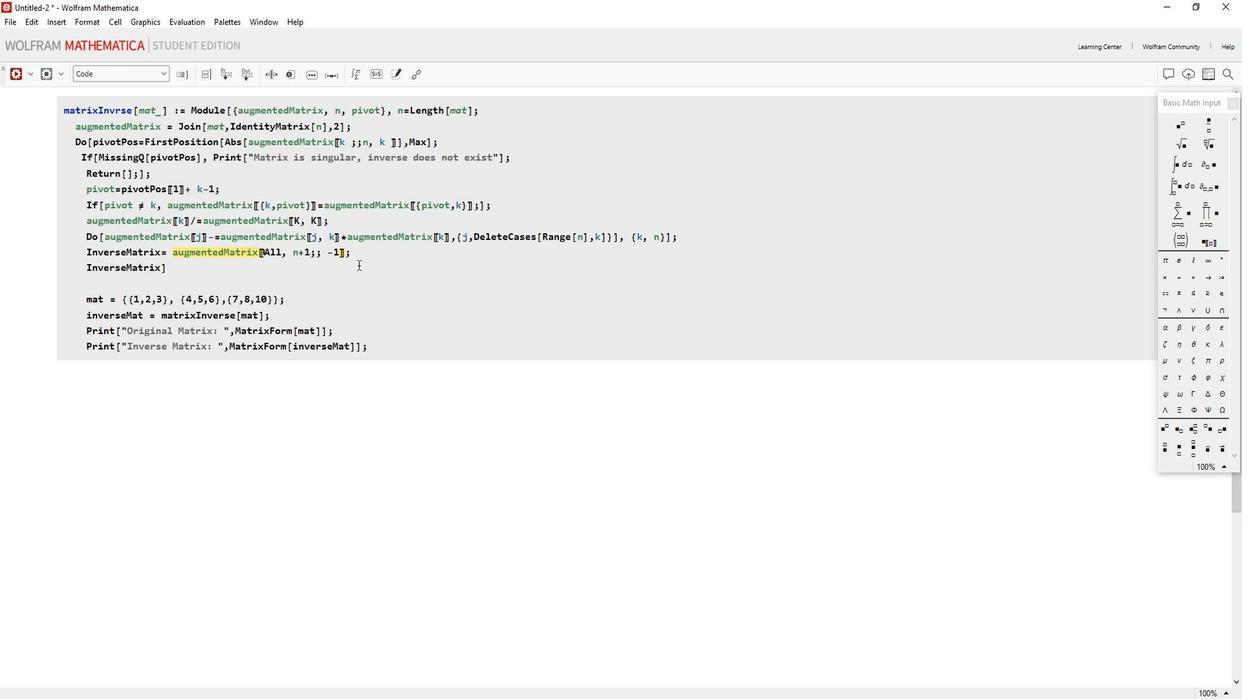 
Action: Mouse moved to (267, 238)
Screenshot: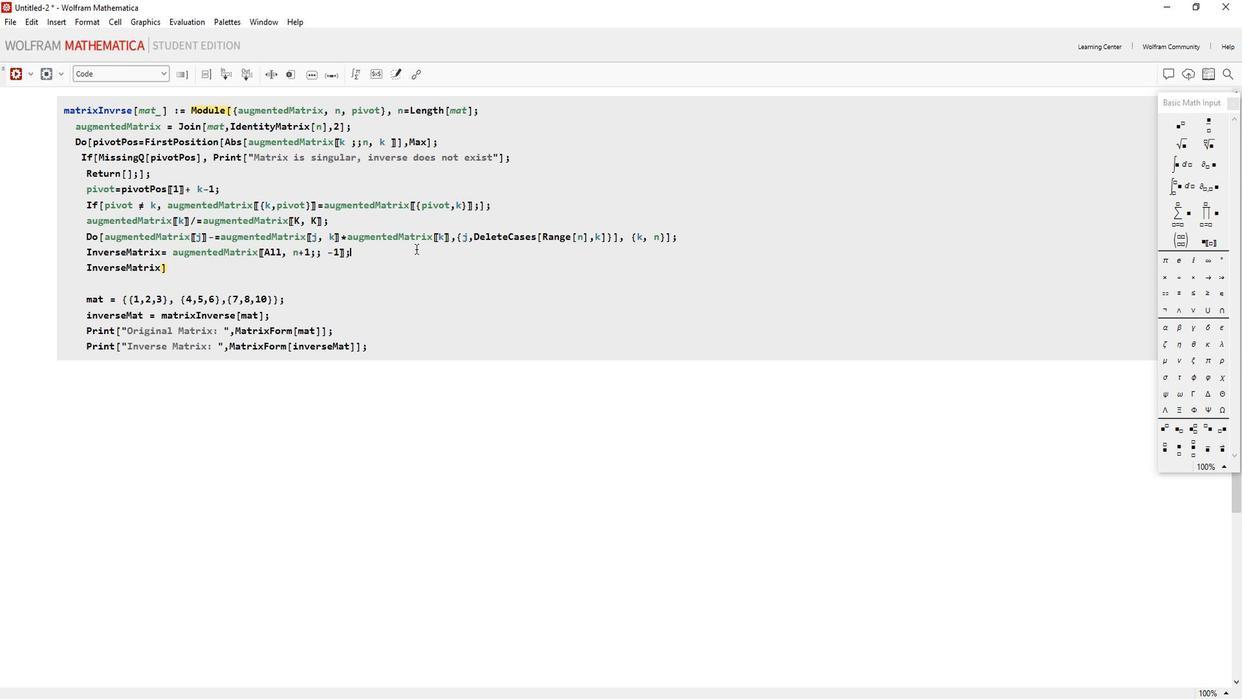 
Action: Mouse pressed left at (267, 238)
Screenshot: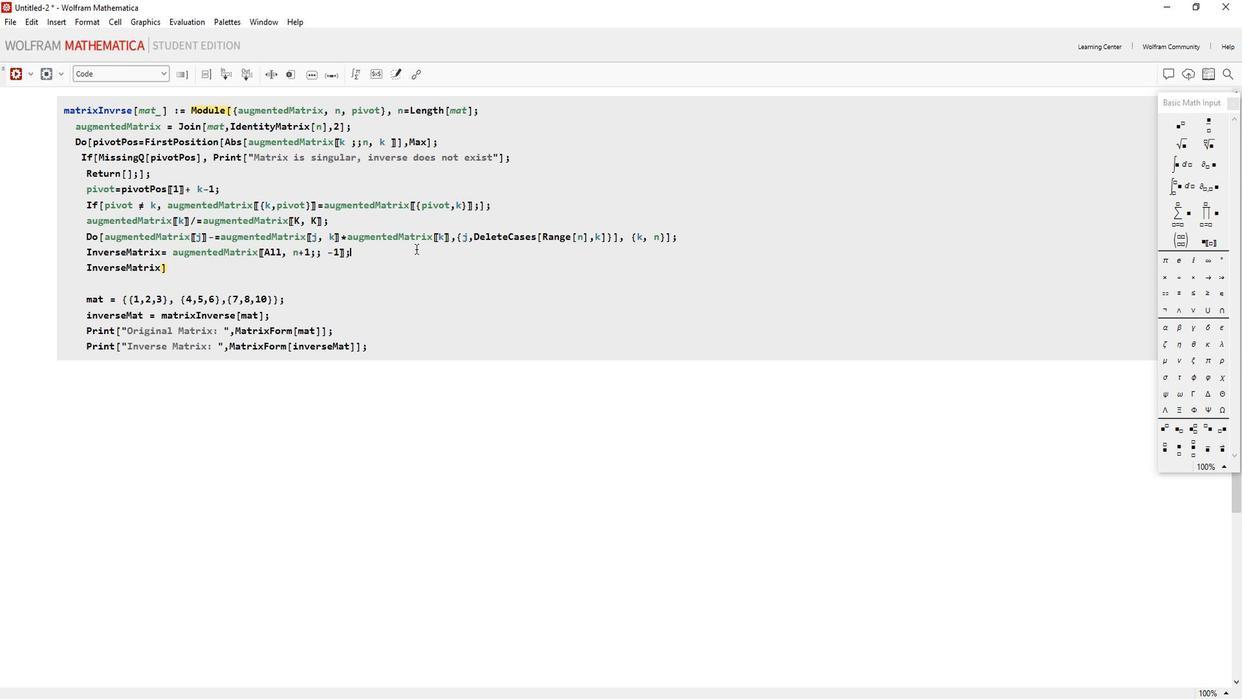 
Action: Mouse moved to (225, 251)
Screenshot: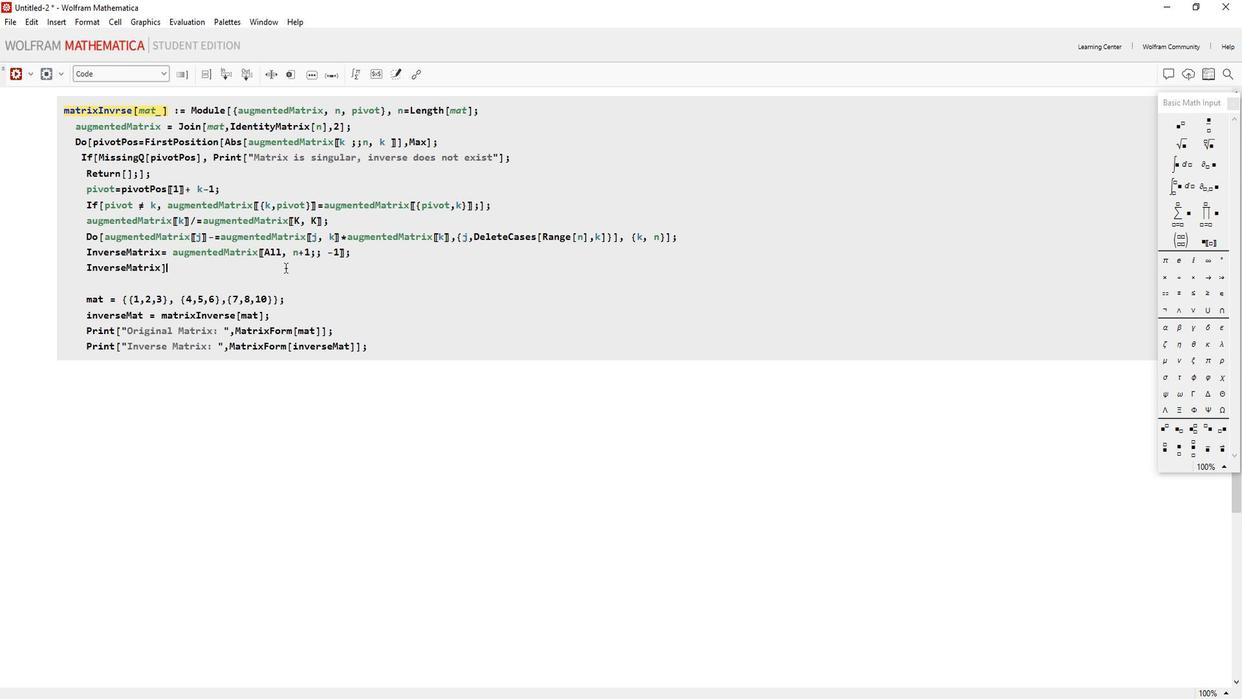 
Action: Mouse pressed left at (225, 251)
Screenshot: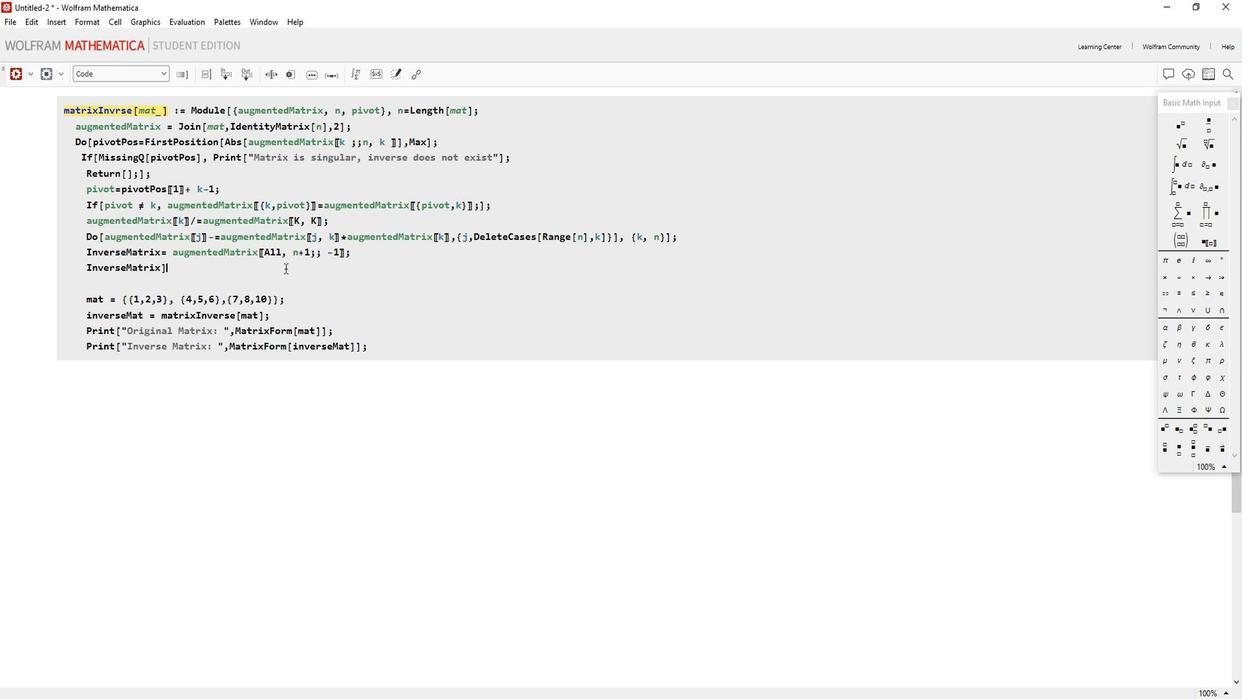 
Action: Mouse moved to (218, 256)
Screenshot: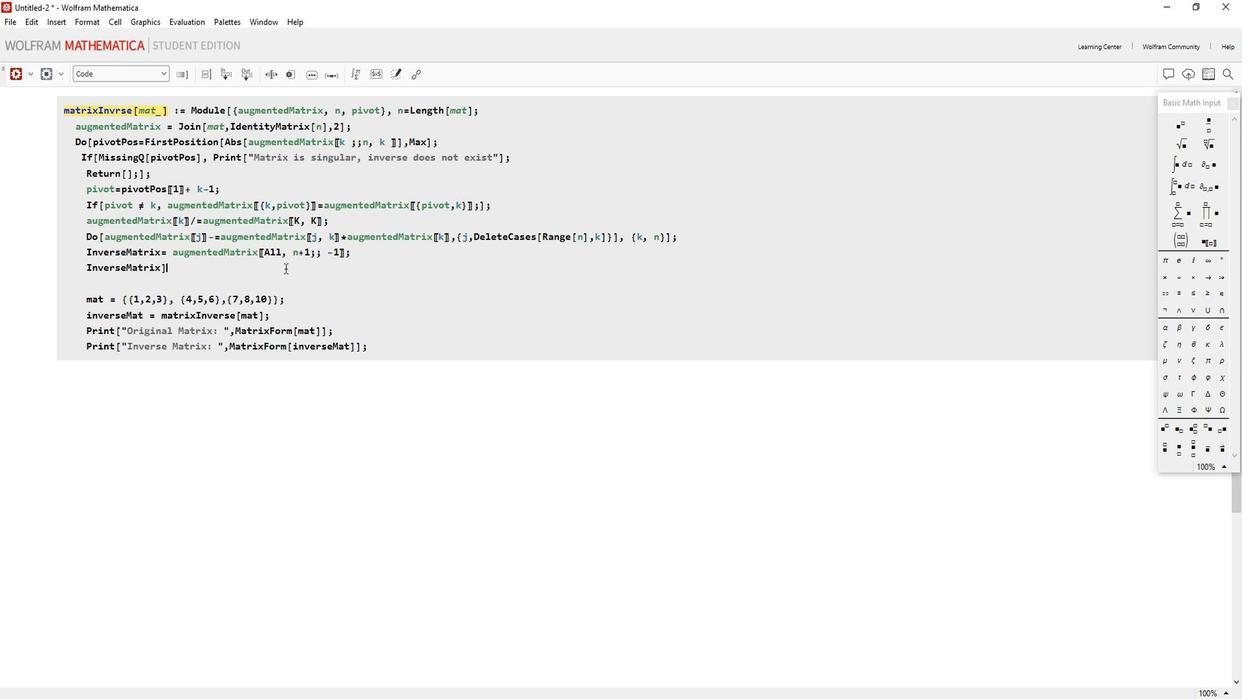 
Action: Key pressed <Key.shift_r><Key.enter>
Screenshot: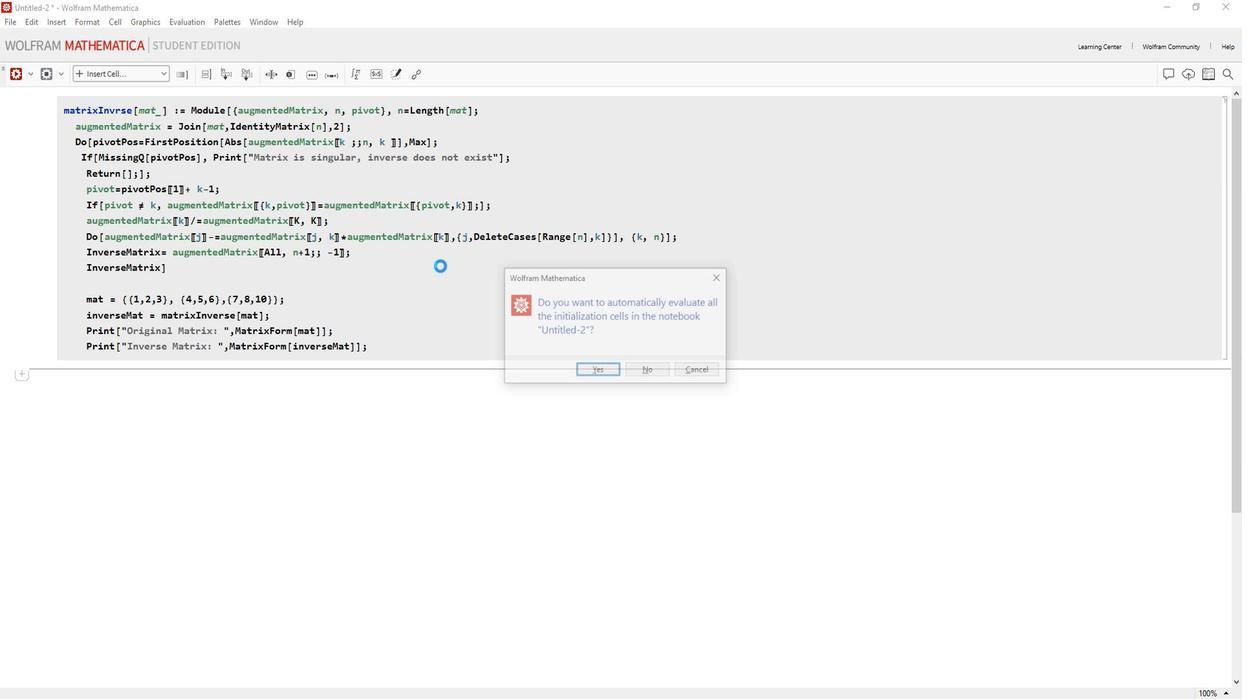 
Action: Mouse moved to (331, 346)
Screenshot: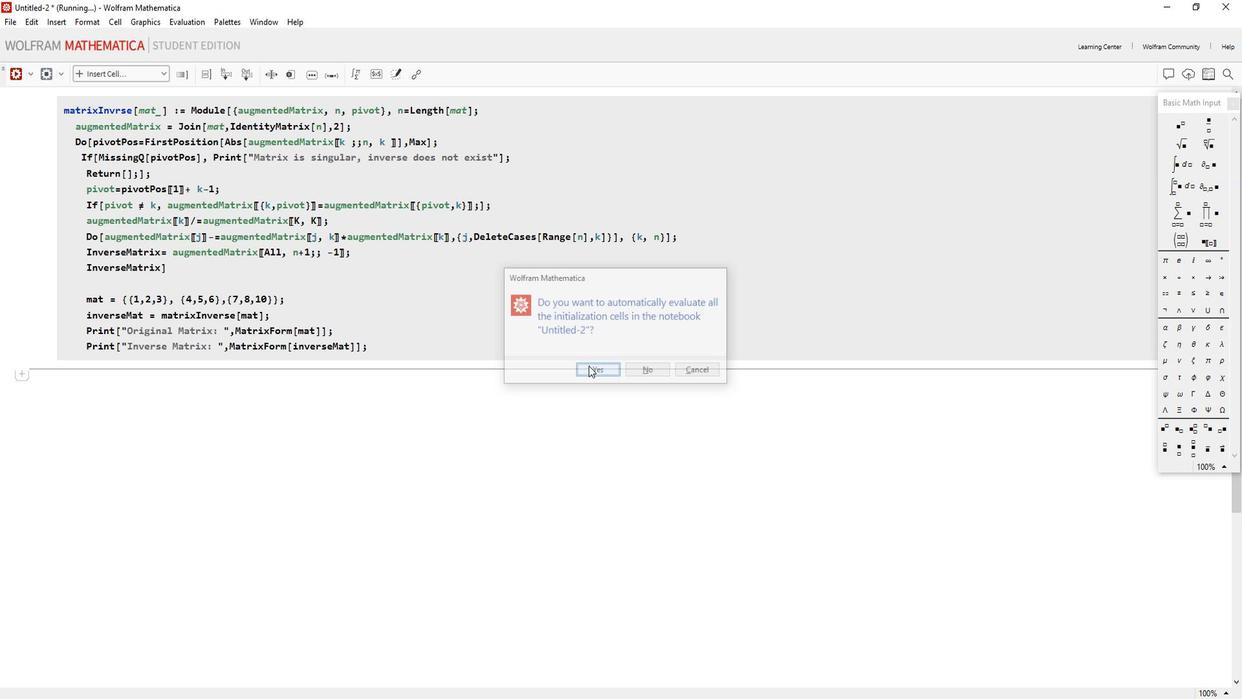 
Action: Mouse pressed left at (331, 346)
Screenshot: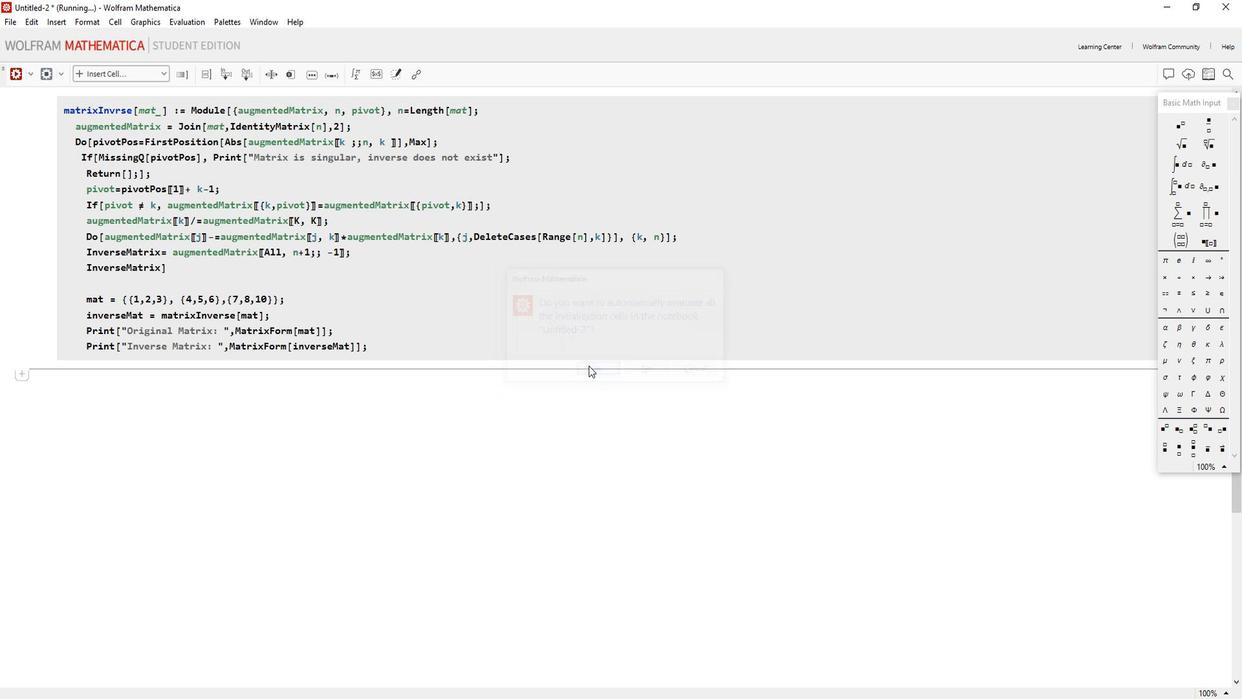 
Action: Mouse moved to (203, 376)
Screenshot: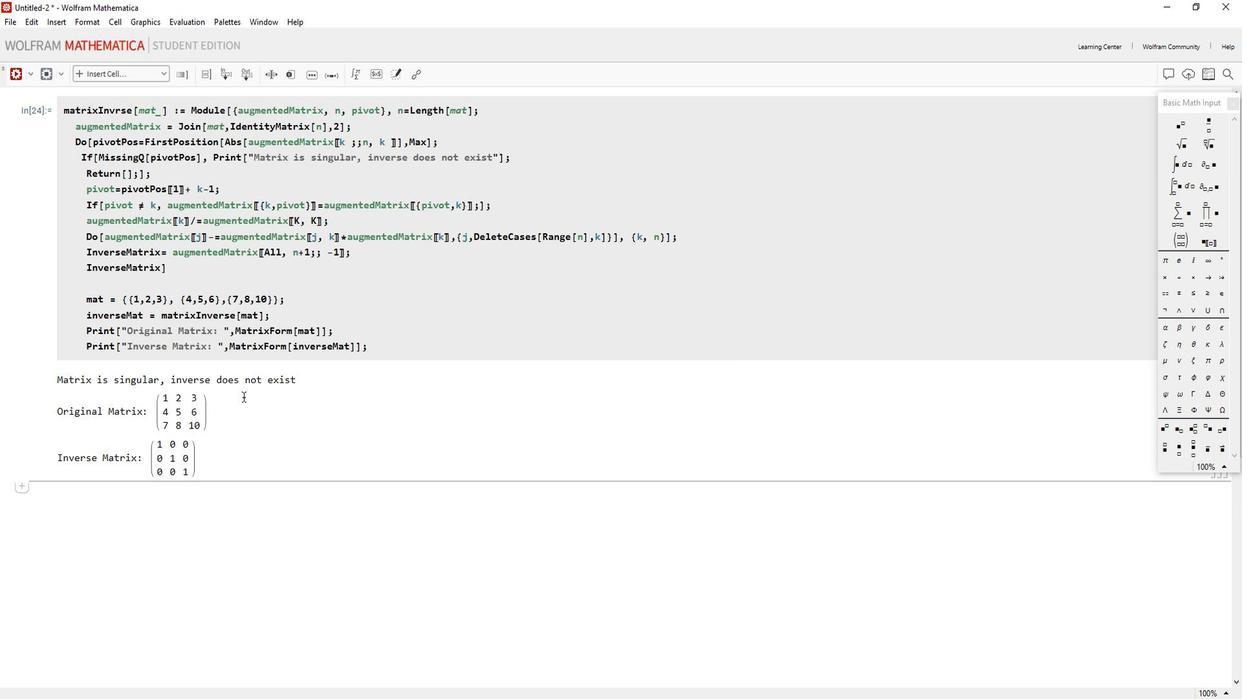 
Action: Mouse scrolled (203, 376) with delta (0, 0)
Screenshot: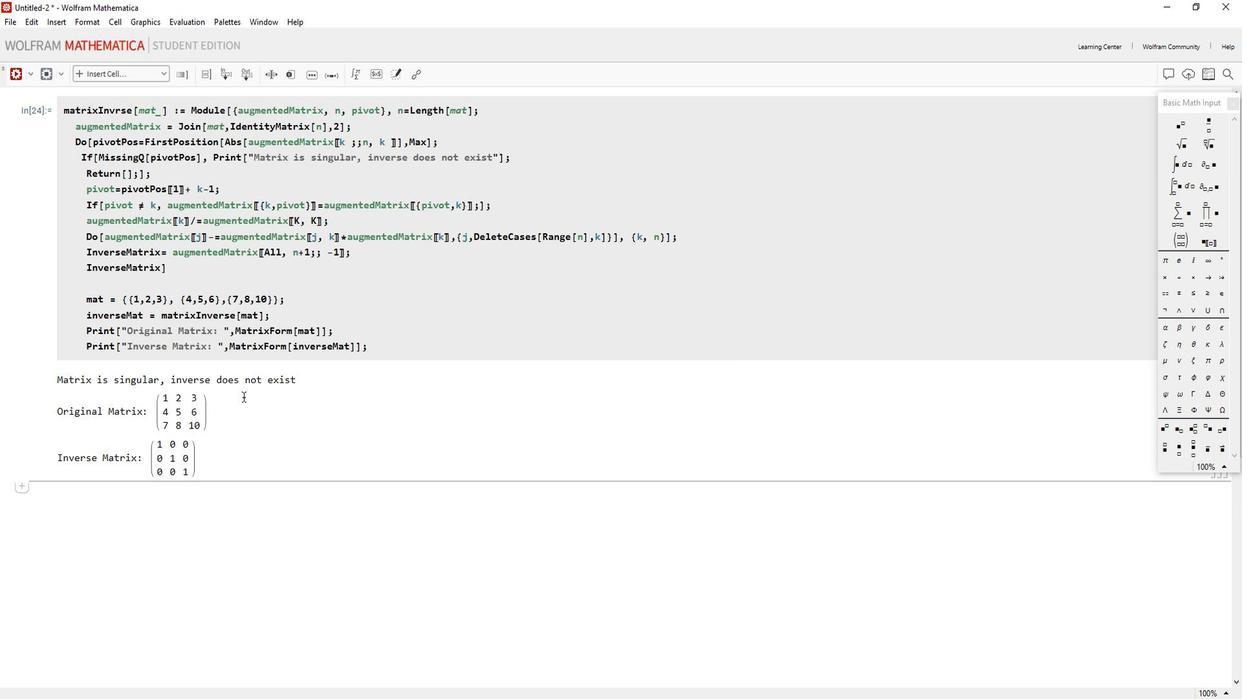 
Action: Mouse scrolled (203, 375) with delta (0, 0)
Screenshot: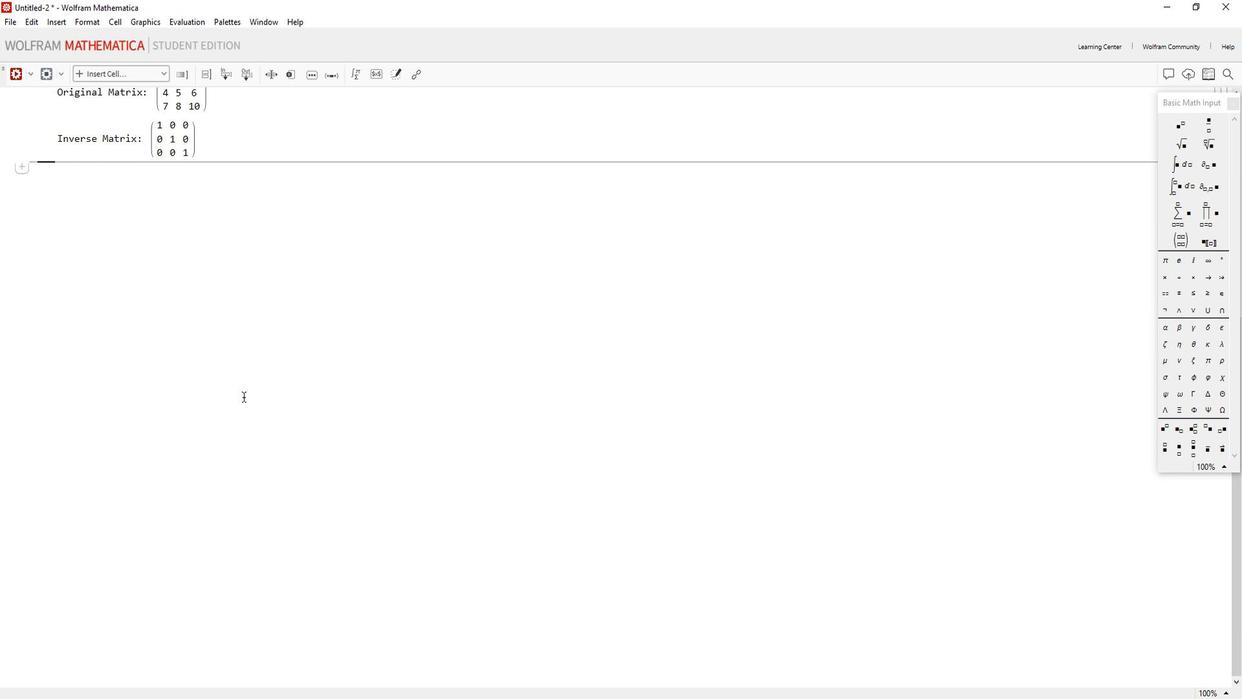
Action: Mouse scrolled (203, 375) with delta (0, 0)
Screenshot: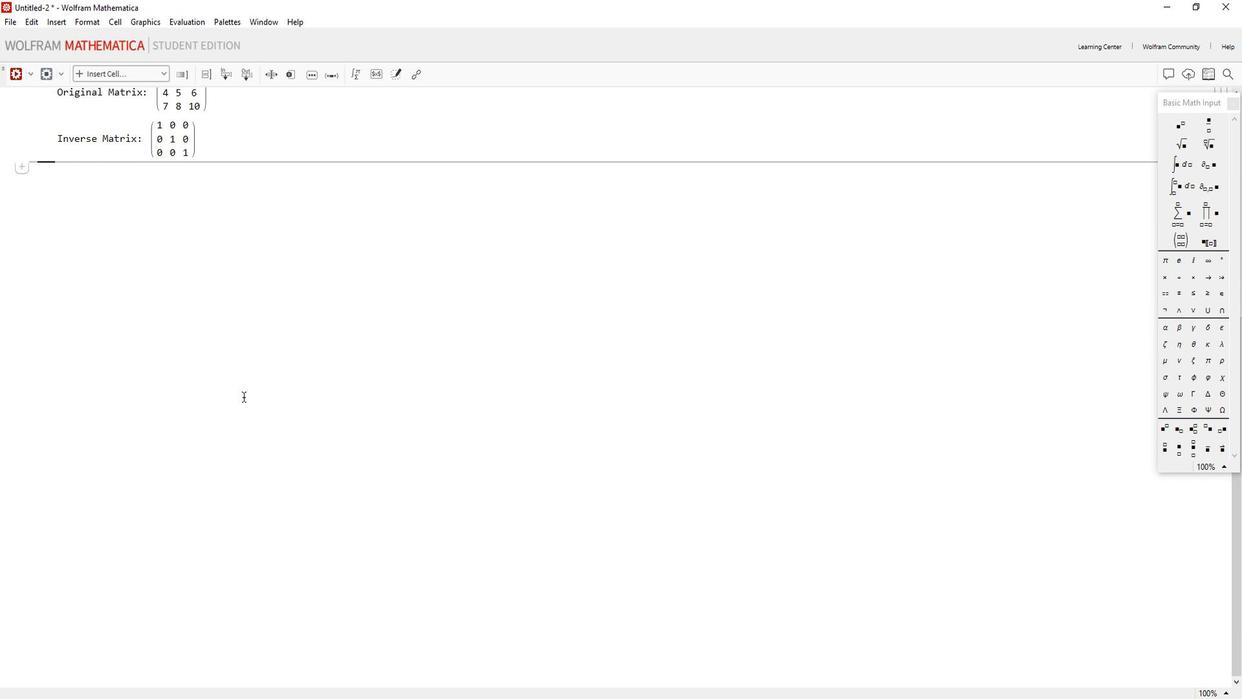 
Action: Mouse scrolled (203, 375) with delta (0, 0)
Screenshot: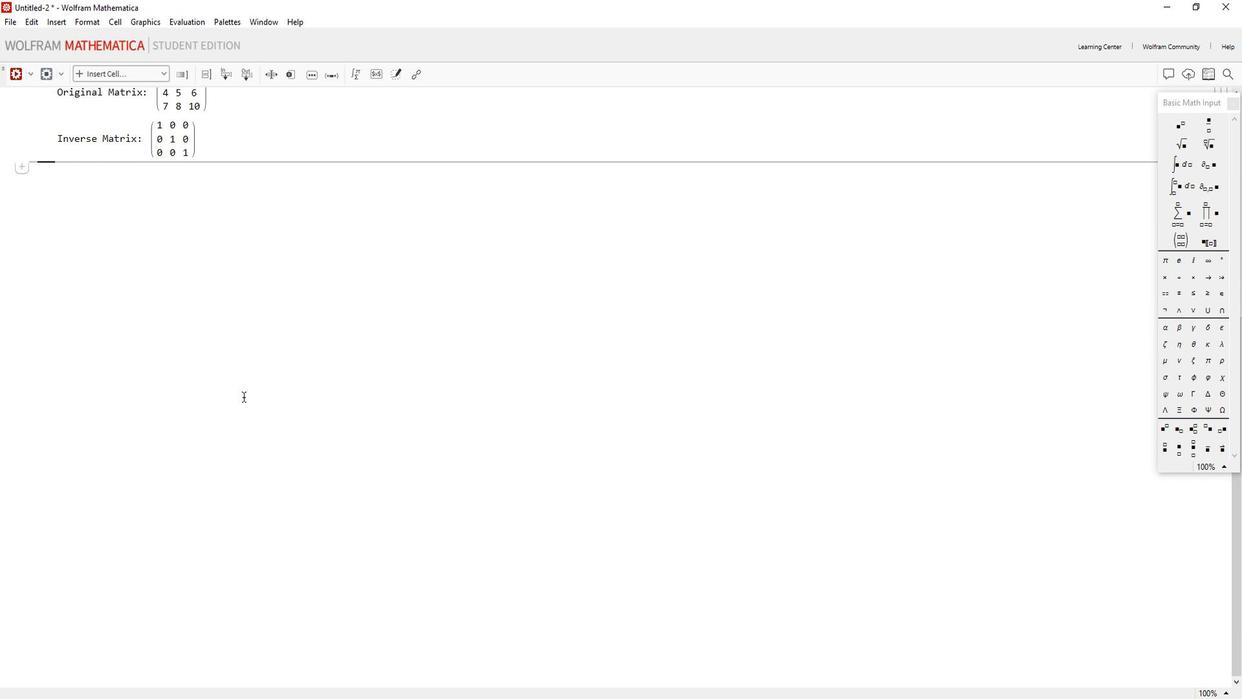 
Action: Mouse scrolled (203, 375) with delta (0, 0)
Screenshot: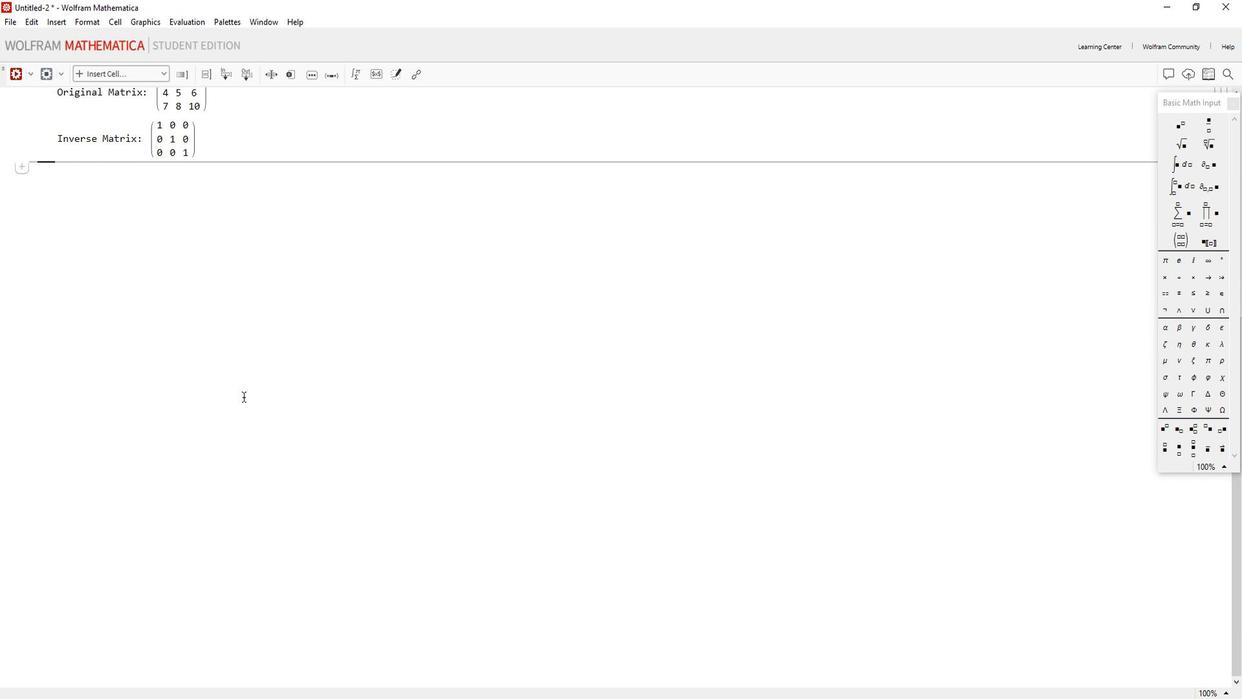 
Action: Mouse scrolled (203, 375) with delta (0, 0)
Screenshot: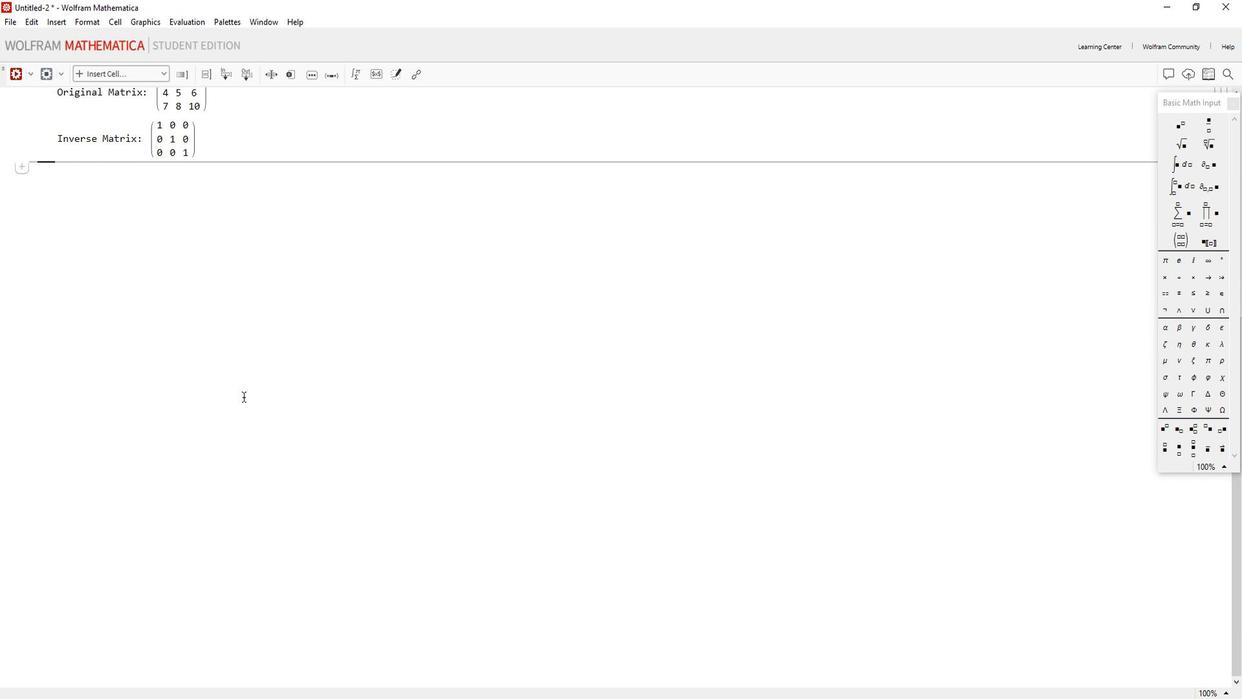 
Action: Mouse moved to (203, 376)
Screenshot: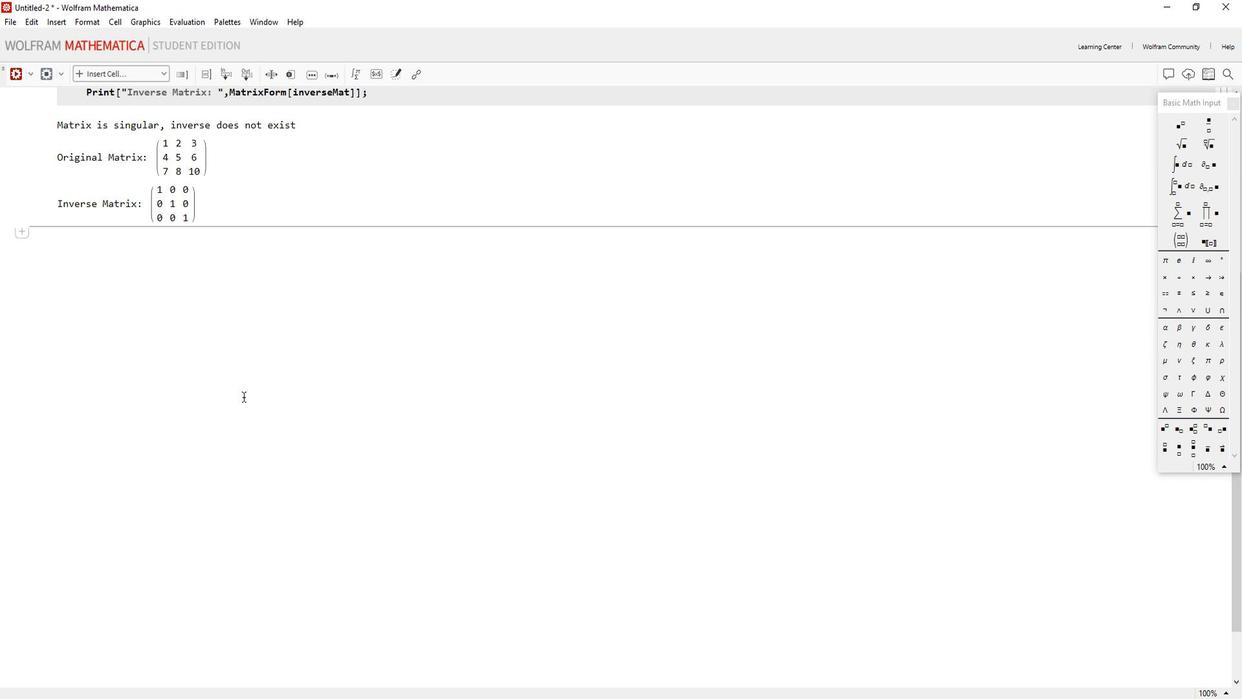 
Action: Mouse scrolled (203, 376) with delta (0, 0)
Screenshot: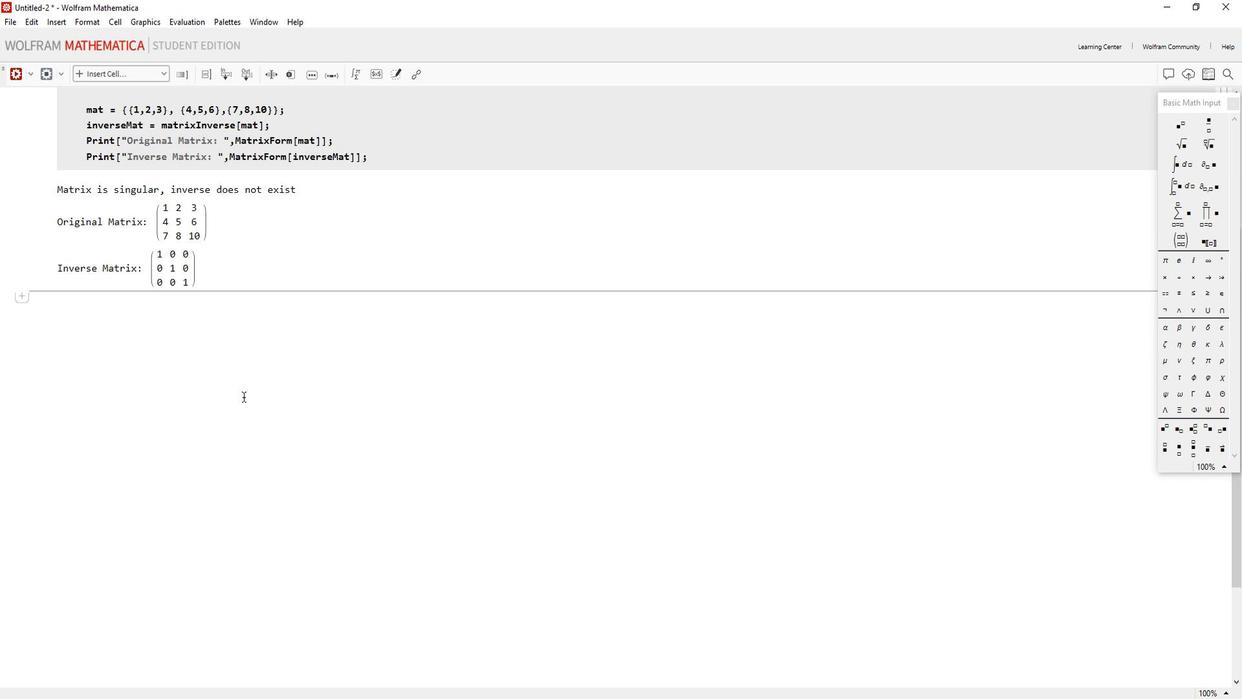 
Action: Mouse scrolled (203, 376) with delta (0, 0)
Screenshot: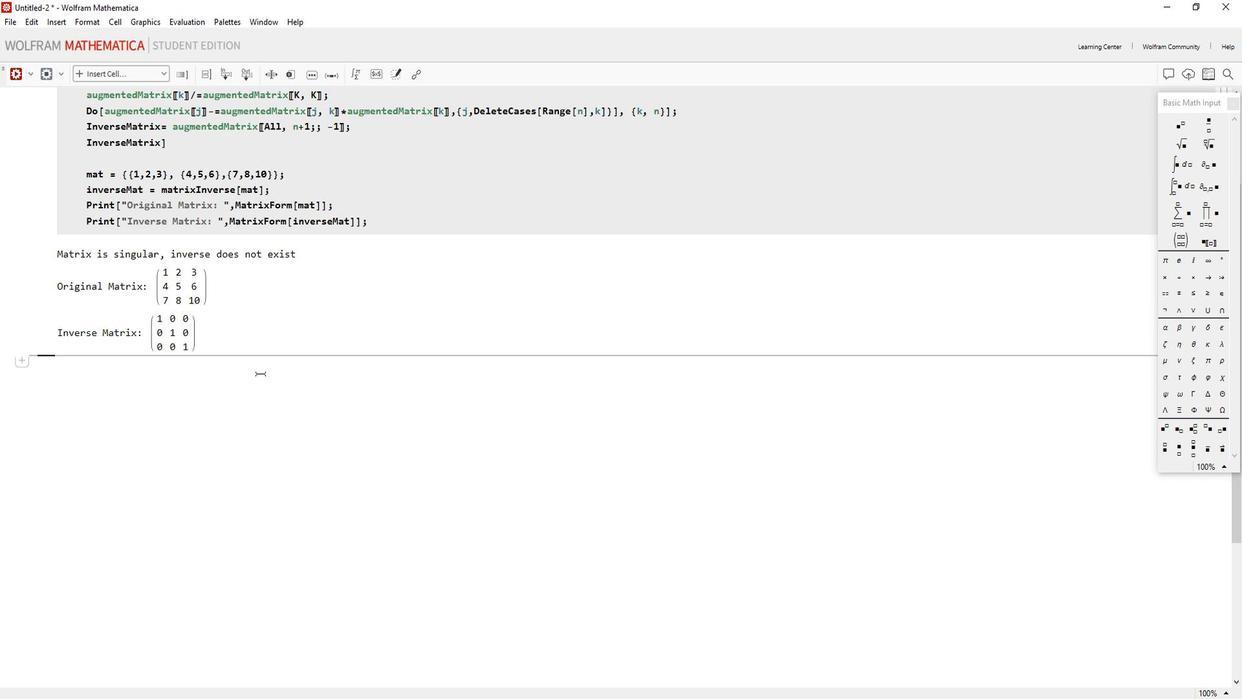 
Action: Mouse scrolled (203, 376) with delta (0, 0)
Screenshot: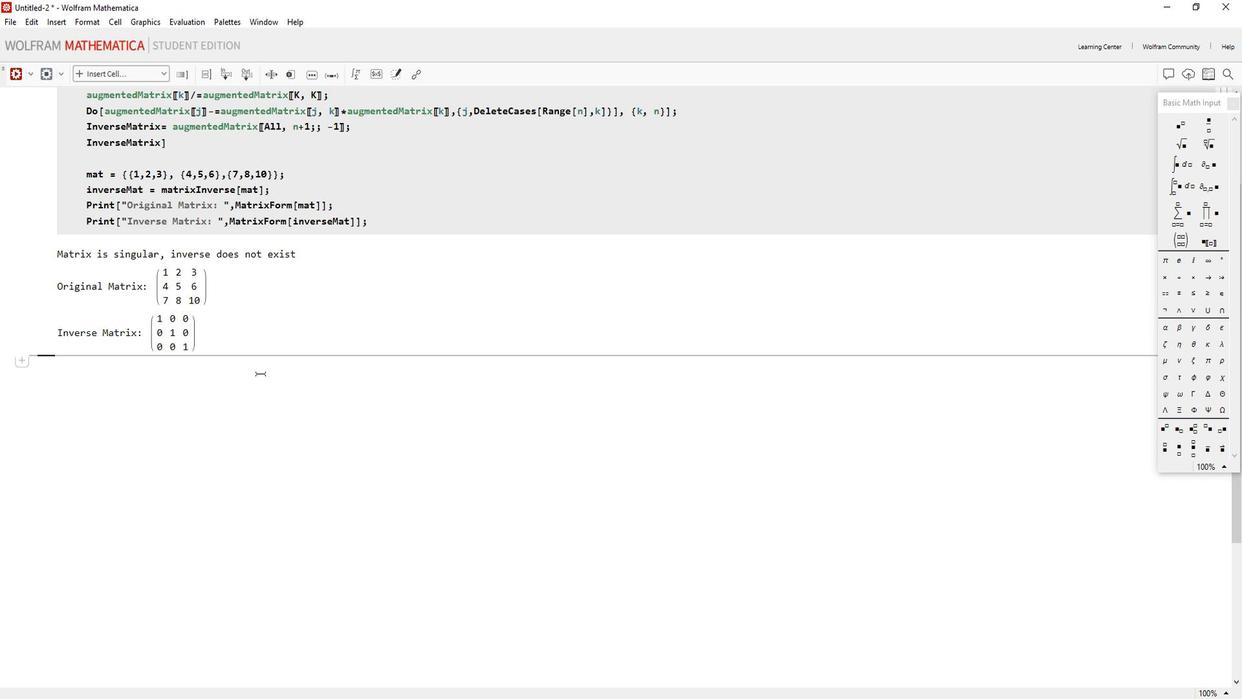 
Action: Mouse moved to (209, 354)
Screenshot: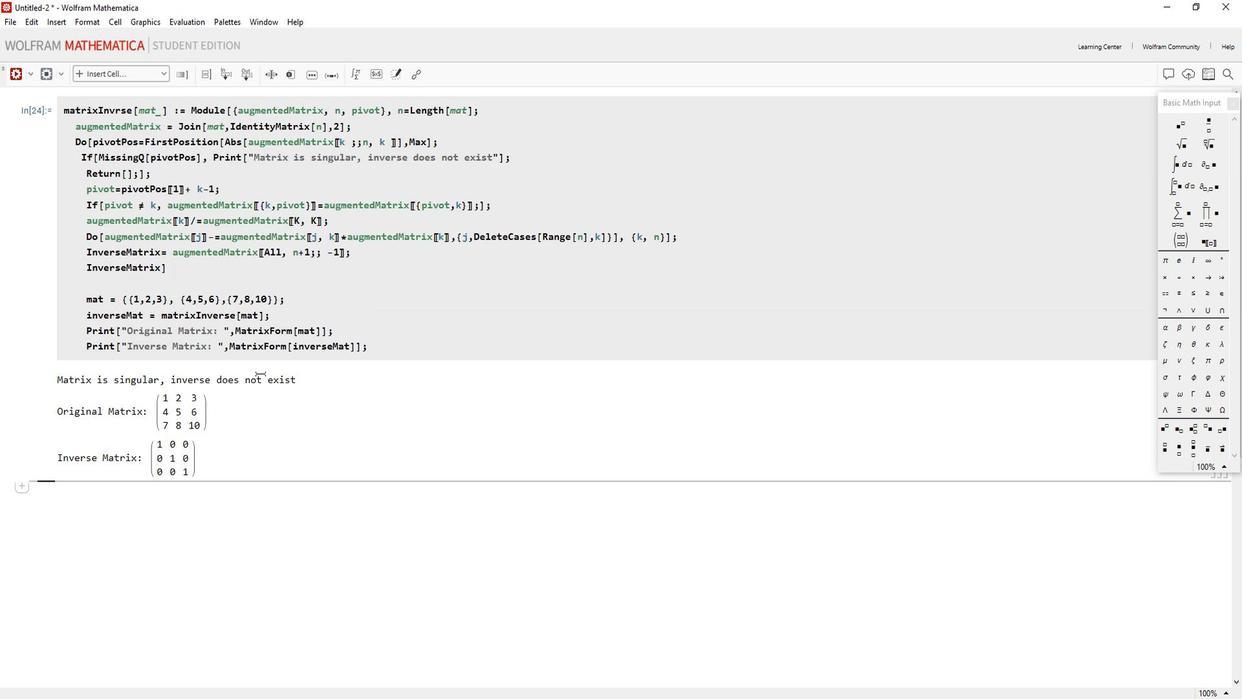 
Action: Mouse scrolled (209, 354) with delta (0, 0)
Screenshot: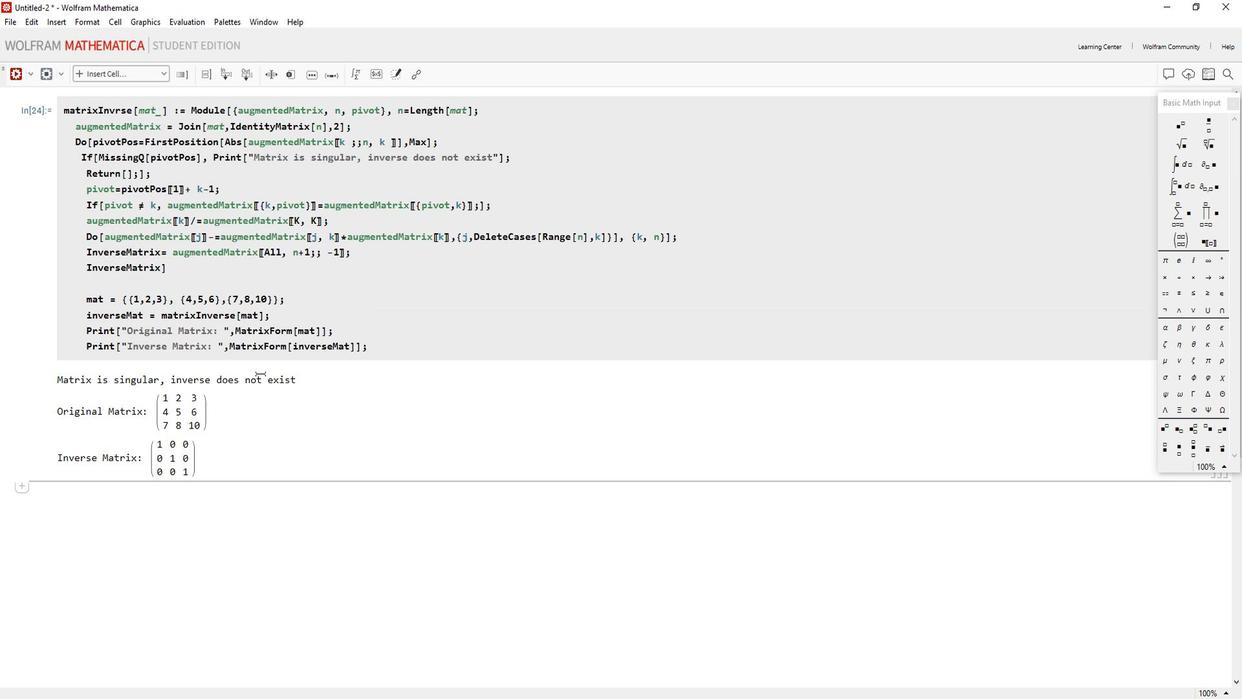 
Action: Mouse scrolled (209, 354) with delta (0, 0)
Screenshot: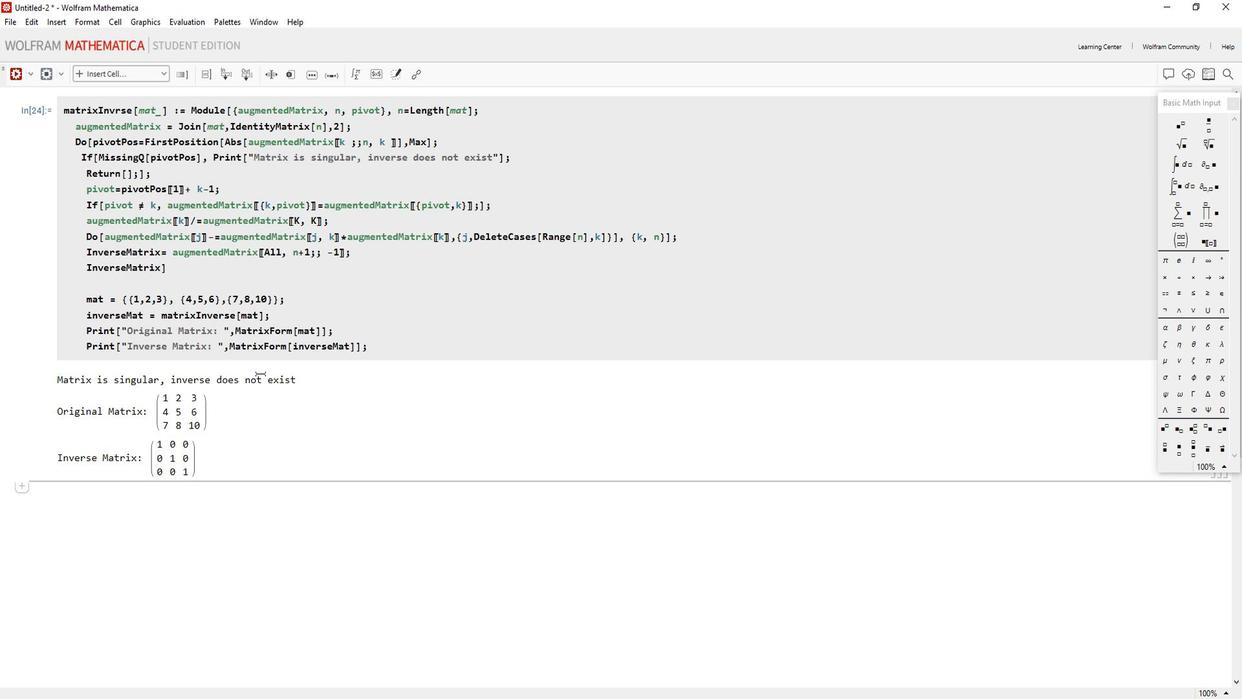 
Action: Mouse scrolled (209, 354) with delta (0, 0)
Screenshot: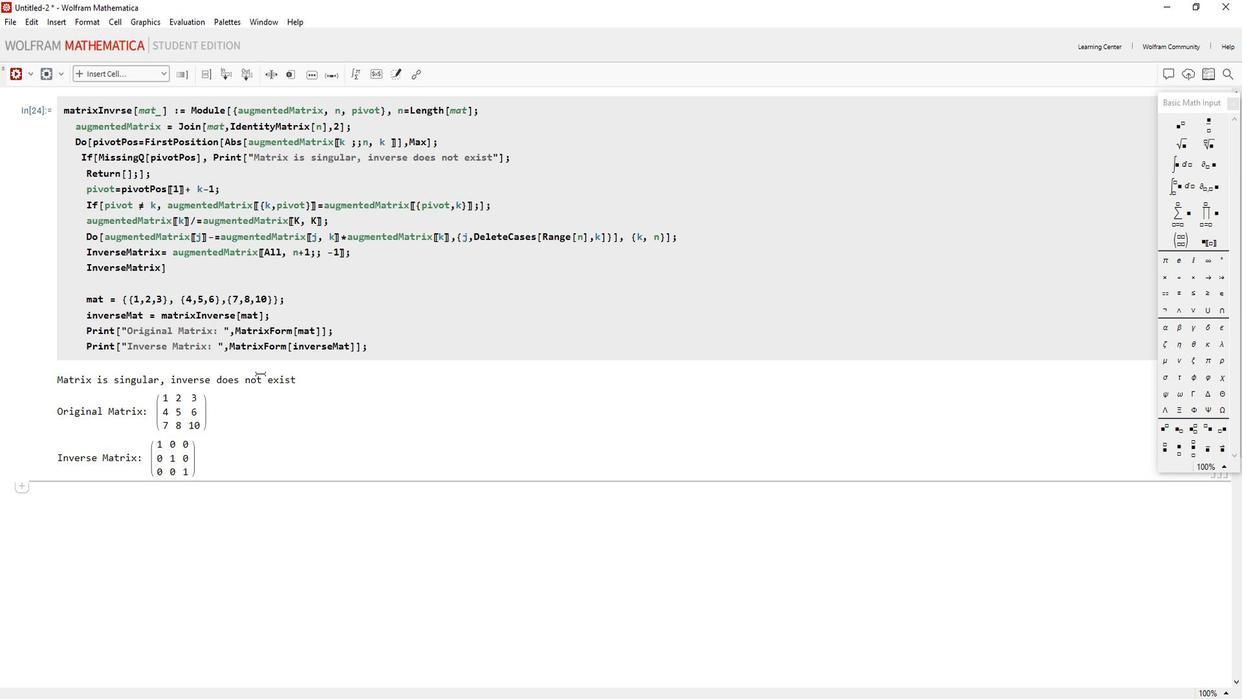
Action: Mouse scrolled (209, 354) with delta (0, 0)
Screenshot: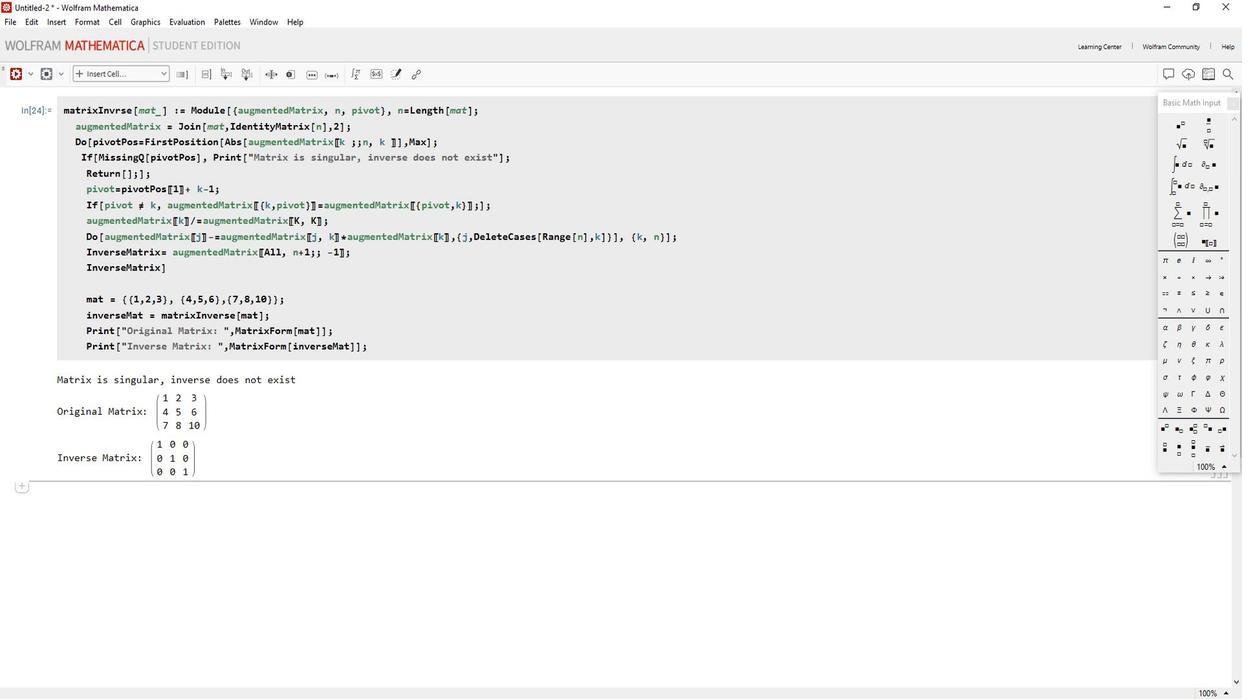 
Action: Mouse scrolled (209, 354) with delta (0, 0)
Screenshot: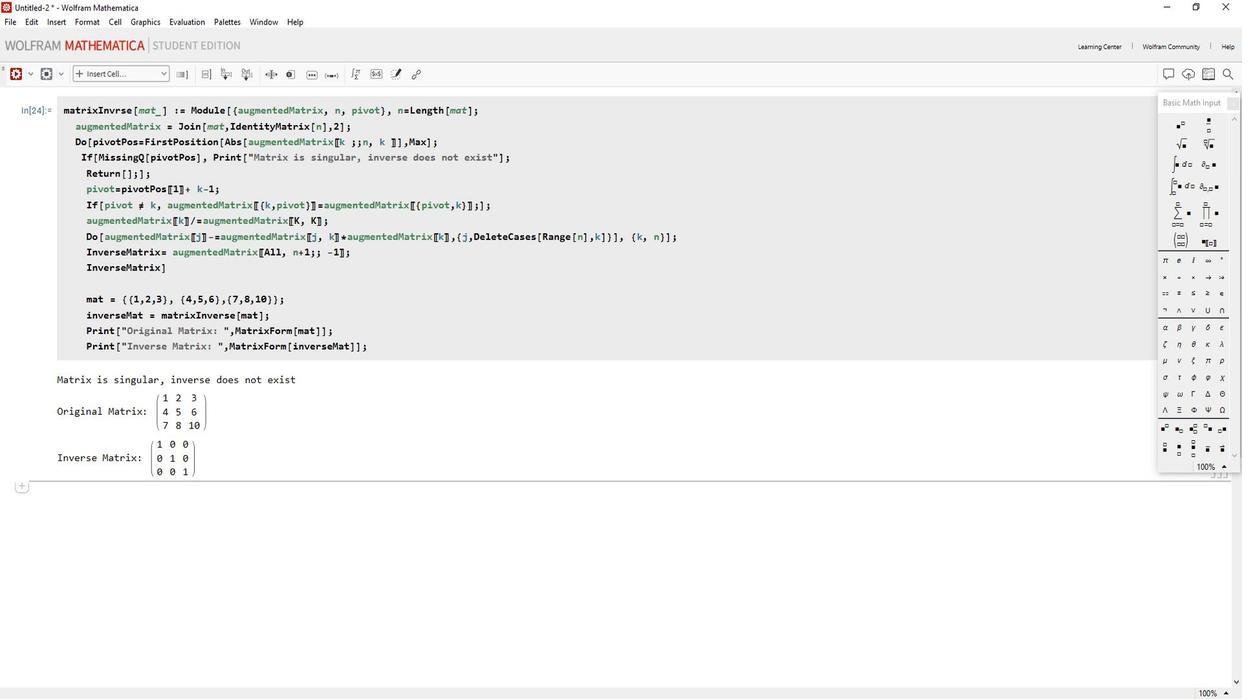 
Action: Mouse moved to (249, 416)
Screenshot: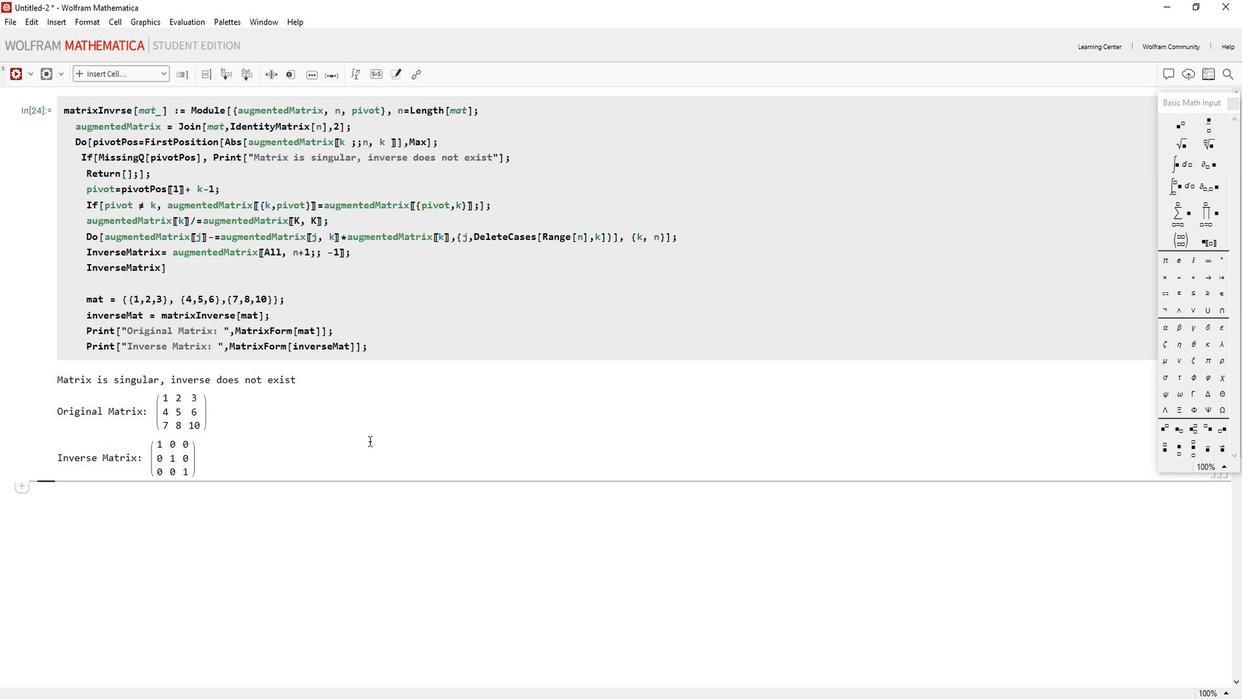 
